 Task: Select street view around selected location Point Reyes National Seashore, California, United States and verify 4 surrounding locations
Action: Mouse moved to (327, 512)
Screenshot: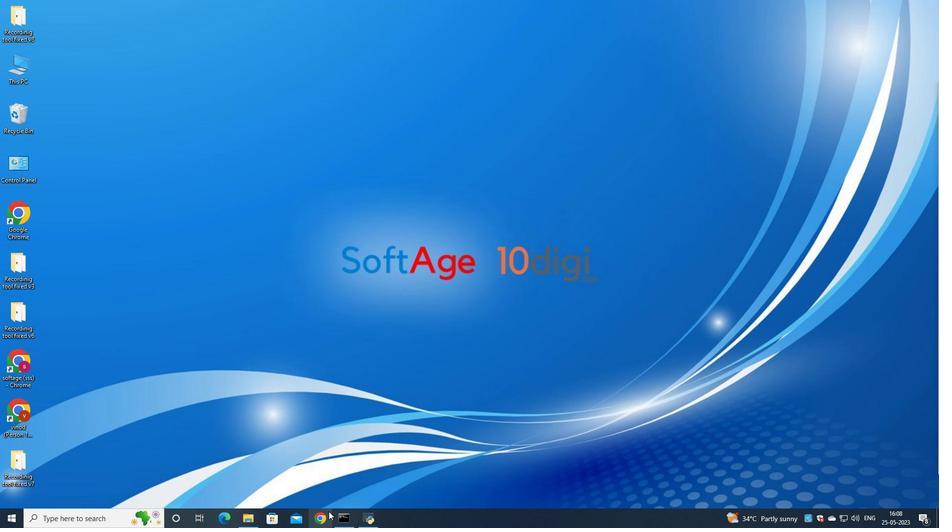 
Action: Mouse pressed left at (327, 512)
Screenshot: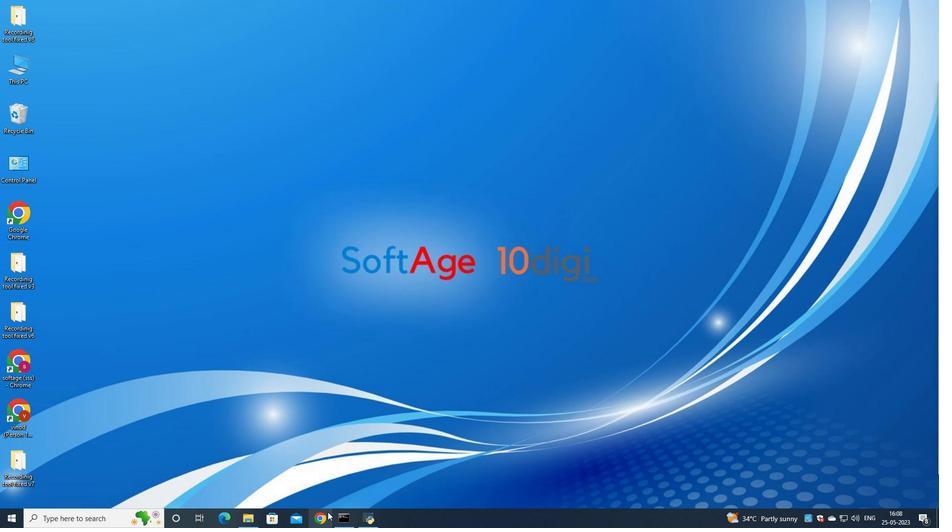 
Action: Mouse moved to (421, 301)
Screenshot: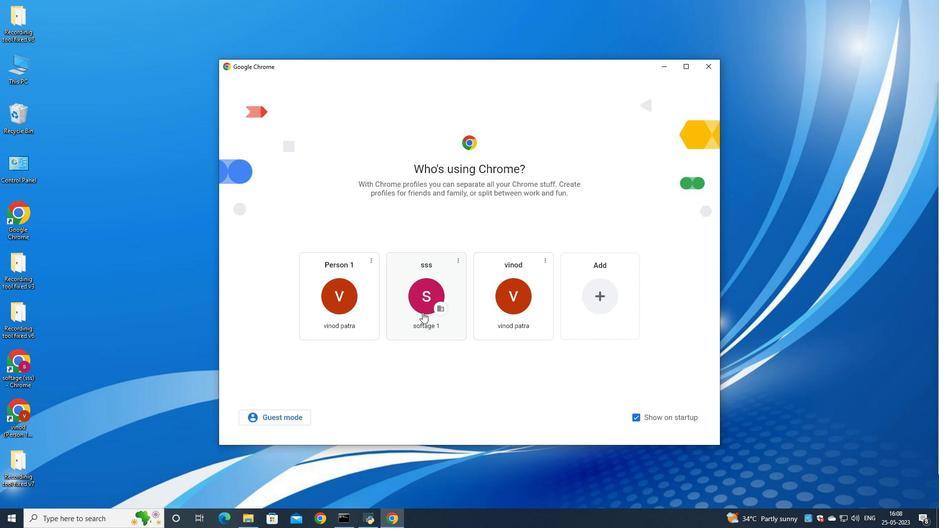 
Action: Mouse pressed left at (421, 301)
Screenshot: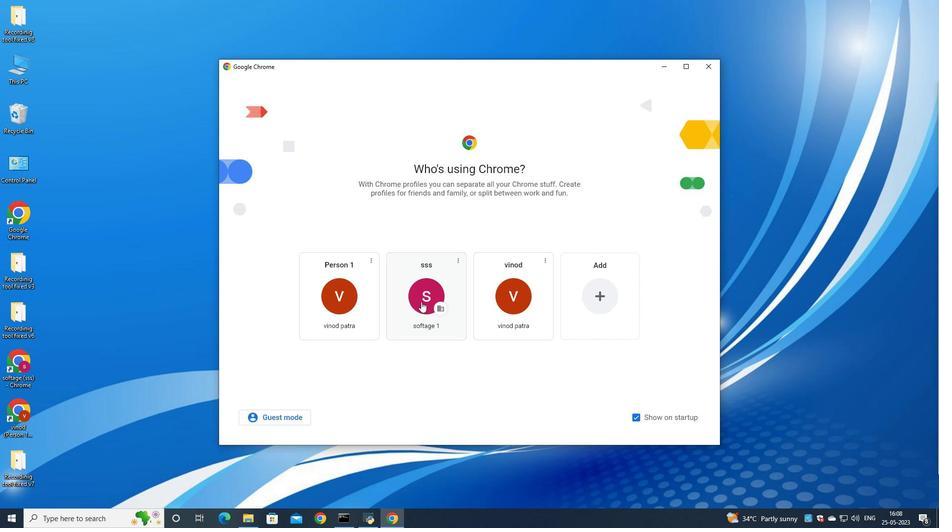
Action: Mouse moved to (901, 53)
Screenshot: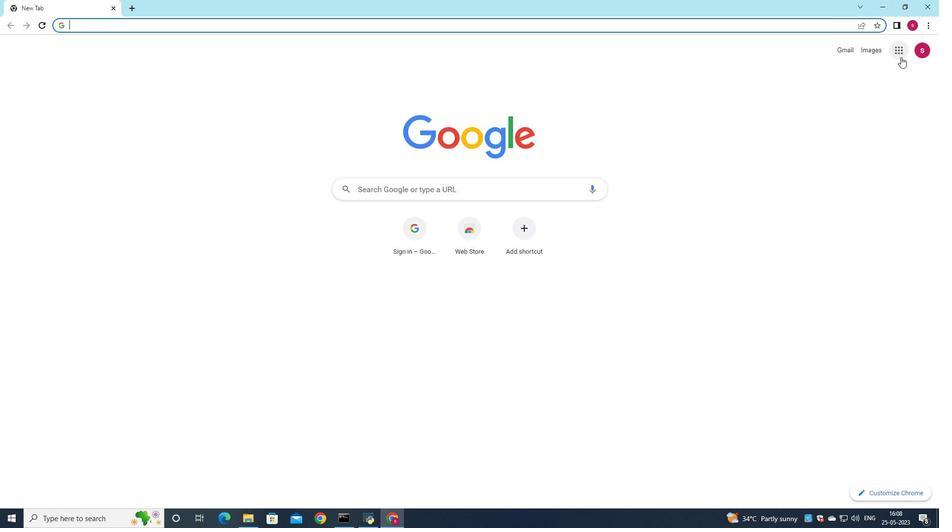 
Action: Mouse pressed left at (901, 53)
Screenshot: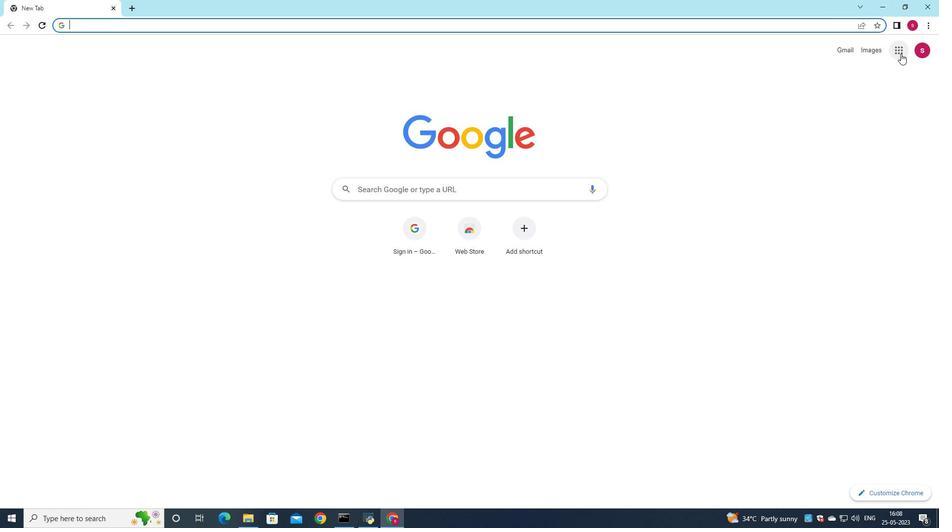 
Action: Mouse moved to (878, 229)
Screenshot: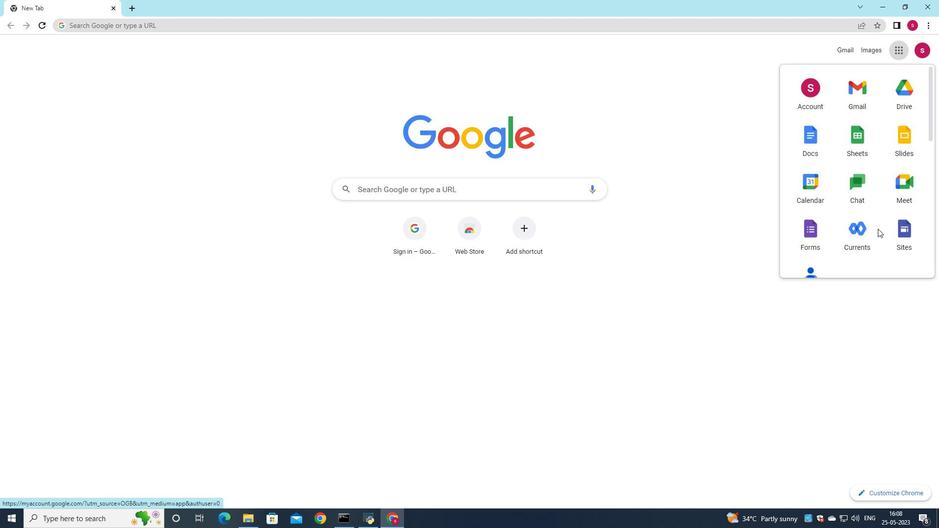 
Action: Mouse scrolled (878, 228) with delta (0, 0)
Screenshot: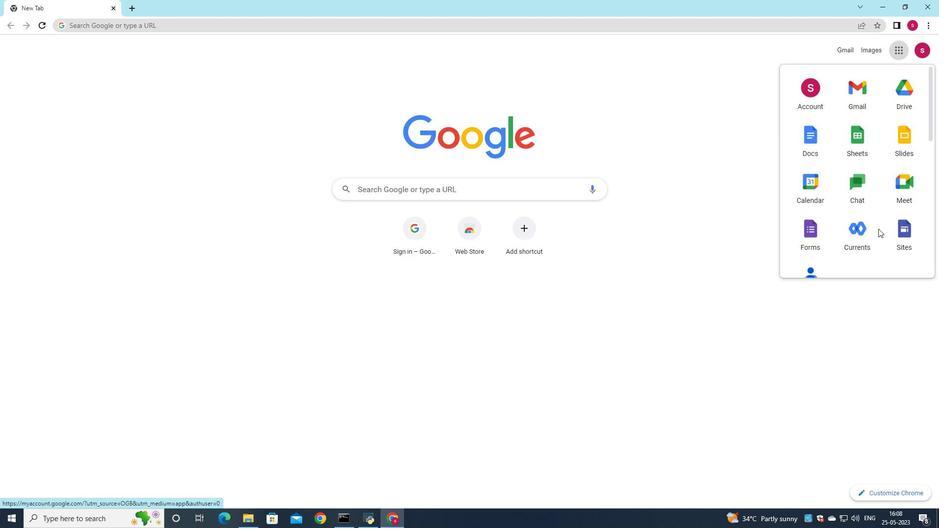 
Action: Mouse scrolled (878, 228) with delta (0, 0)
Screenshot: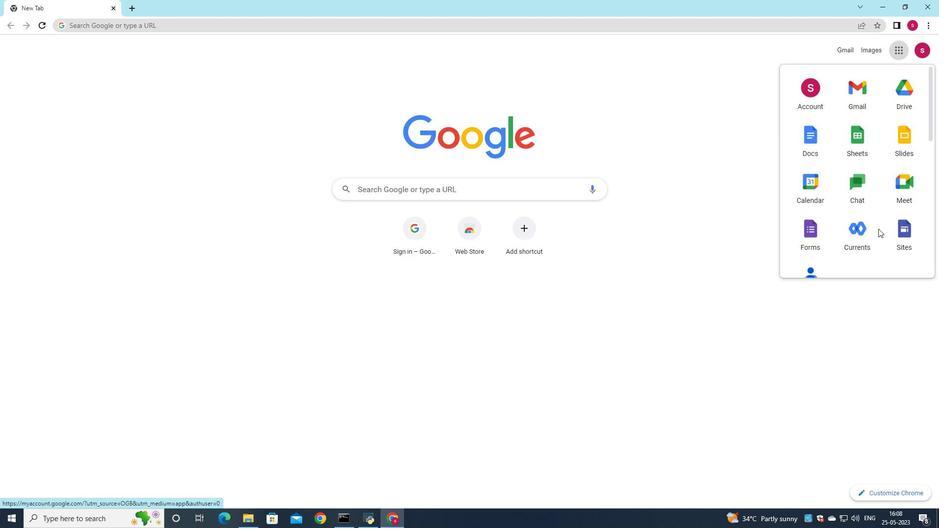 
Action: Mouse moved to (897, 230)
Screenshot: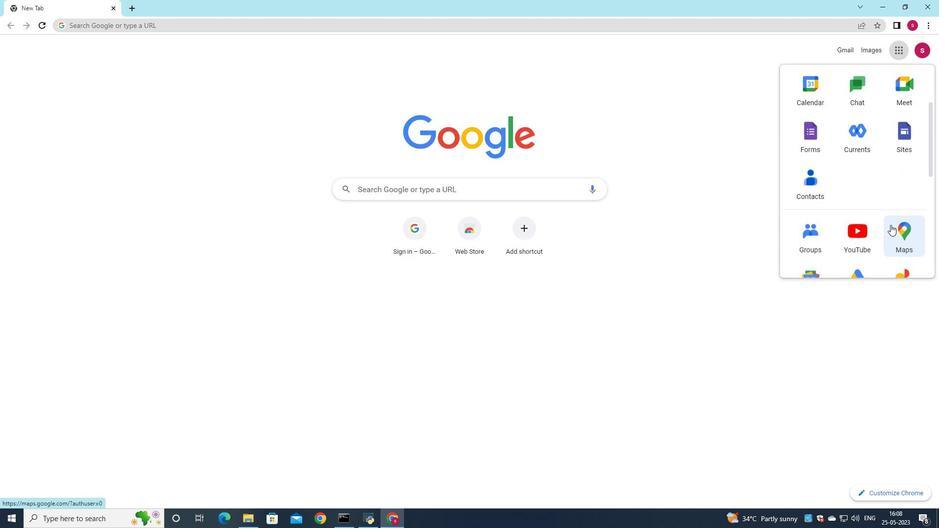 
Action: Mouse pressed left at (897, 230)
Screenshot: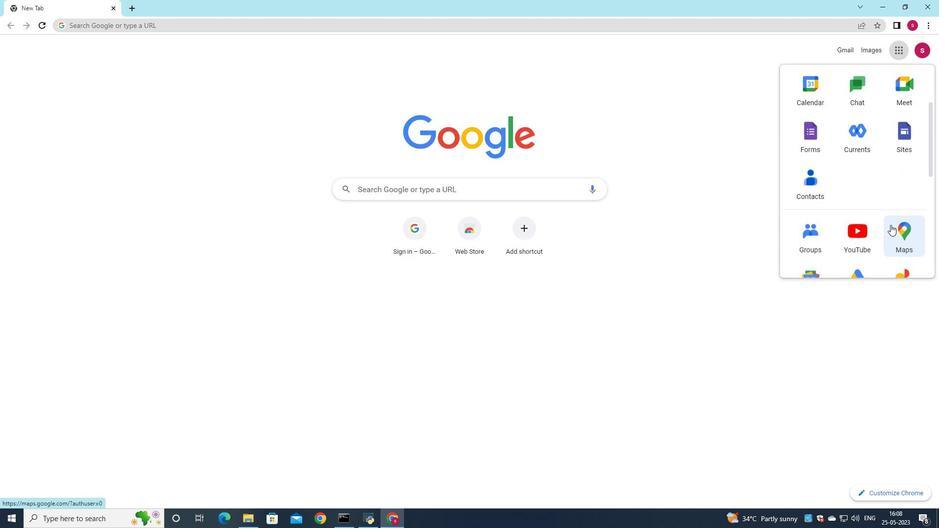 
Action: Mouse moved to (140, 52)
Screenshot: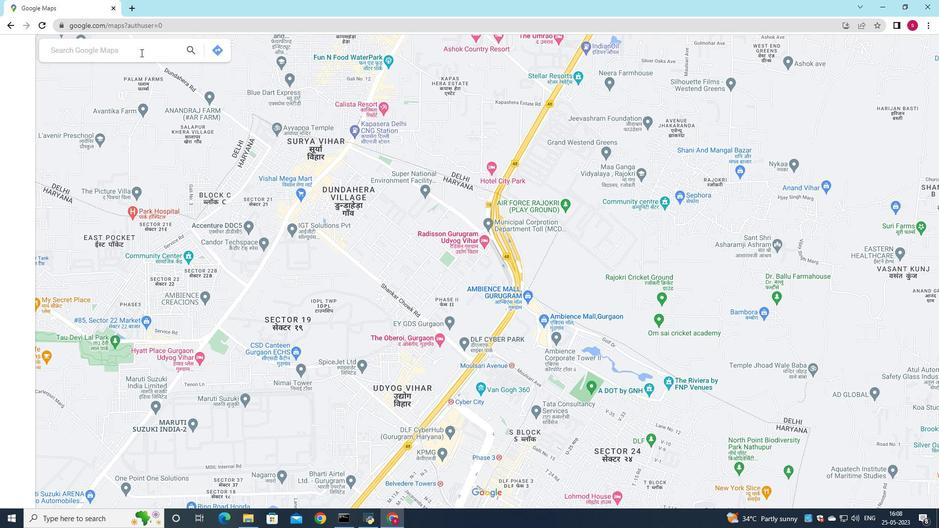 
Action: Mouse pressed left at (140, 52)
Screenshot: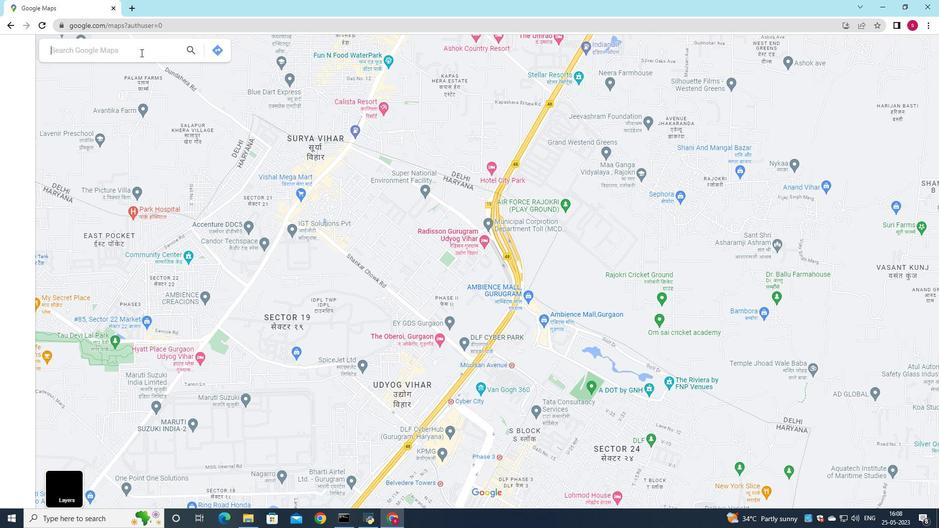 
Action: Key pressed <Key.shift>Point<Key.space><Key.shift>Reyes<Key.space><Key.shift>National<Key.space><Key.shift><Key.shift><Key.shift><Key.shift>Seashore,<Key.shift>Calo<Key.backspace>ifornia,<Key.shift_r><Key.shift_r><Key.shift_r><Key.shift_r><Key.shift_r><Key.shift_r>United<Key.space><Key.shift>States
Screenshot: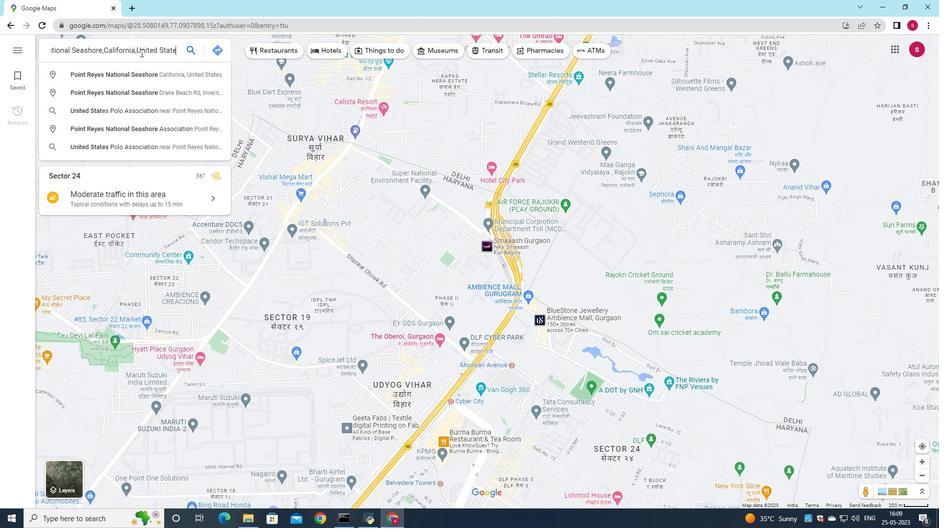 
Action: Mouse moved to (190, 50)
Screenshot: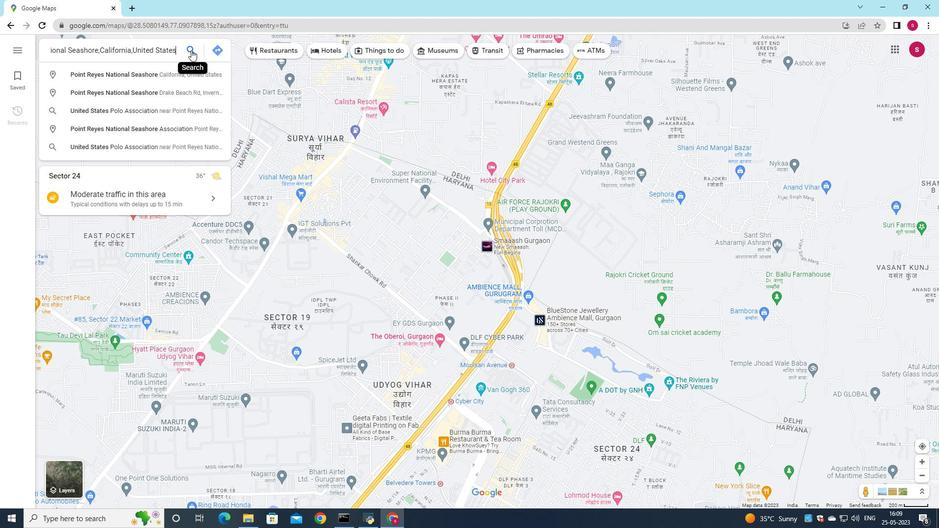 
Action: Mouse pressed left at (190, 50)
Screenshot: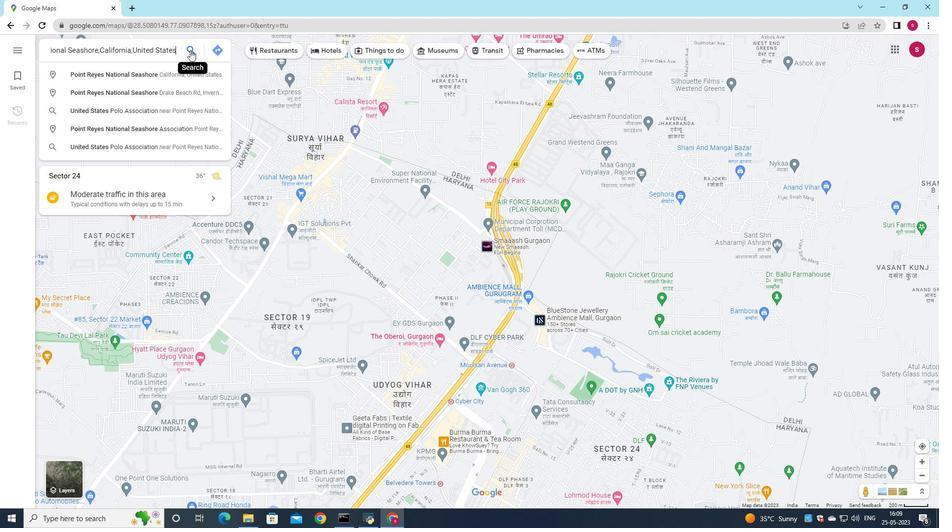 
Action: Mouse moved to (256, 486)
Screenshot: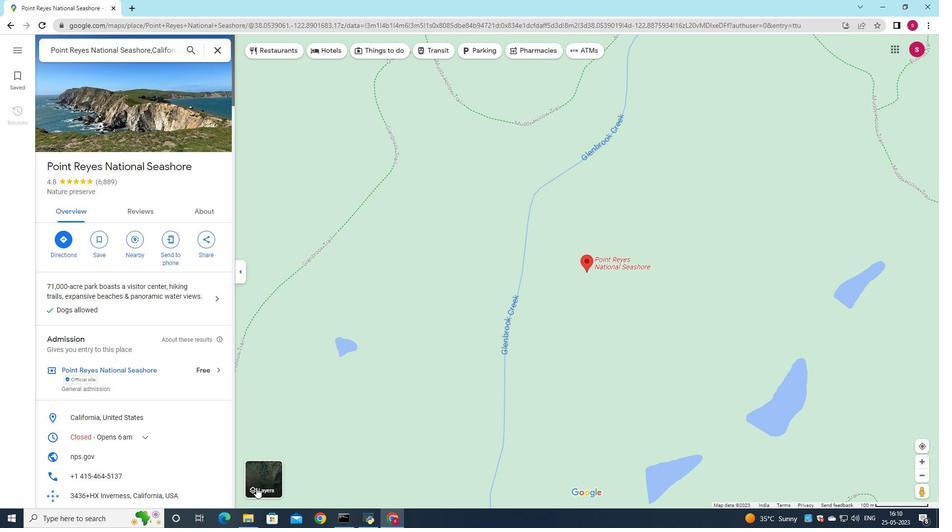
Action: Mouse pressed left at (256, 486)
Screenshot: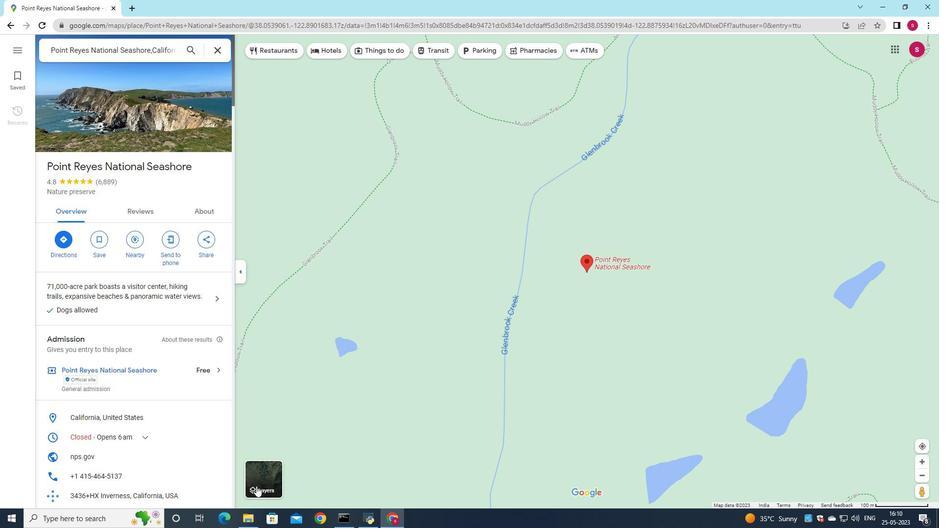 
Action: Mouse moved to (424, 486)
Screenshot: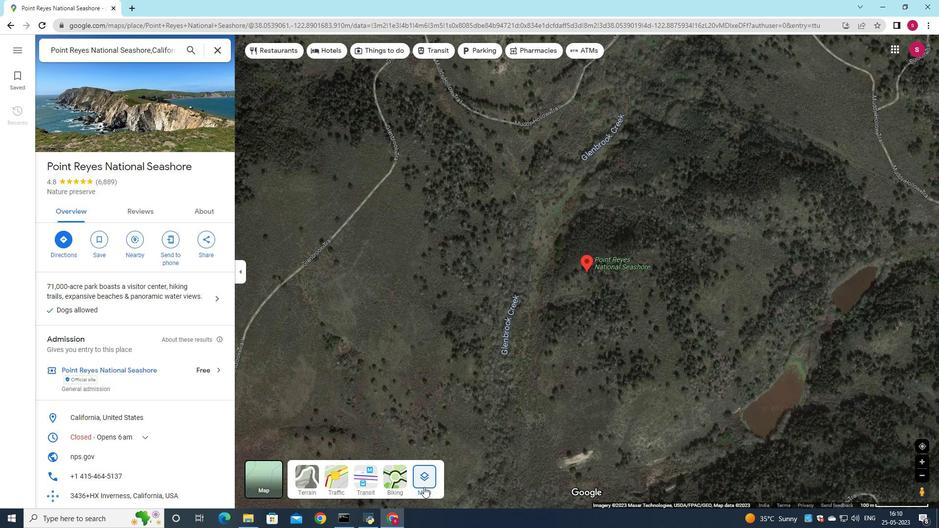
Action: Mouse pressed left at (424, 486)
Screenshot: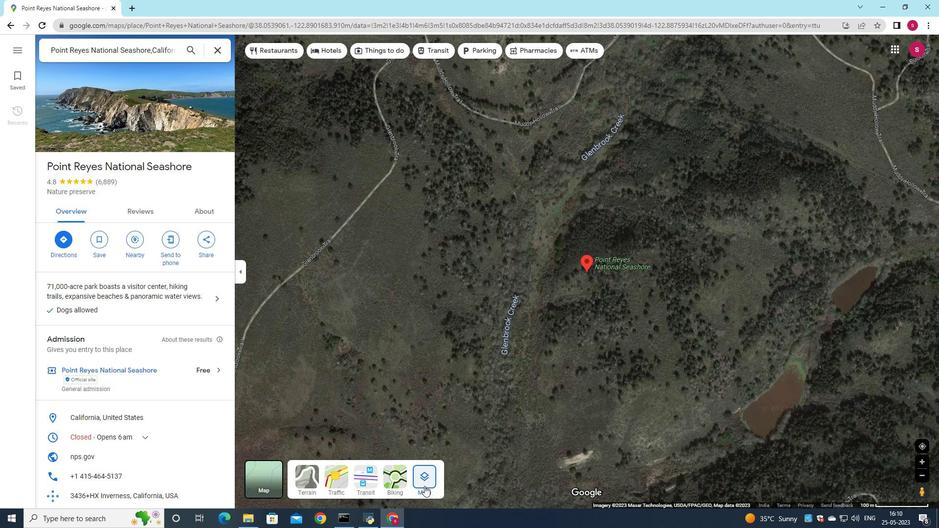 
Action: Mouse moved to (309, 292)
Screenshot: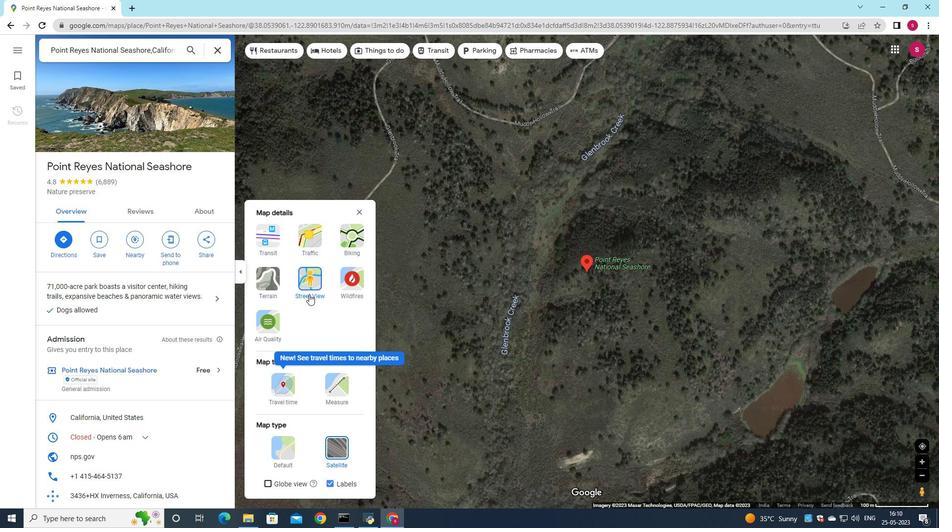 
Action: Mouse pressed left at (309, 292)
Screenshot: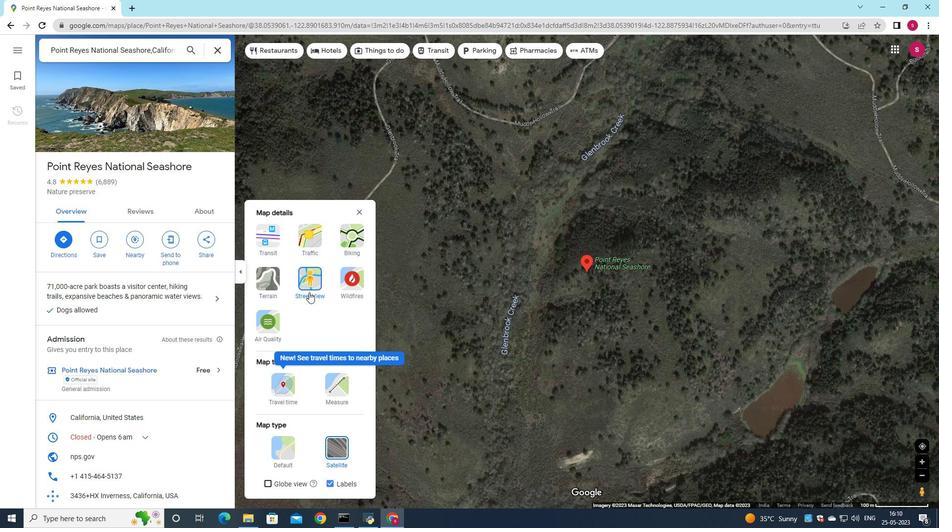 
Action: Mouse moved to (283, 455)
Screenshot: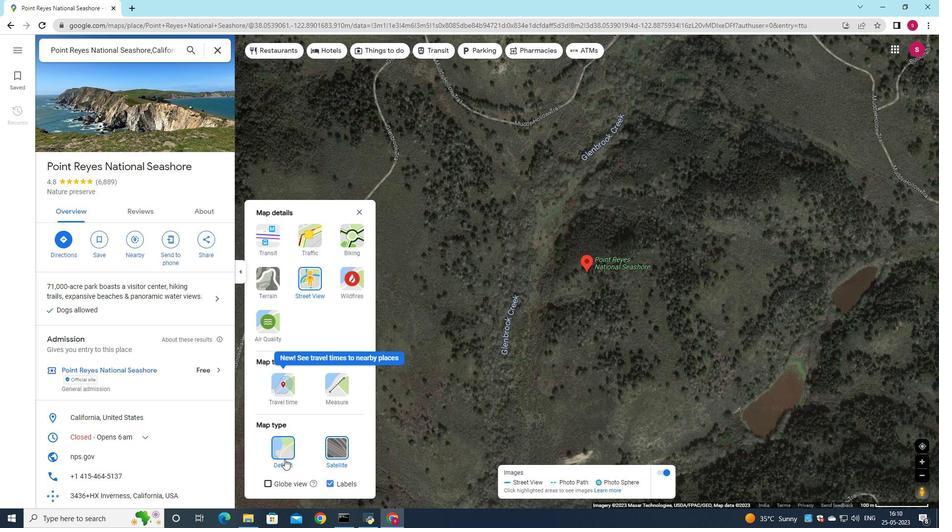 
Action: Mouse pressed left at (283, 455)
Screenshot: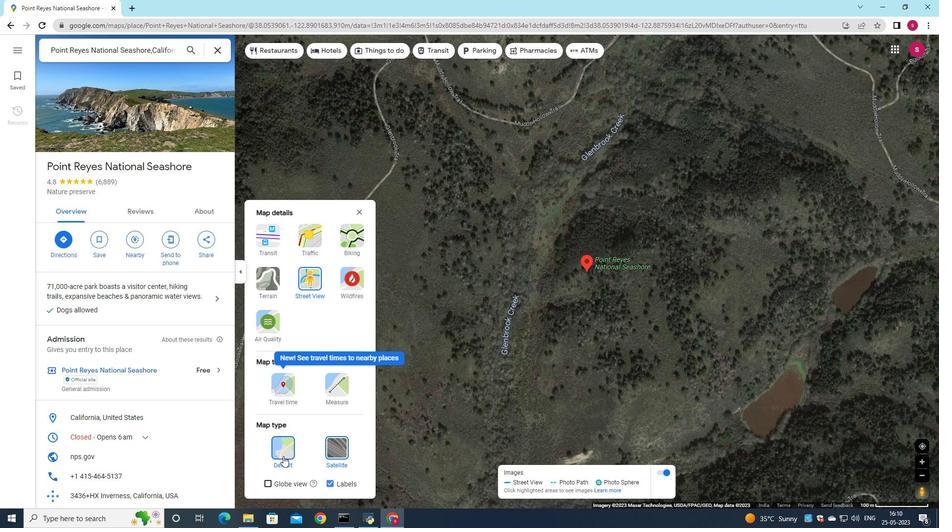 
Action: Mouse moved to (302, 286)
Screenshot: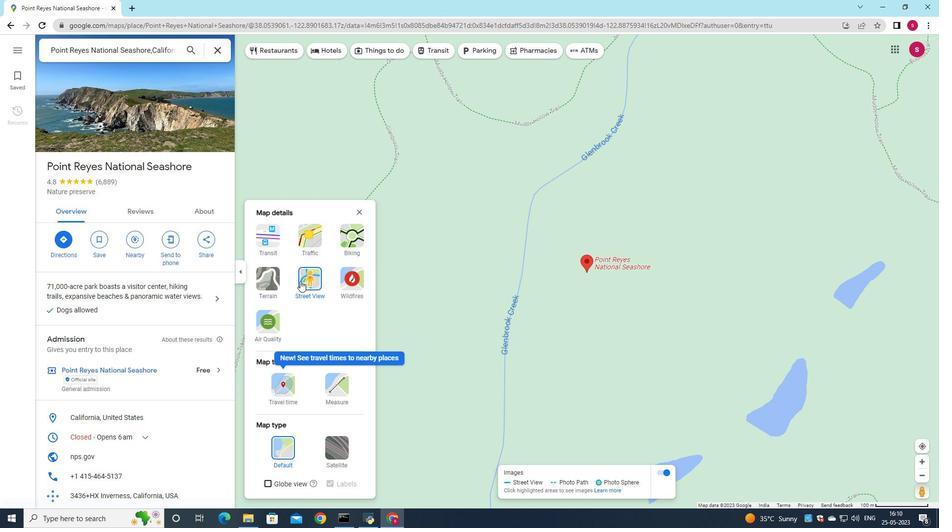 
Action: Mouse pressed left at (302, 286)
Screenshot: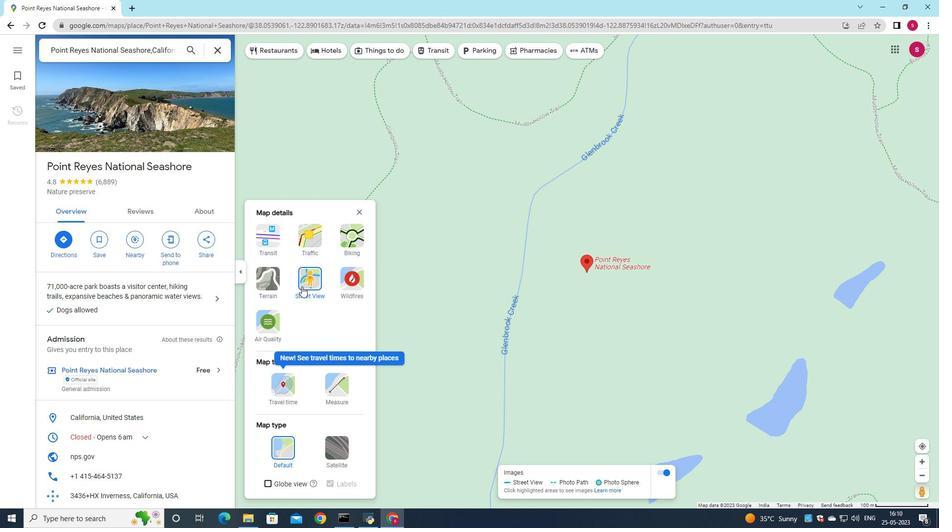 
Action: Mouse moved to (610, 348)
Screenshot: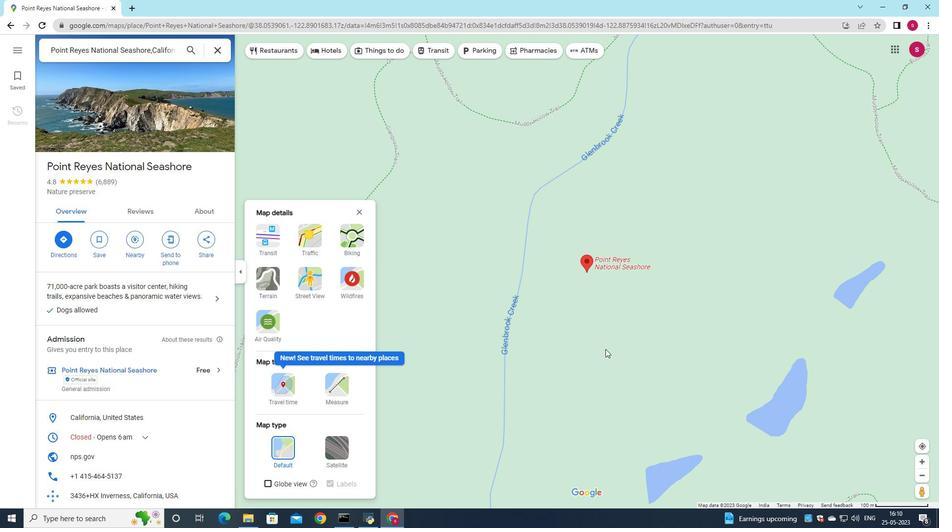 
Action: Mouse scrolled (610, 348) with delta (0, 0)
Screenshot: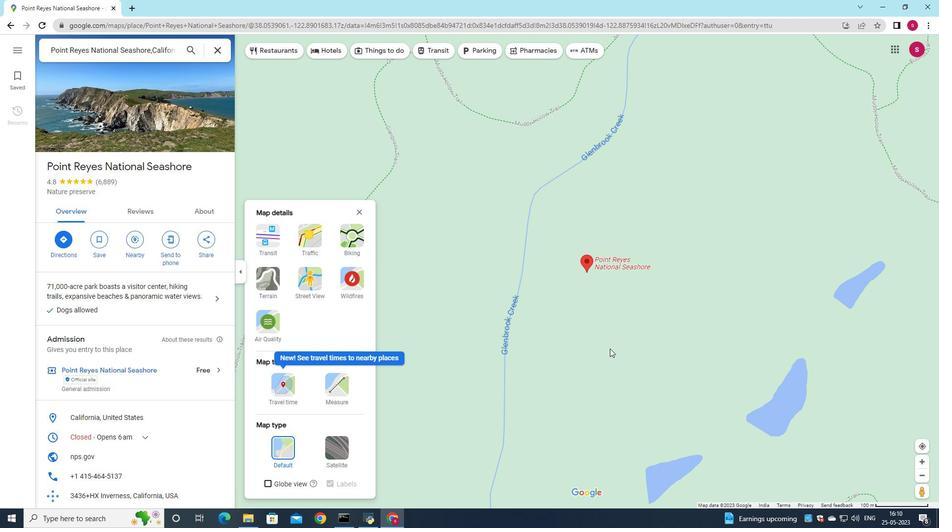 
Action: Mouse moved to (578, 355)
Screenshot: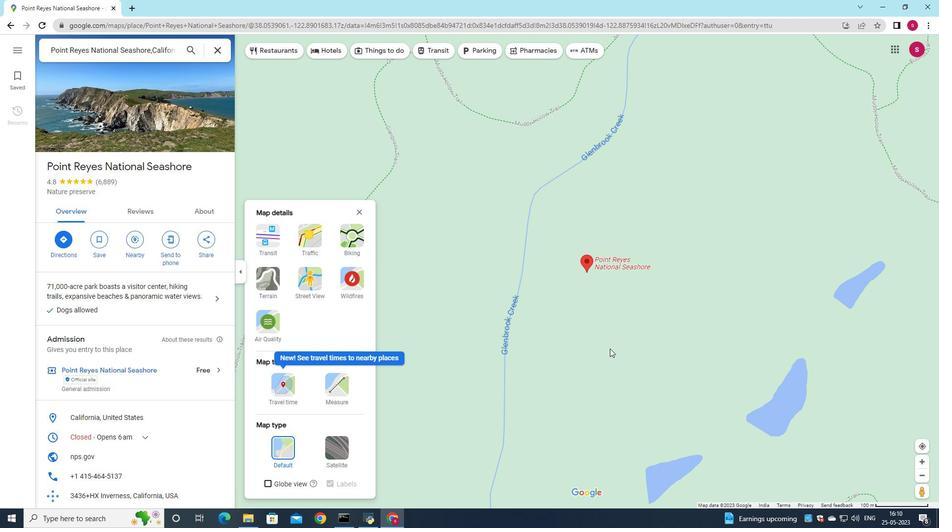 
Action: Mouse scrolled (578, 354) with delta (0, 0)
Screenshot: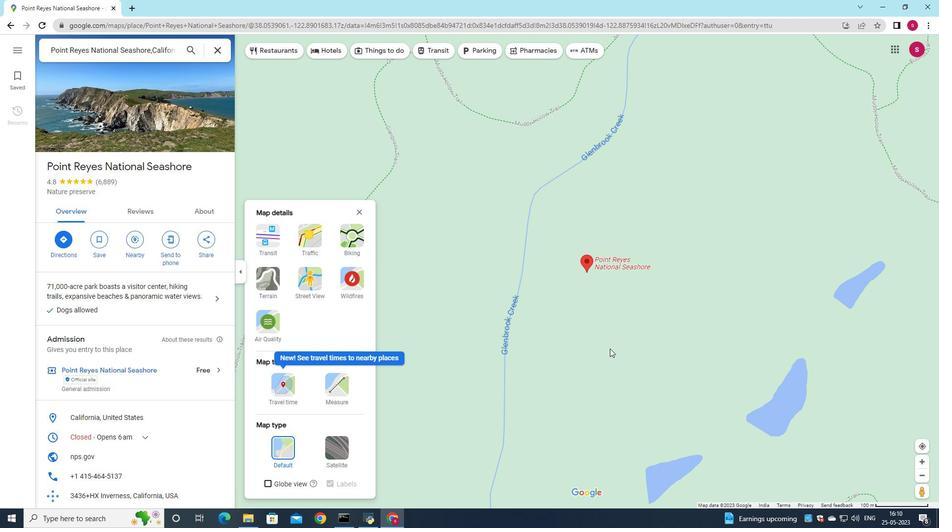 
Action: Mouse moved to (542, 363)
Screenshot: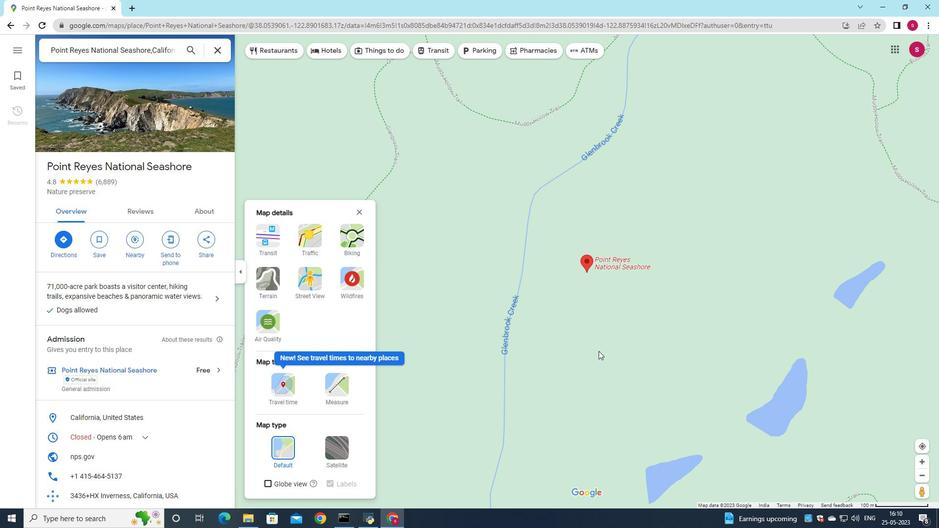 
Action: Mouse scrolled (542, 363) with delta (0, 0)
Screenshot: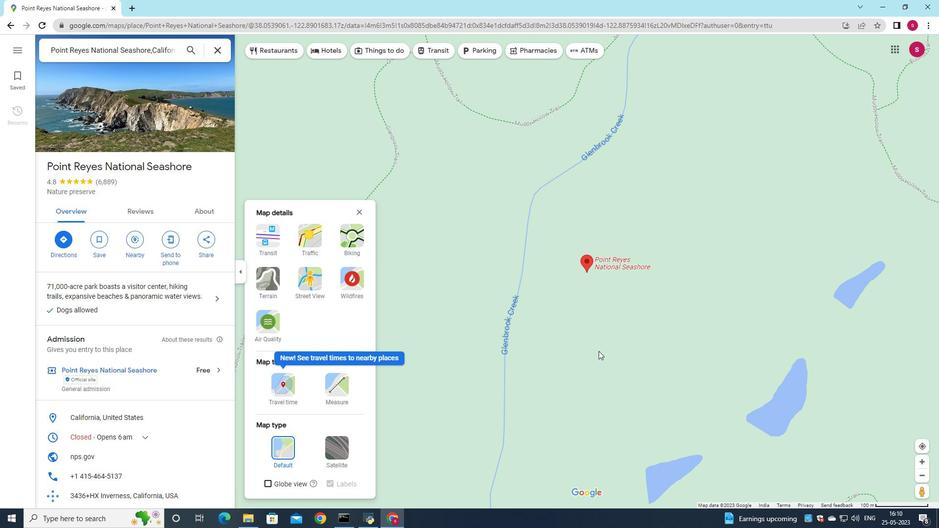 
Action: Mouse moved to (521, 367)
Screenshot: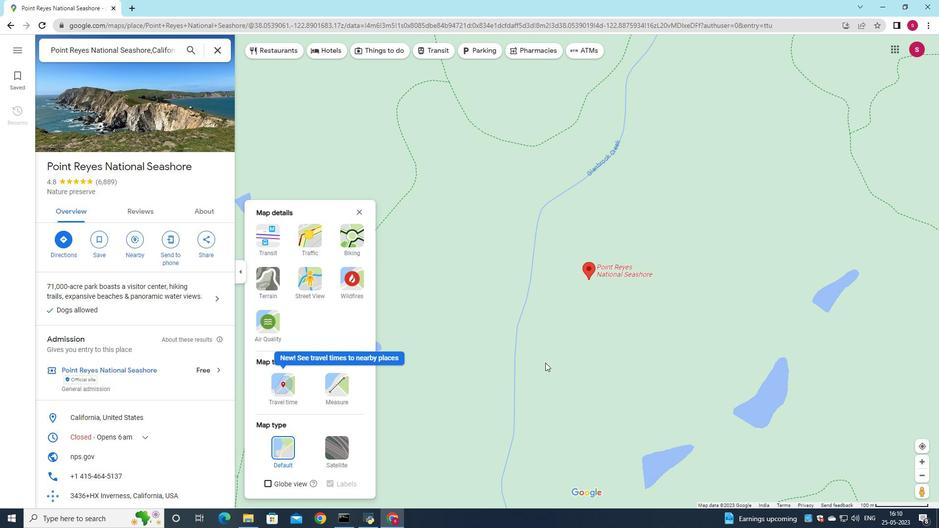 
Action: Mouse scrolled (521, 366) with delta (0, 0)
Screenshot: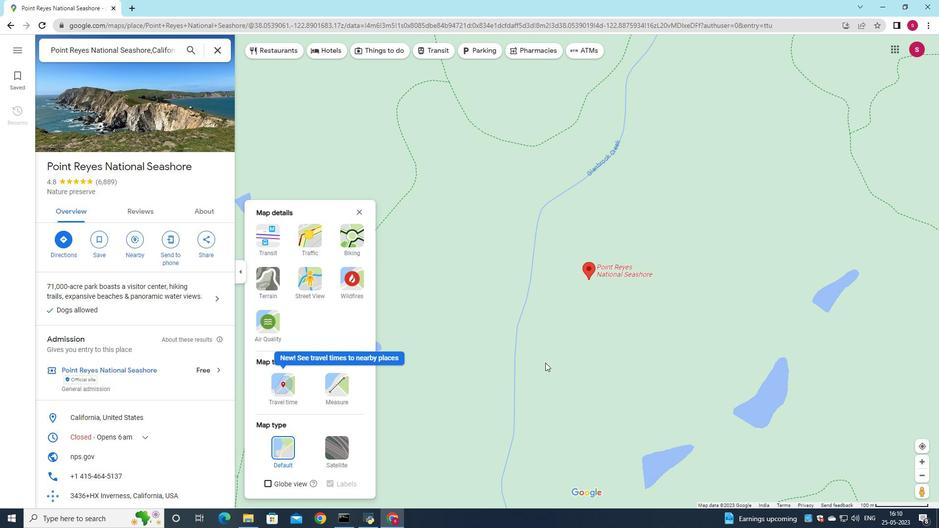 
Action: Mouse moved to (521, 362)
Screenshot: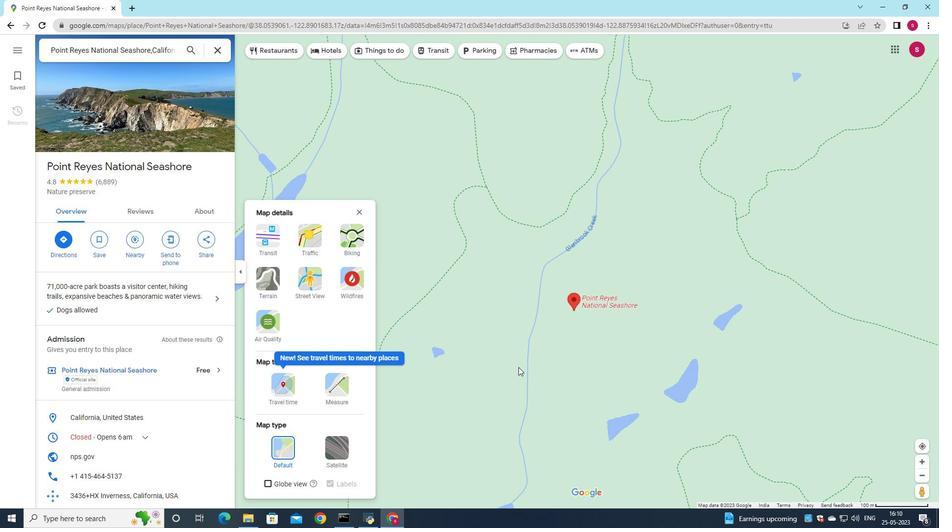 
Action: Mouse scrolled (521, 362) with delta (0, 0)
Screenshot: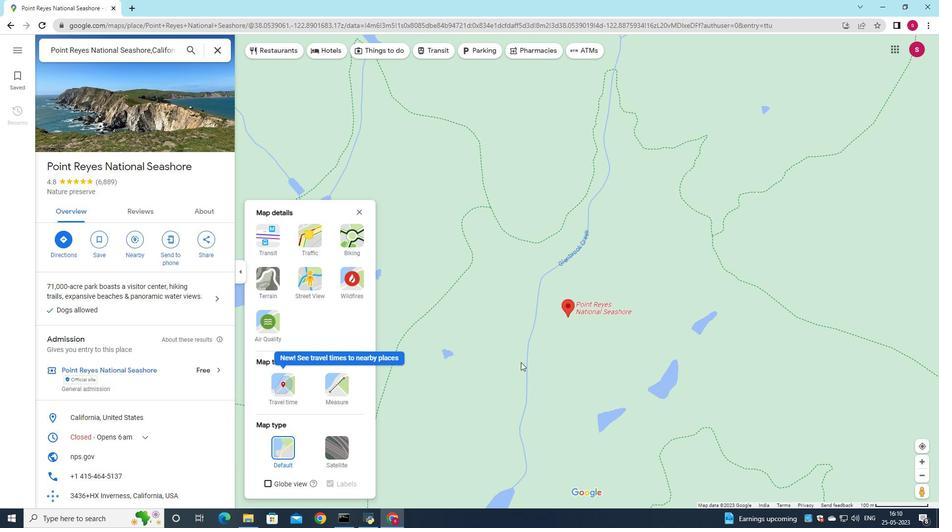 
Action: Mouse scrolled (521, 362) with delta (0, 0)
Screenshot: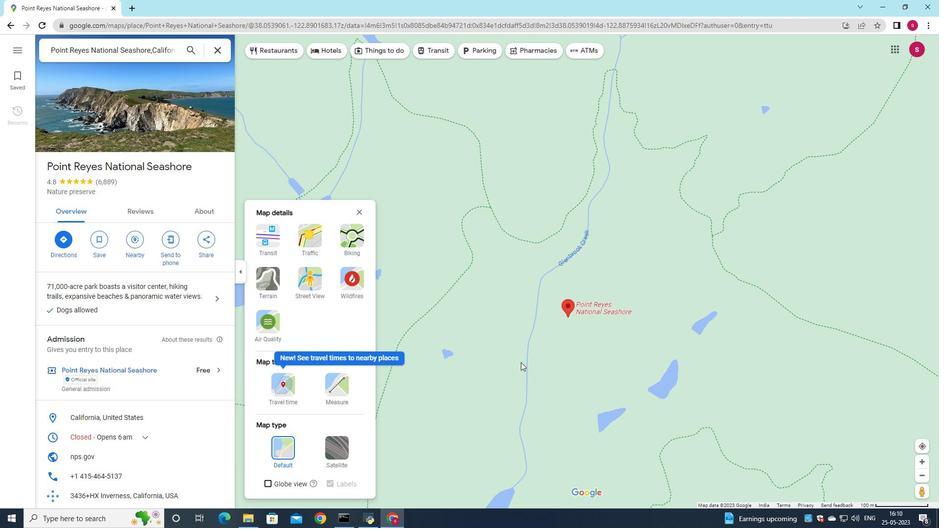 
Action: Mouse scrolled (521, 362) with delta (0, 0)
Screenshot: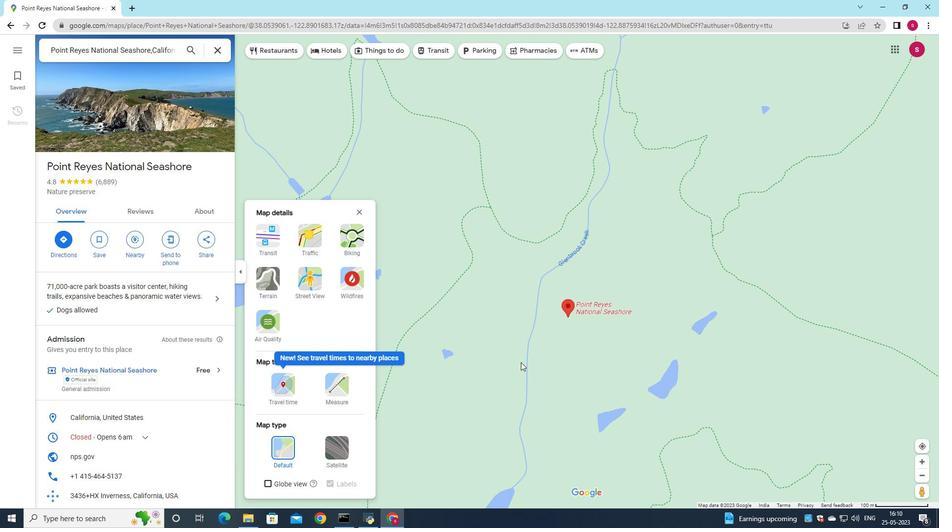 
Action: Mouse scrolled (521, 362) with delta (0, 0)
Screenshot: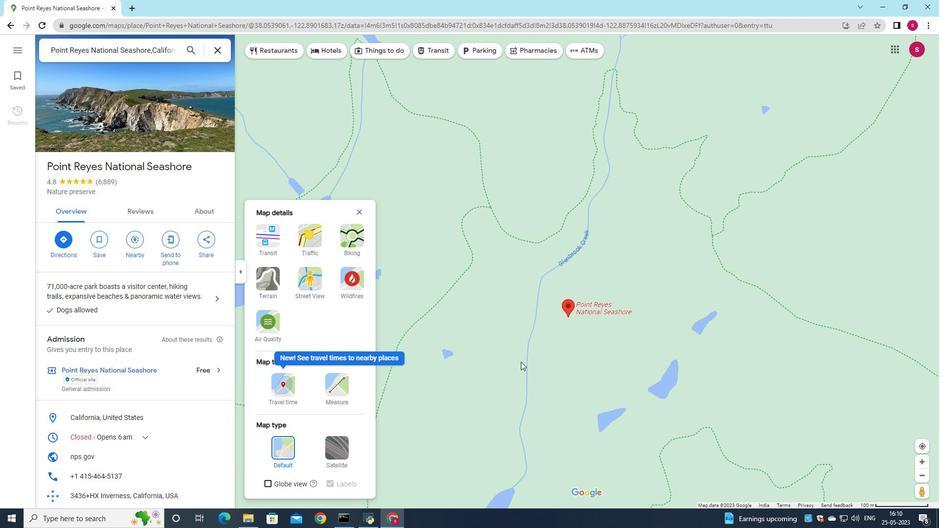 
Action: Mouse scrolled (521, 362) with delta (0, 0)
Screenshot: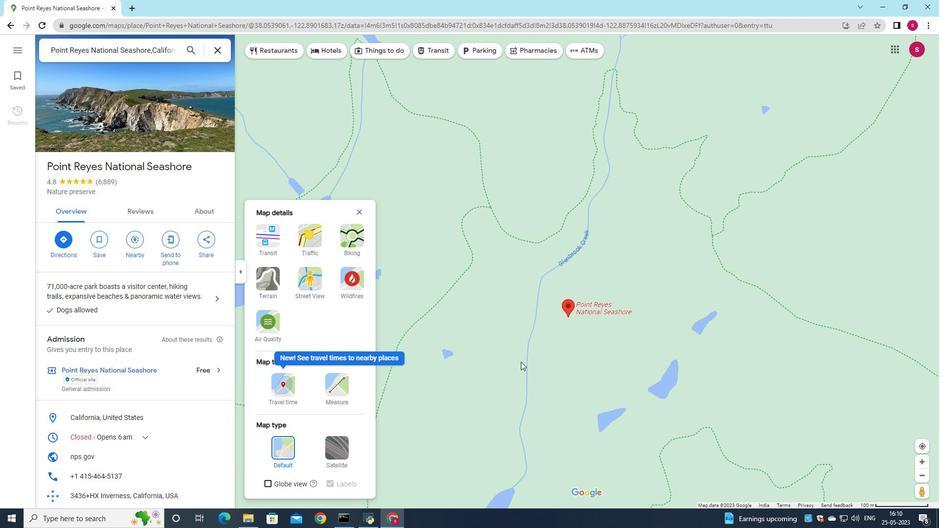 
Action: Mouse scrolled (521, 362) with delta (0, 0)
Screenshot: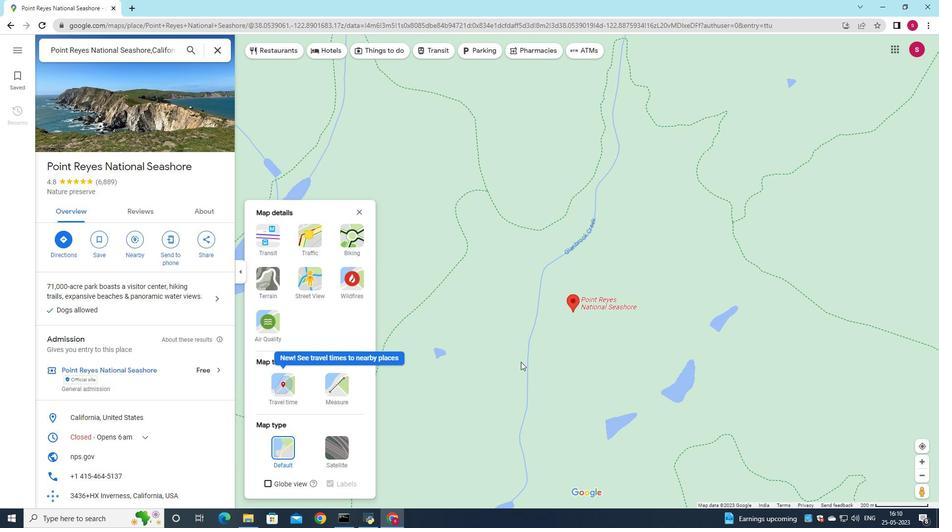 
Action: Mouse scrolled (521, 362) with delta (0, 0)
Screenshot: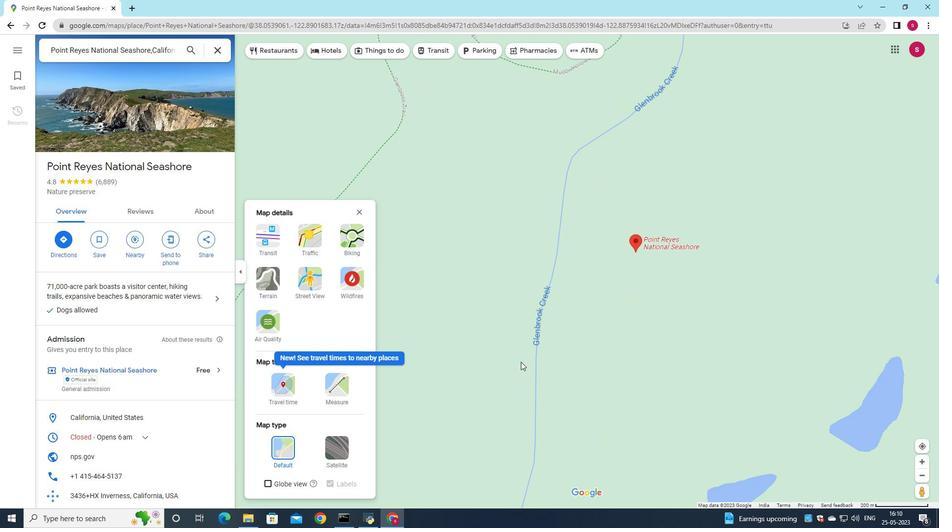 
Action: Mouse scrolled (521, 362) with delta (0, 0)
Screenshot: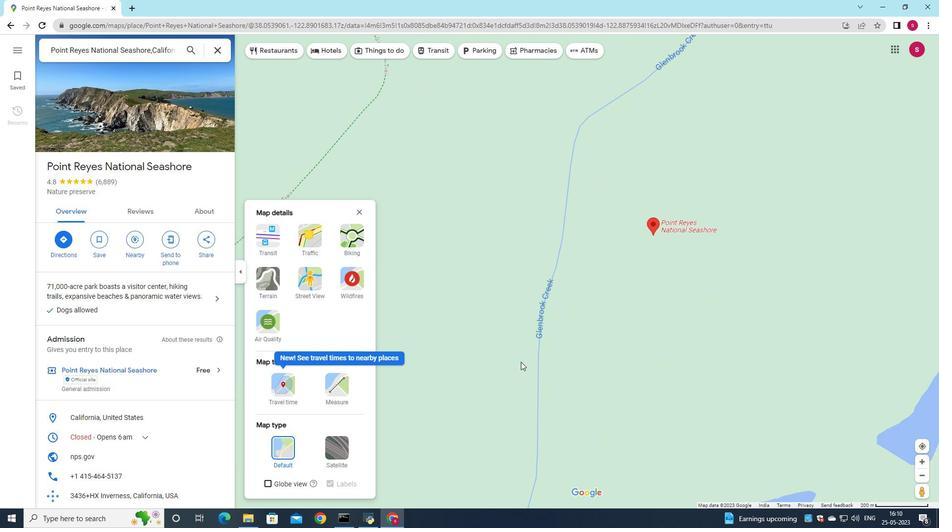 
Action: Mouse scrolled (521, 362) with delta (0, 0)
Screenshot: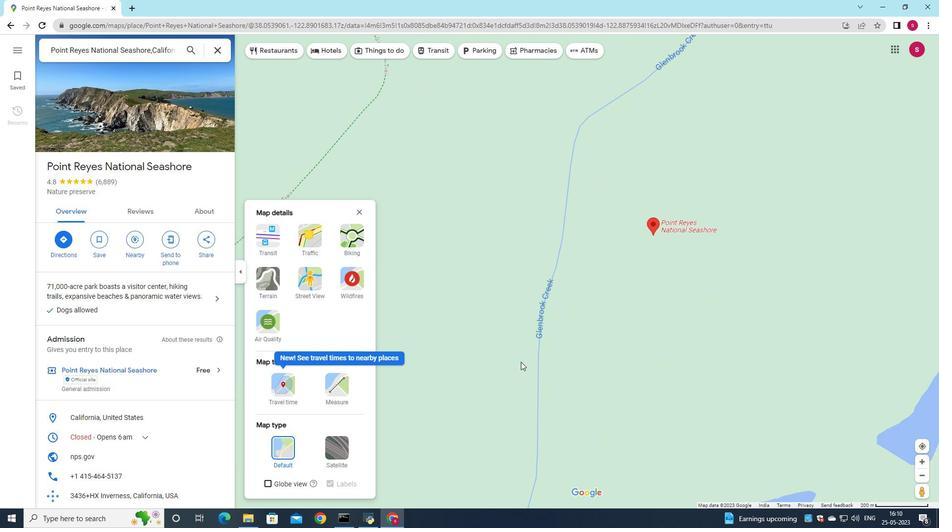 
Action: Mouse scrolled (521, 362) with delta (0, 0)
Screenshot: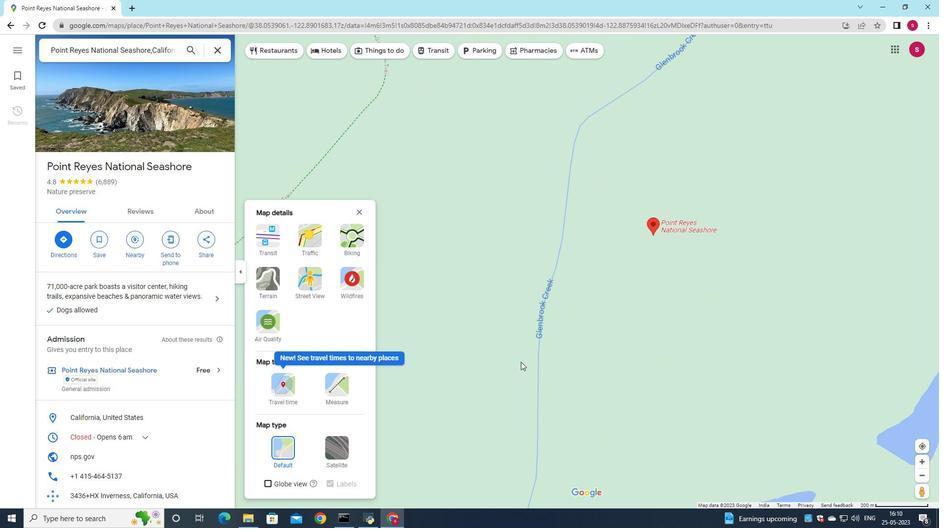 
Action: Mouse moved to (719, 198)
Screenshot: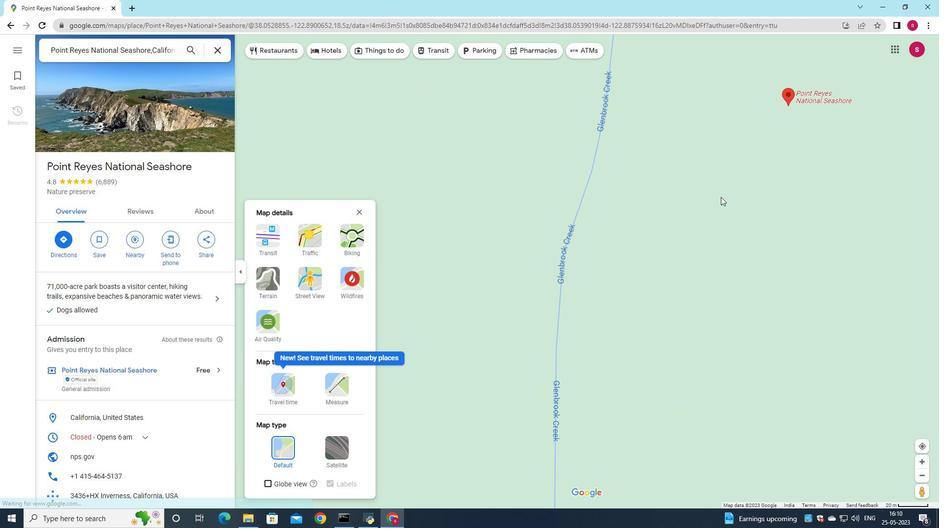 
Action: Mouse scrolled (719, 197) with delta (0, 0)
Screenshot: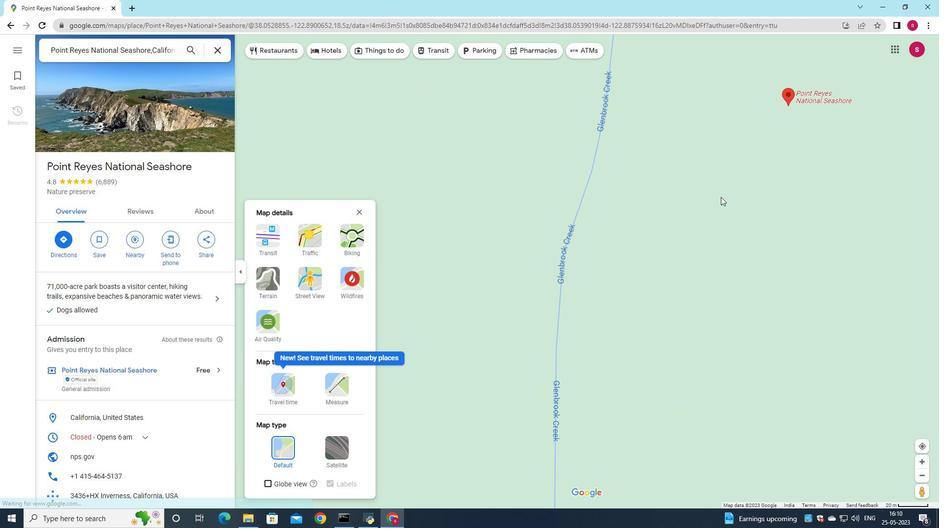 
Action: Mouse moved to (714, 203)
Screenshot: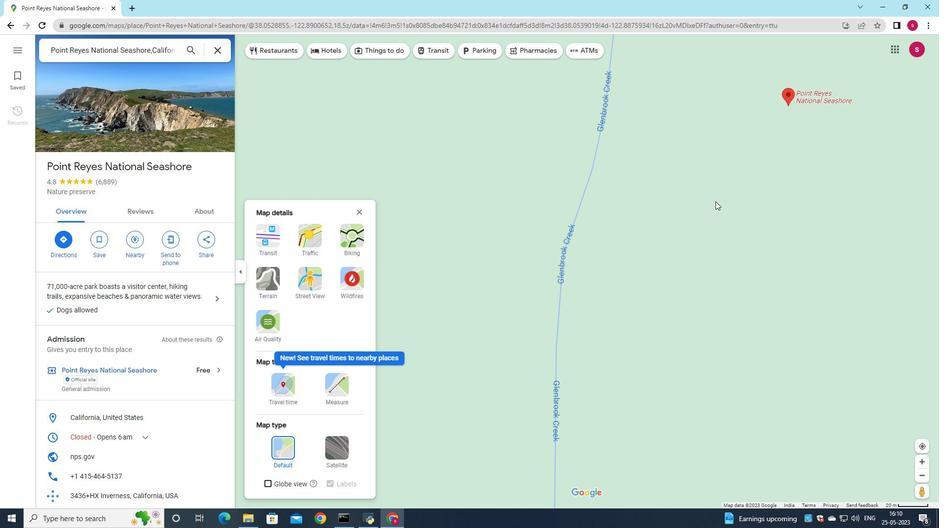 
Action: Mouse scrolled (714, 202) with delta (0, 0)
Screenshot: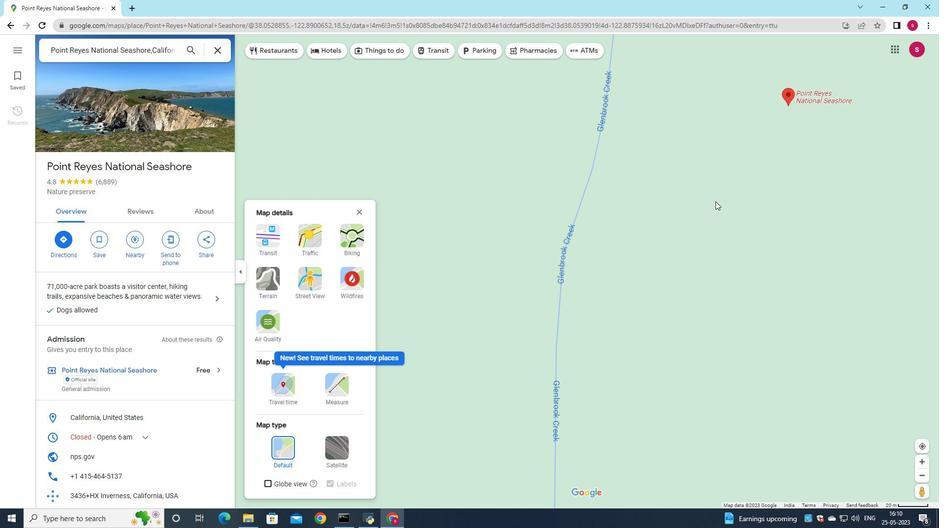 
Action: Mouse moved to (700, 211)
Screenshot: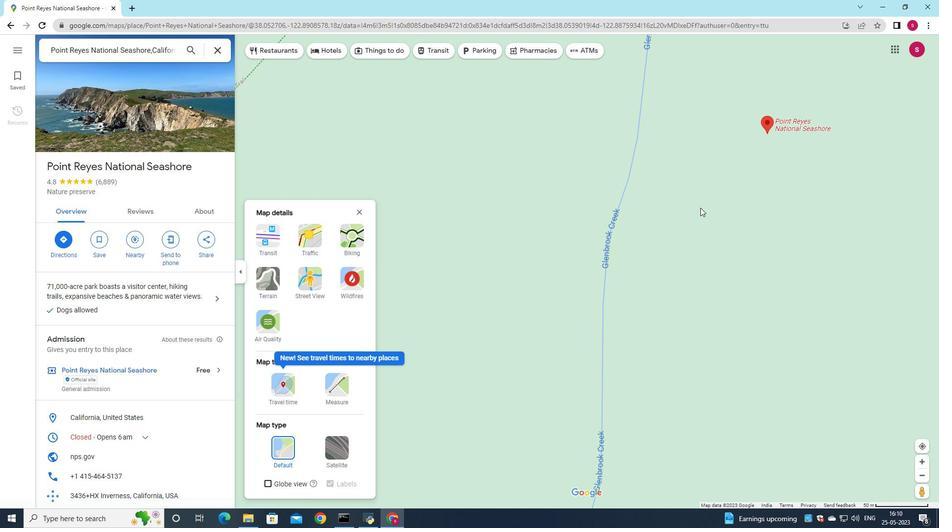 
Action: Mouse scrolled (700, 211) with delta (0, 0)
Screenshot: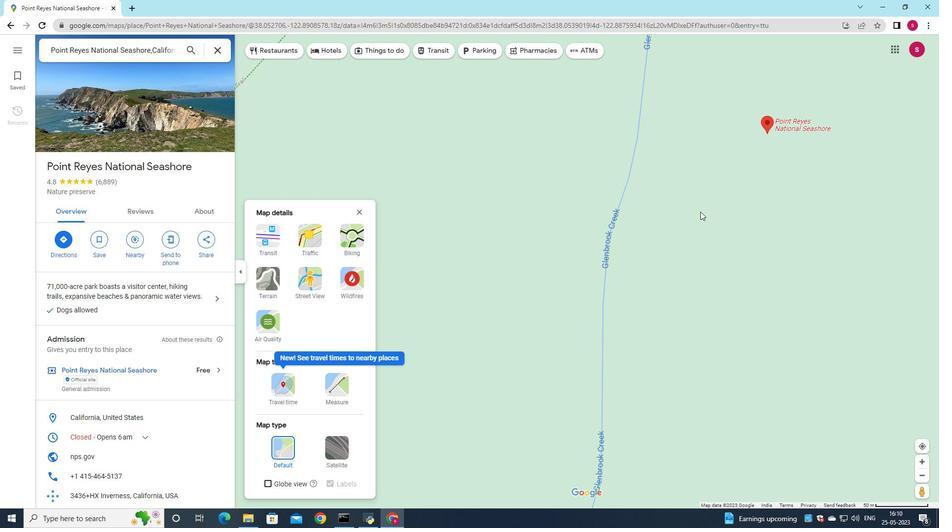 
Action: Mouse moved to (666, 230)
Screenshot: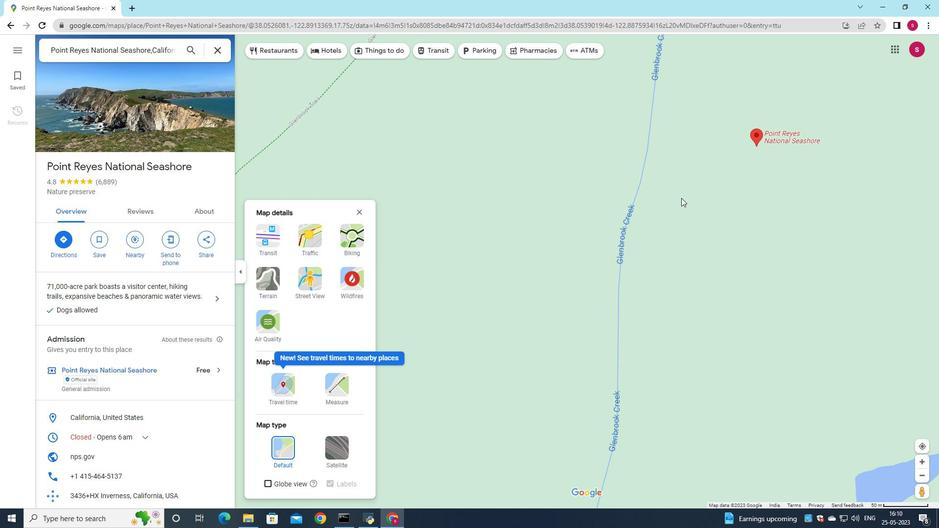
Action: Mouse scrolled (666, 229) with delta (0, 0)
Screenshot: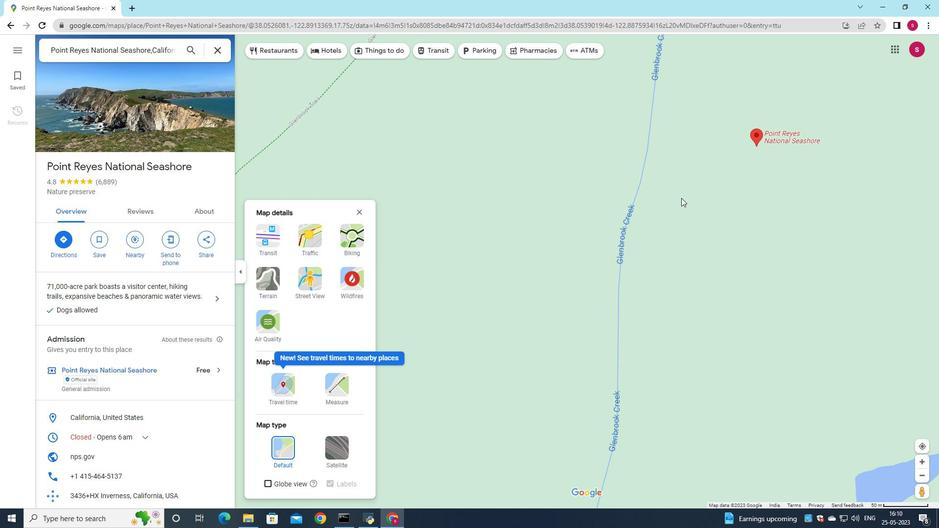 
Action: Mouse moved to (644, 248)
Screenshot: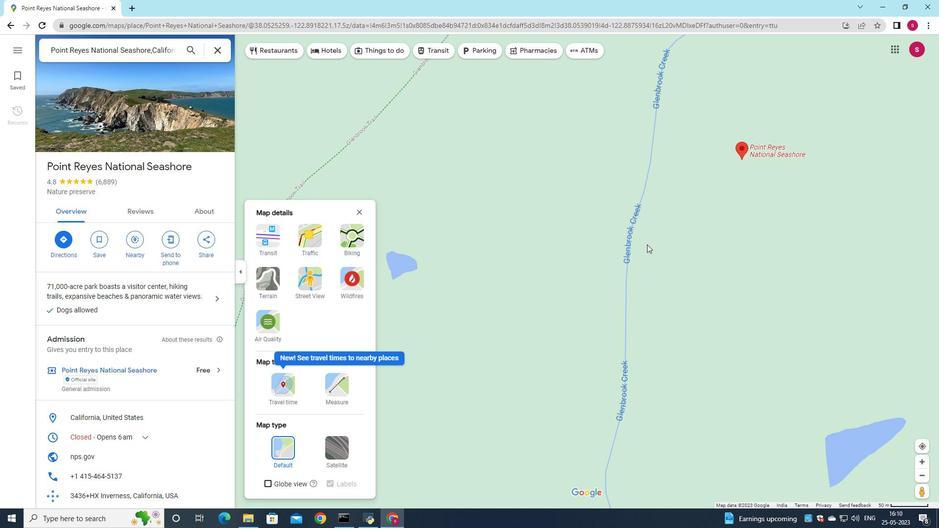 
Action: Mouse scrolled (644, 247) with delta (0, 0)
Screenshot: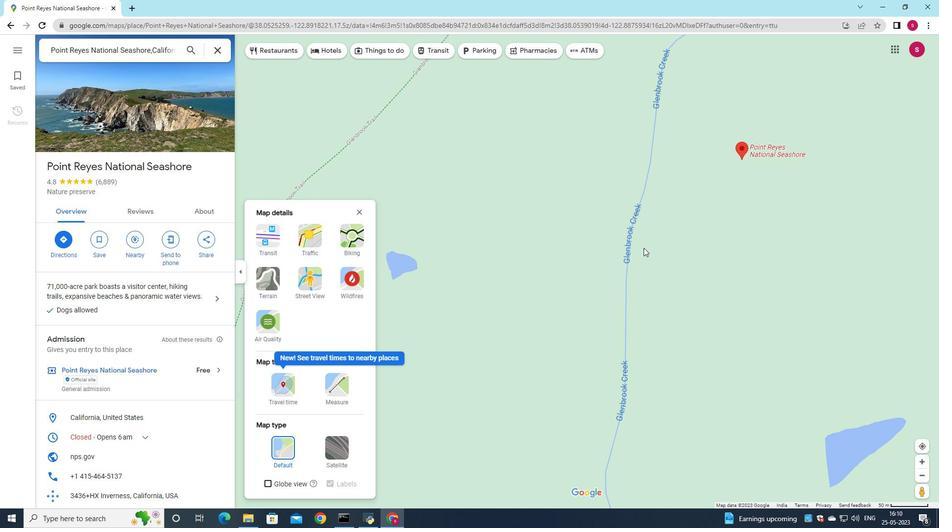 
Action: Mouse scrolled (644, 247) with delta (0, 0)
Screenshot: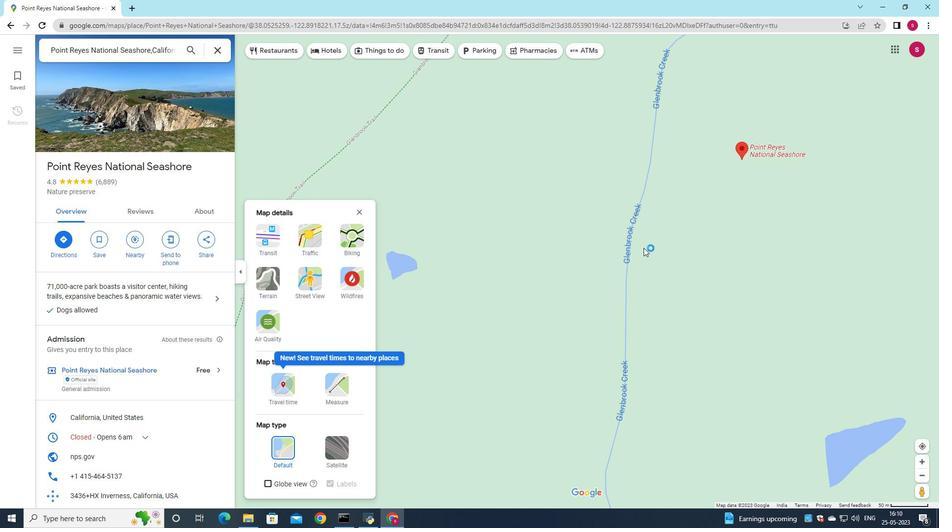 
Action: Mouse scrolled (644, 247) with delta (0, 0)
Screenshot: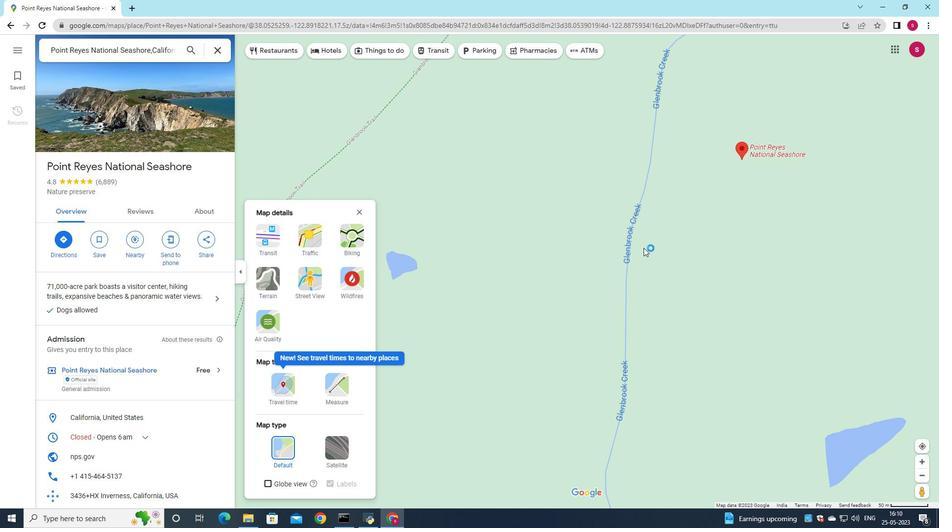 
Action: Mouse moved to (643, 250)
Screenshot: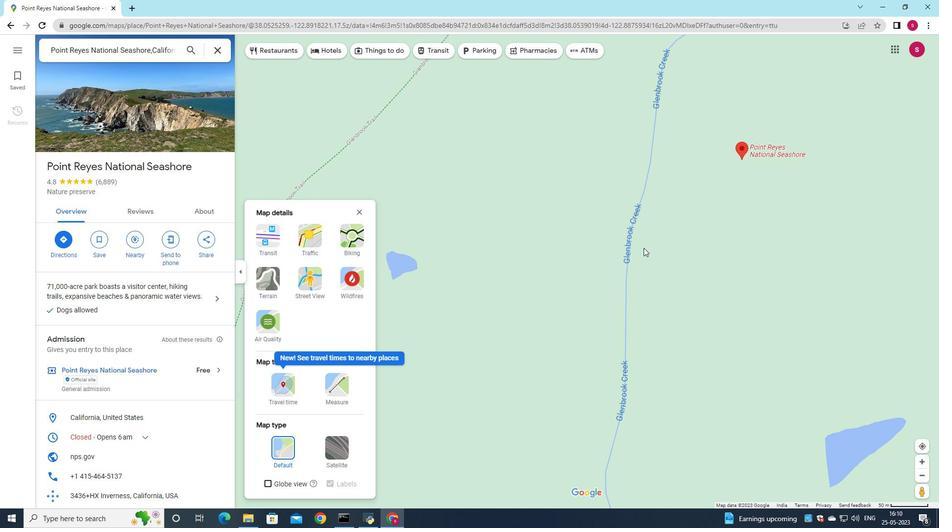
Action: Mouse scrolled (643, 250) with delta (0, 0)
Screenshot: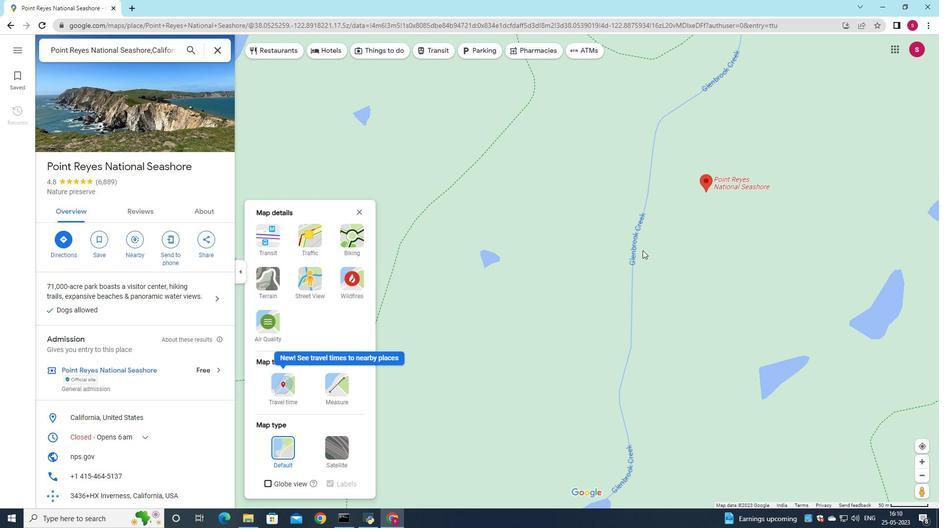 
Action: Mouse scrolled (643, 250) with delta (0, 0)
Screenshot: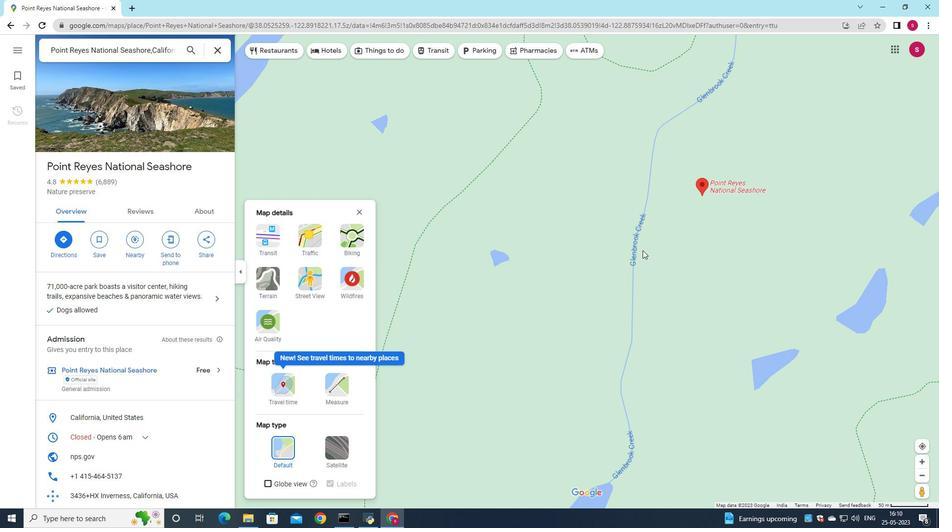 
Action: Mouse scrolled (643, 250) with delta (0, 0)
Screenshot: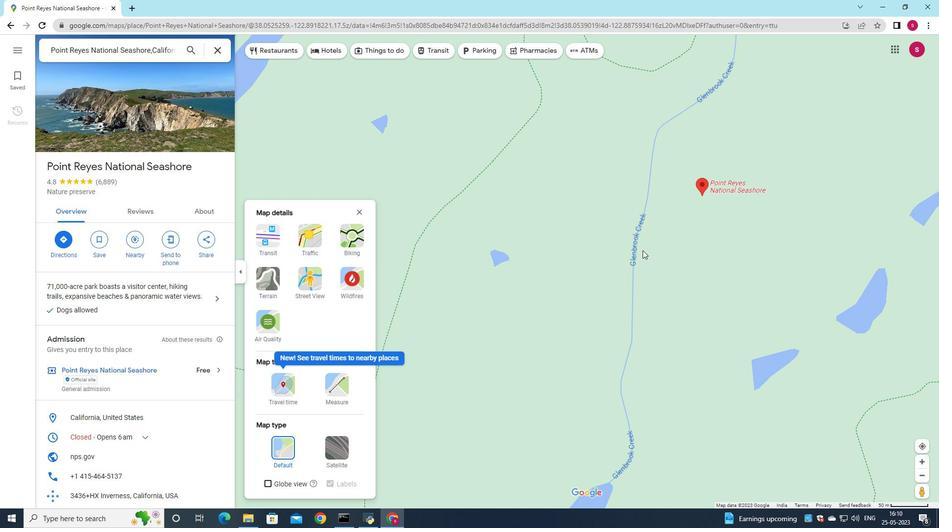 
Action: Mouse scrolled (643, 250) with delta (0, 0)
Screenshot: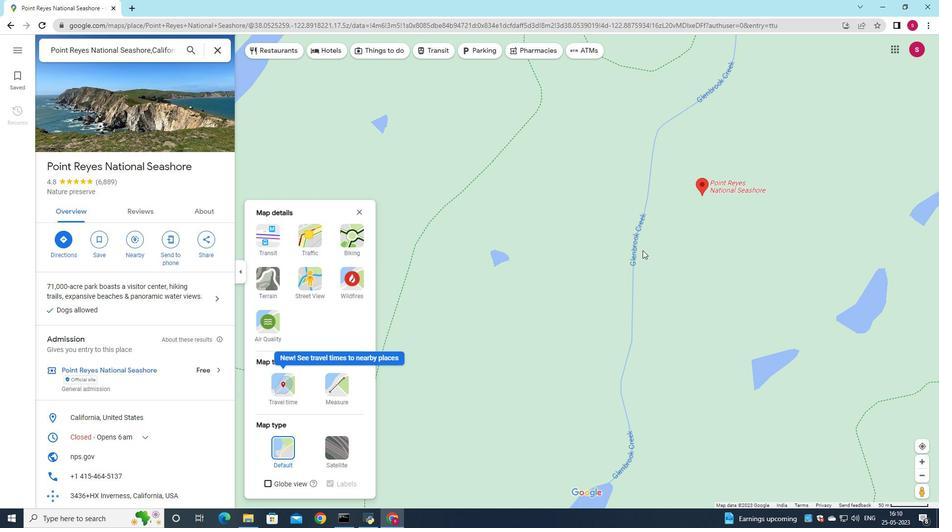 
Action: Mouse scrolled (643, 250) with delta (0, 0)
Screenshot: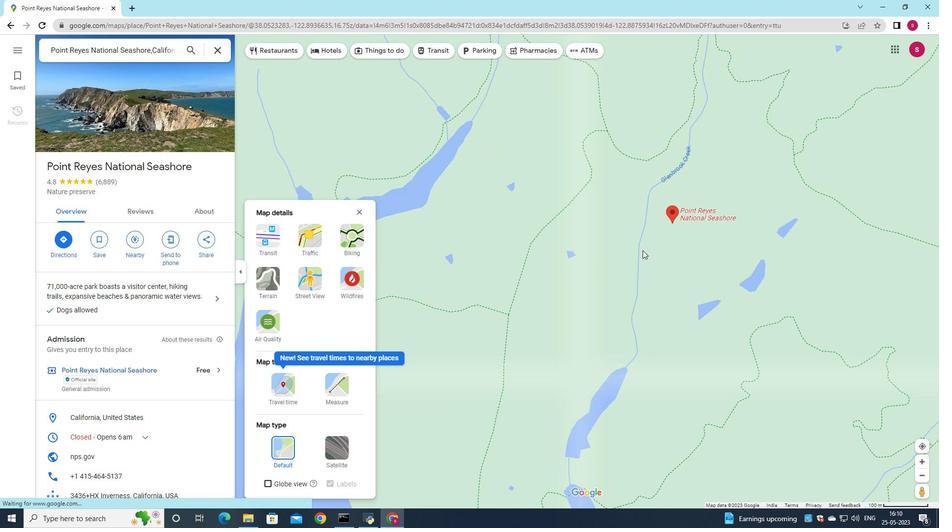 
Action: Mouse moved to (643, 250)
Screenshot: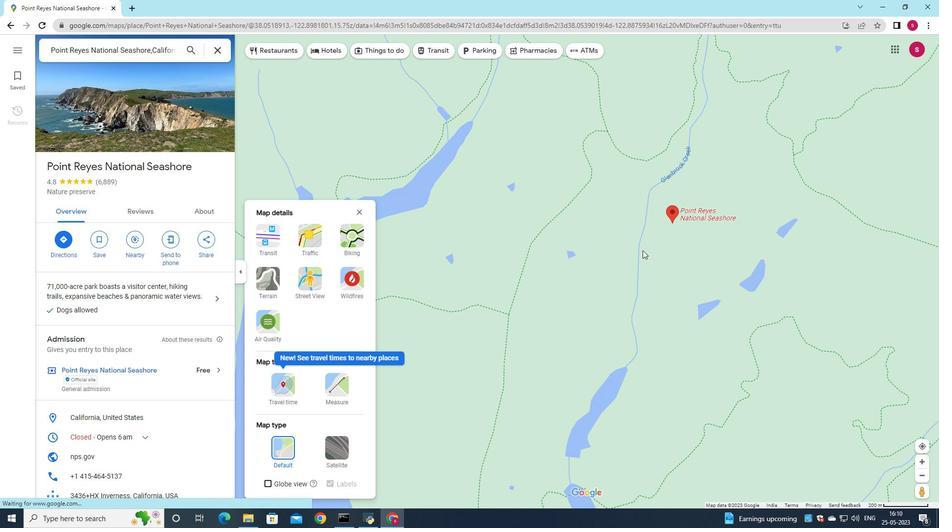 
Action: Mouse scrolled (643, 250) with delta (0, 0)
Screenshot: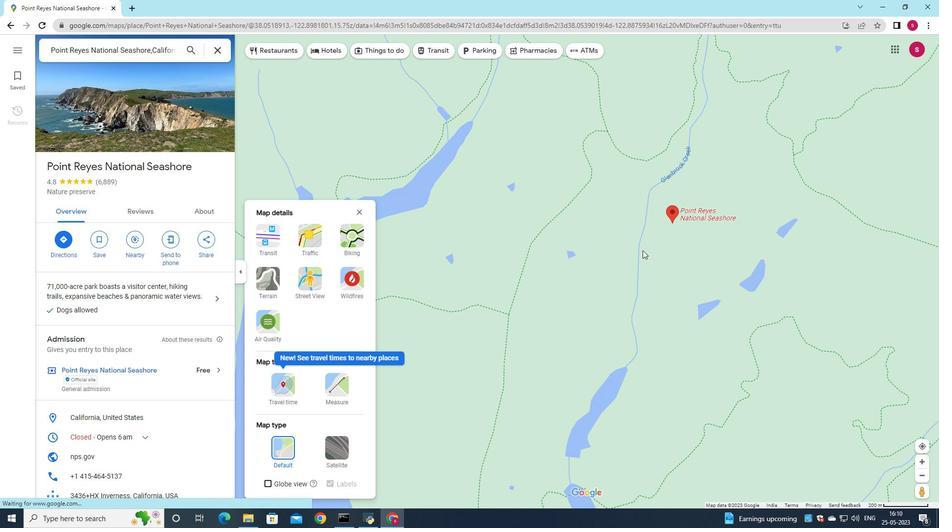
Action: Mouse moved to (641, 251)
Screenshot: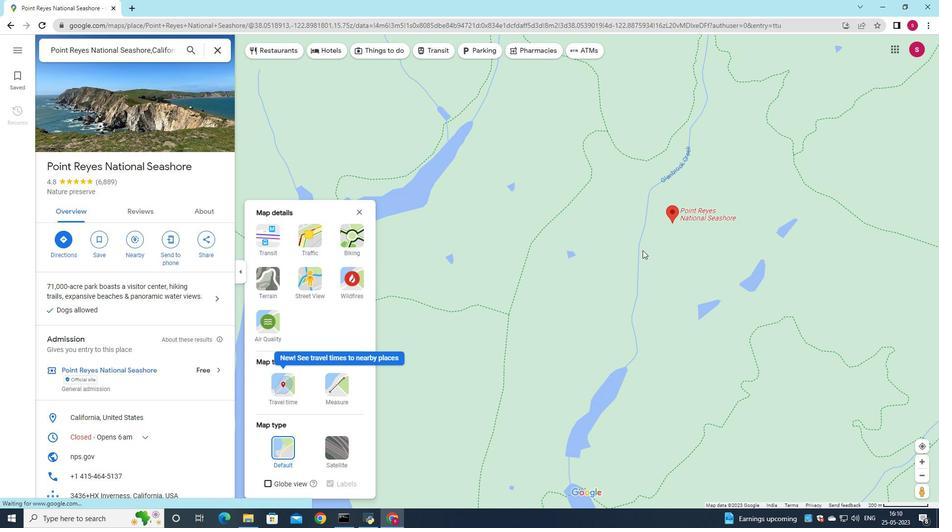
Action: Mouse scrolled (643, 250) with delta (0, 0)
Screenshot: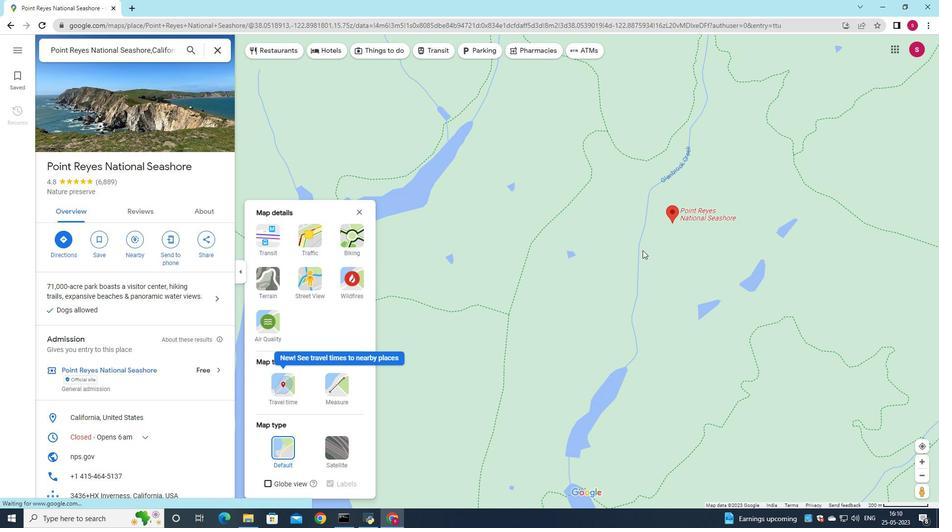 
Action: Mouse scrolled (641, 251) with delta (0, 0)
Screenshot: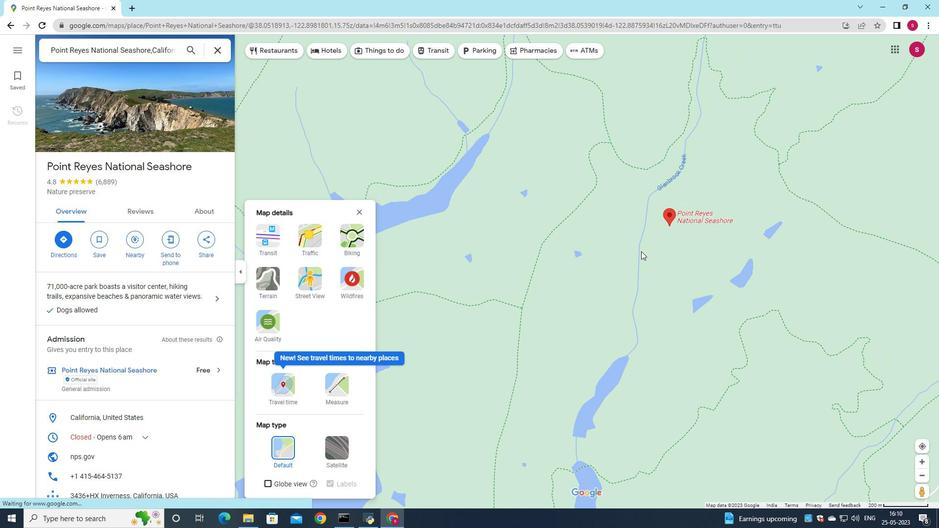 
Action: Mouse scrolled (641, 251) with delta (0, 0)
Screenshot: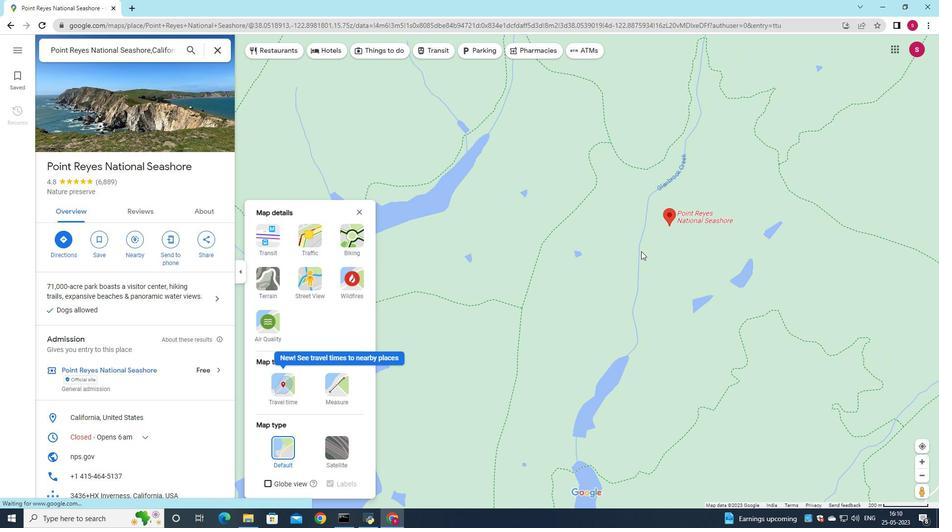 
Action: Mouse scrolled (641, 251) with delta (0, 0)
Screenshot: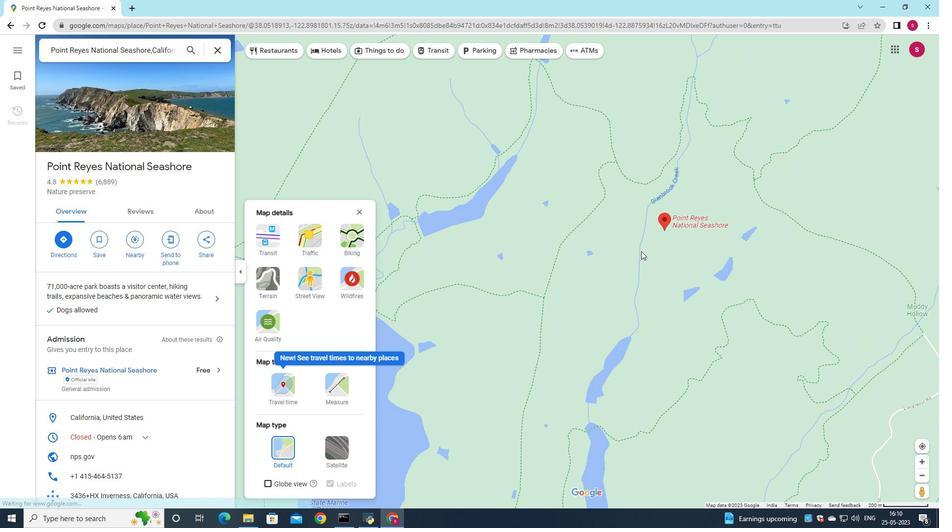 
Action: Mouse moved to (300, 280)
Screenshot: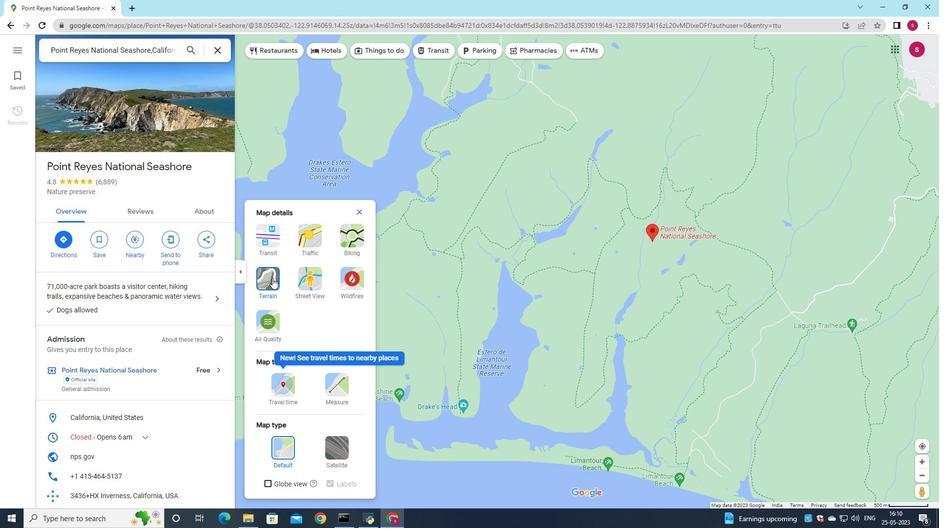 
Action: Mouse pressed left at (300, 280)
Screenshot: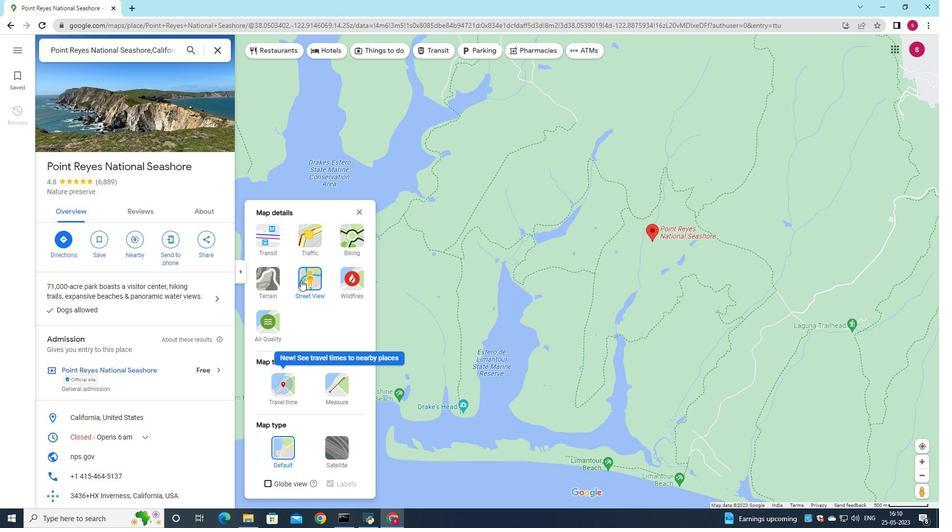 
Action: Mouse moved to (922, 494)
Screenshot: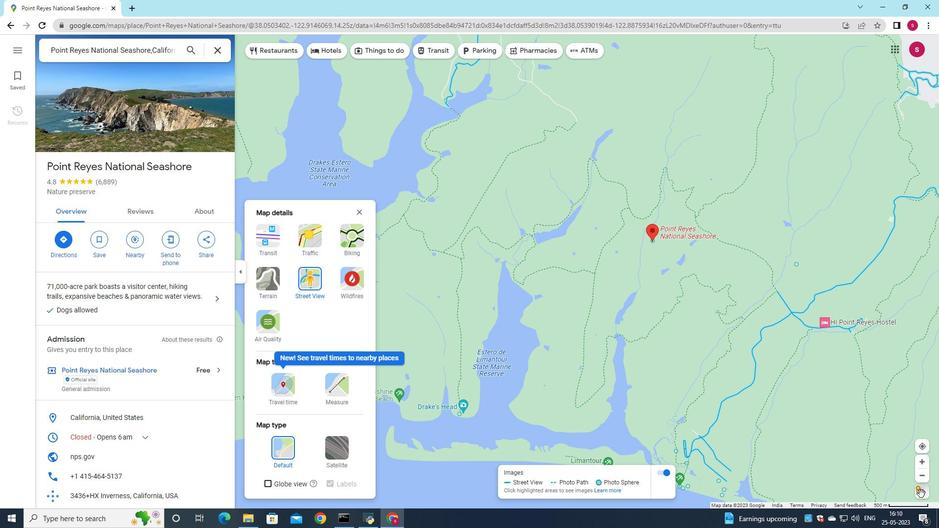 
Action: Mouse pressed left at (922, 494)
Screenshot: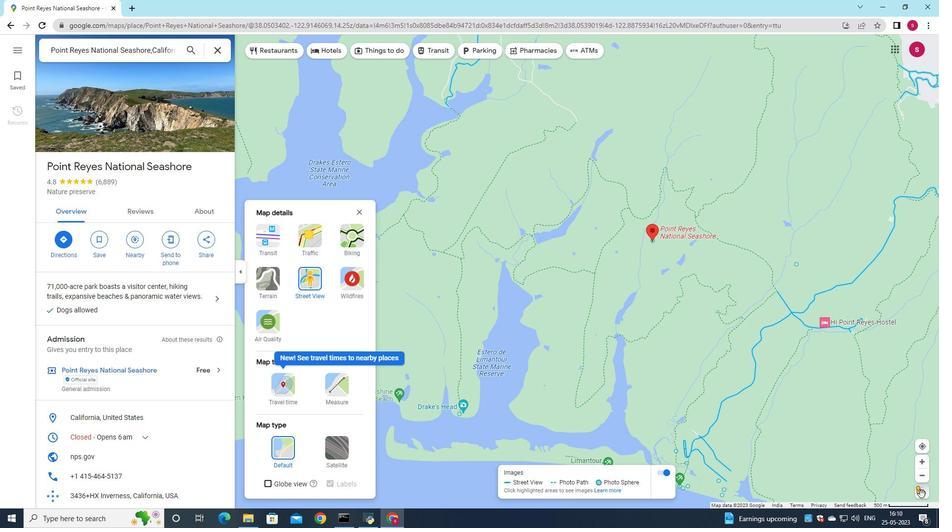 
Action: Mouse moved to (310, 285)
Screenshot: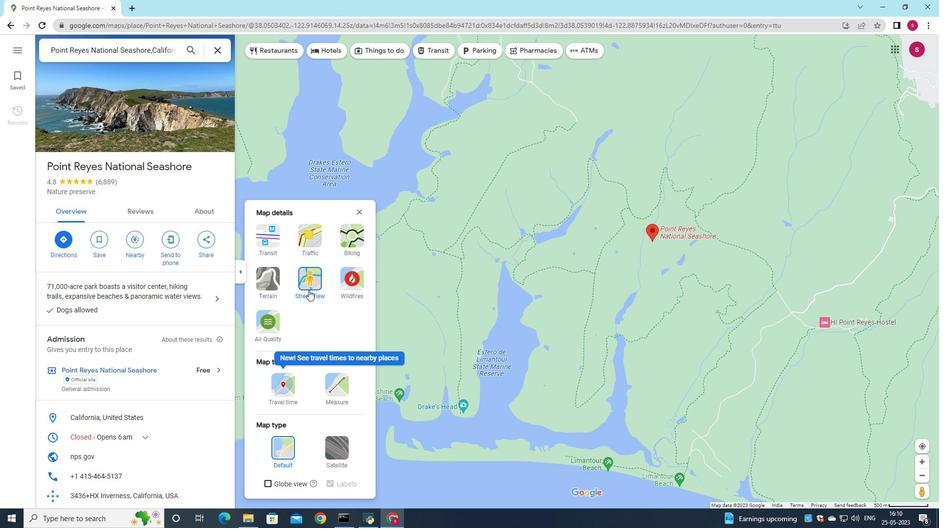 
Action: Mouse pressed left at (310, 285)
Screenshot: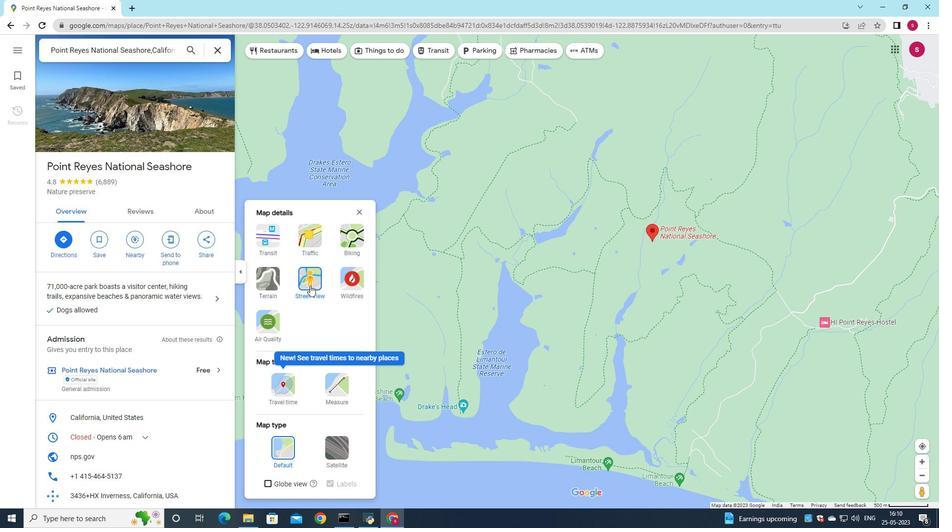 
Action: Mouse moved to (717, 379)
Screenshot: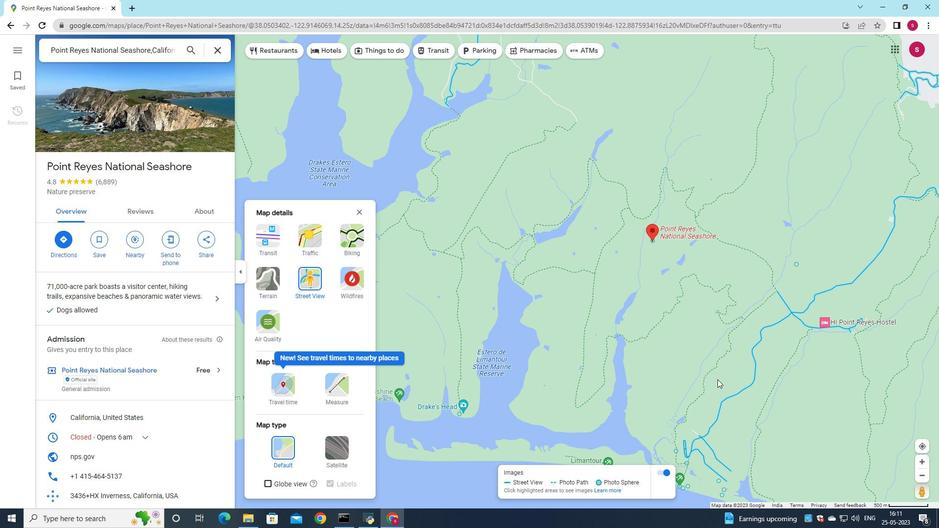 
Action: Mouse scrolled (717, 379) with delta (0, 0)
Screenshot: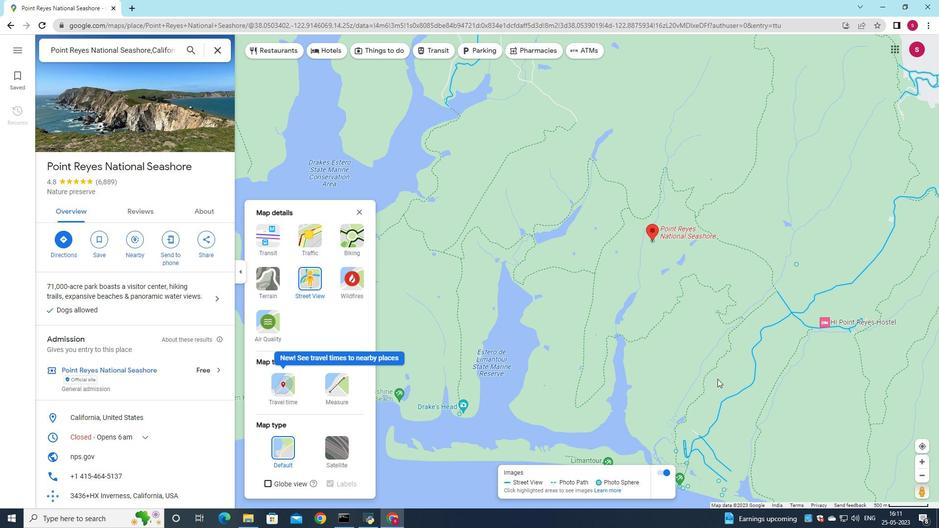 
Action: Mouse scrolled (717, 379) with delta (0, 0)
Screenshot: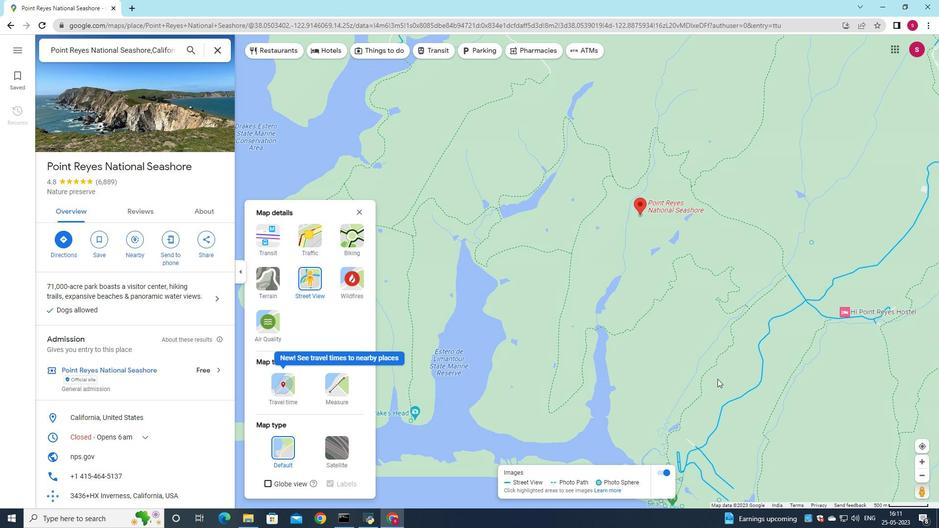 
Action: Mouse scrolled (717, 379) with delta (0, 0)
Screenshot: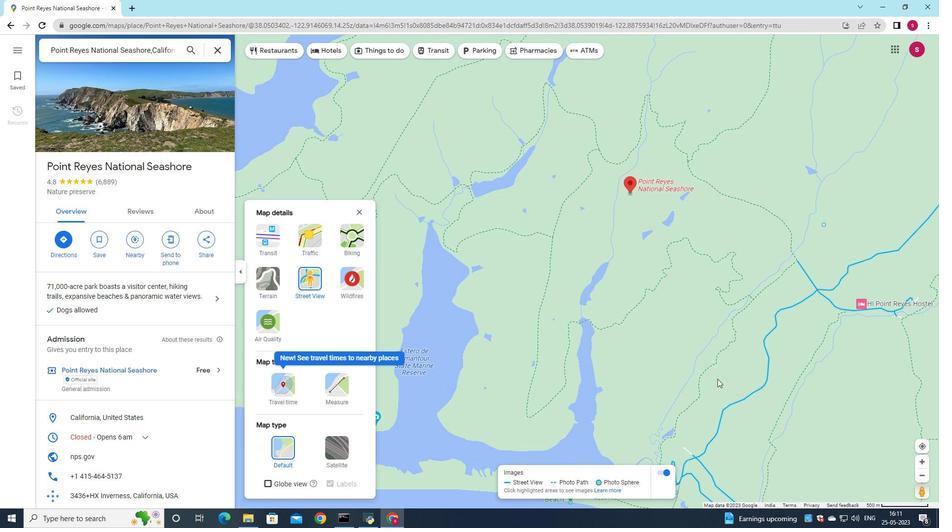 
Action: Mouse scrolled (717, 378) with delta (0, 0)
Screenshot: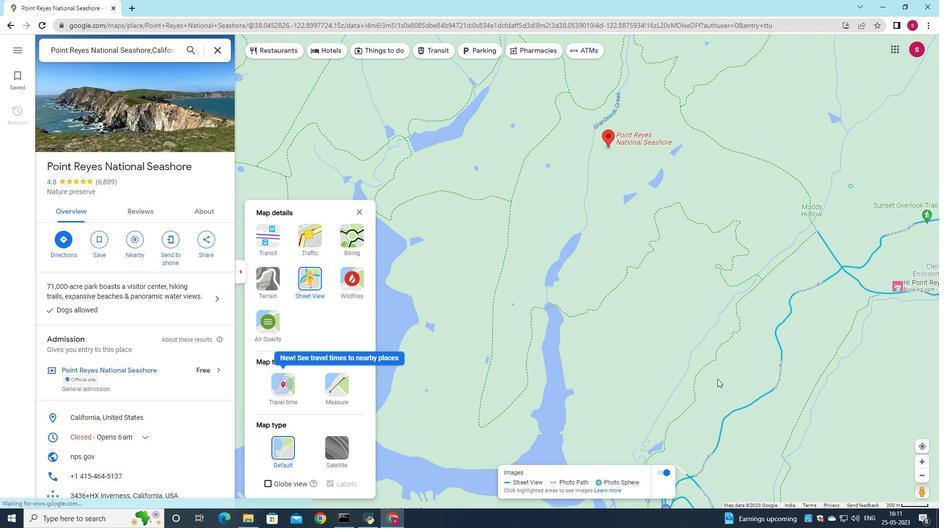 
Action: Mouse scrolled (717, 378) with delta (0, 0)
Screenshot: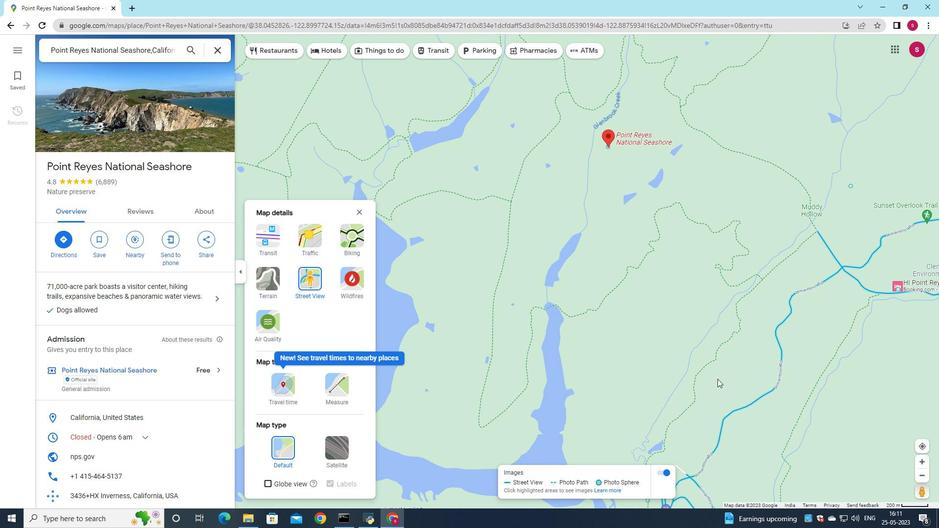 
Action: Mouse scrolled (717, 378) with delta (0, 0)
Screenshot: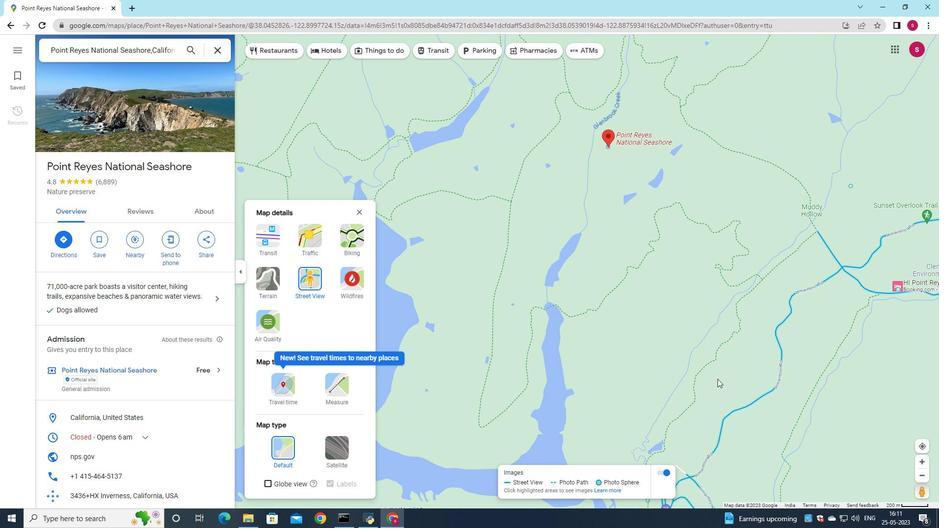 
Action: Mouse scrolled (717, 378) with delta (0, 0)
Screenshot: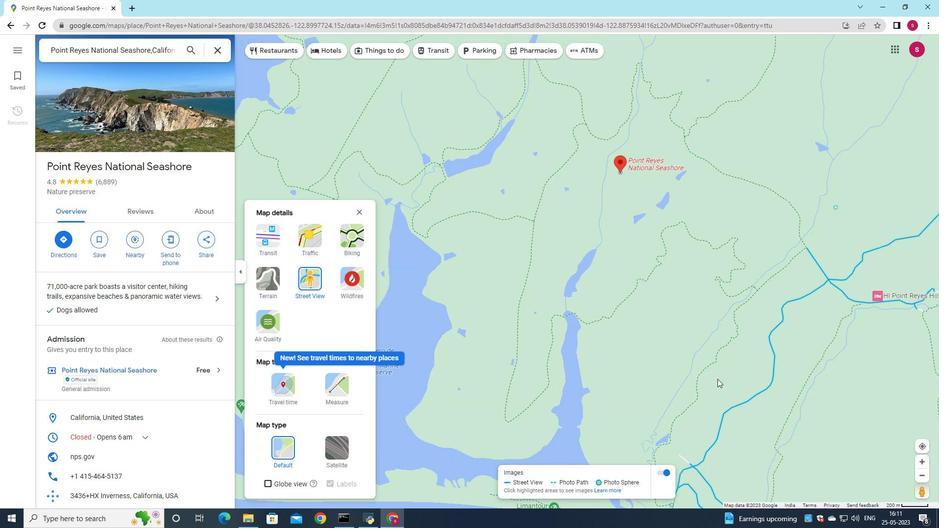 
Action: Mouse scrolled (717, 378) with delta (0, 0)
Screenshot: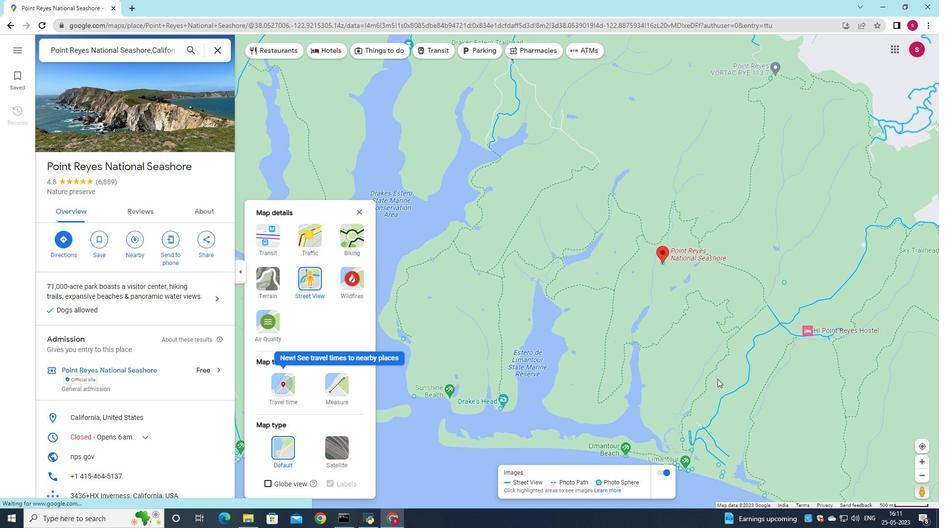 
Action: Mouse scrolled (717, 378) with delta (0, 0)
Screenshot: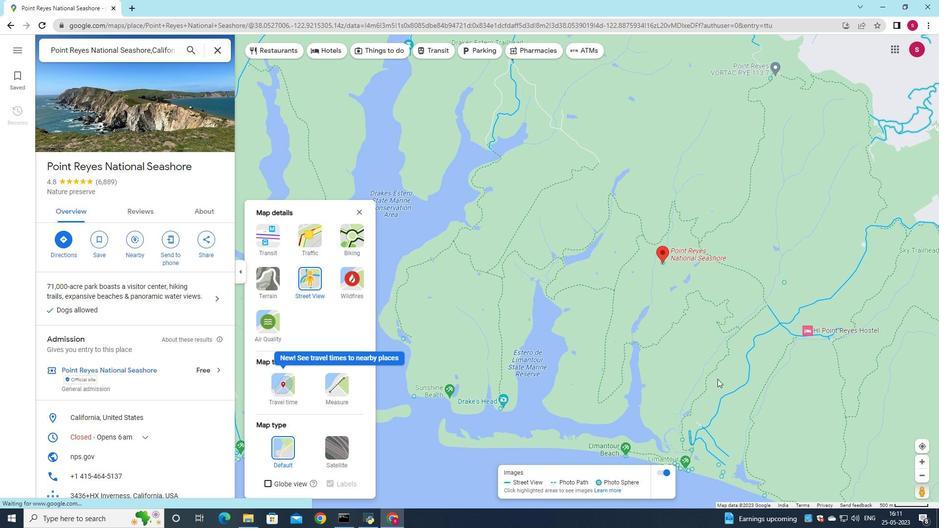 
Action: Mouse scrolled (717, 378) with delta (0, 0)
Screenshot: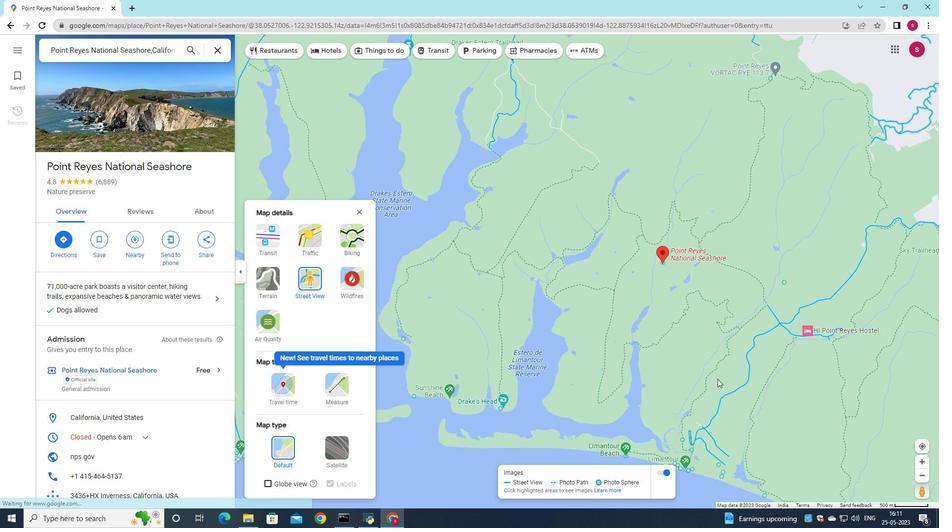 
Action: Mouse scrolled (717, 378) with delta (0, 0)
Screenshot: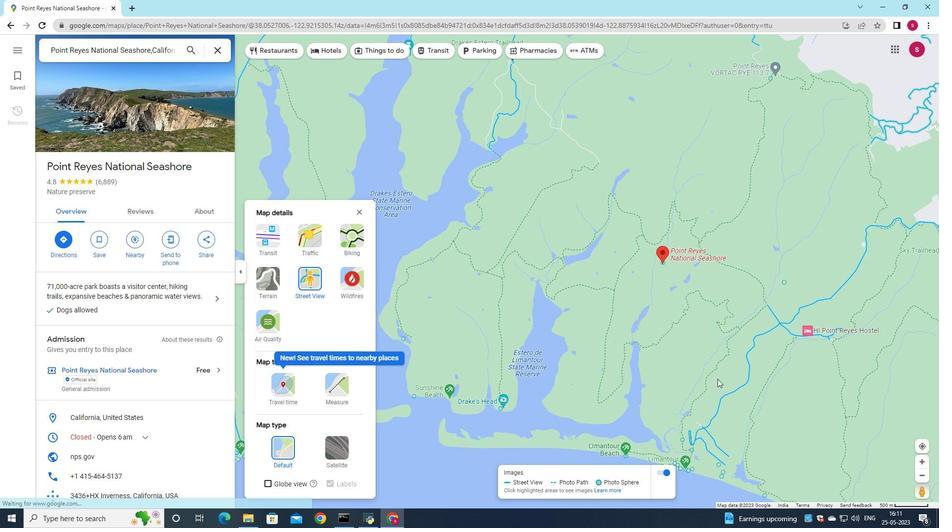 
Action: Mouse scrolled (717, 378) with delta (0, 0)
Screenshot: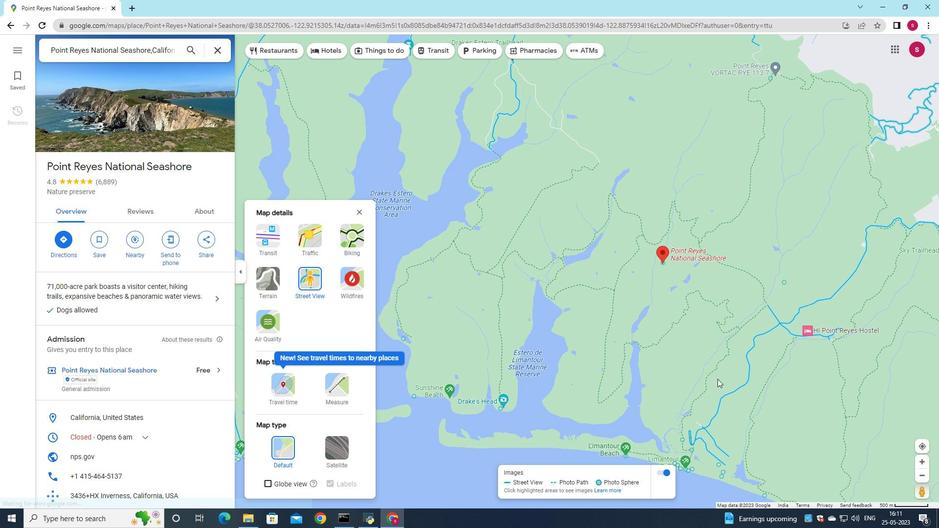 
Action: Mouse moved to (762, 359)
Screenshot: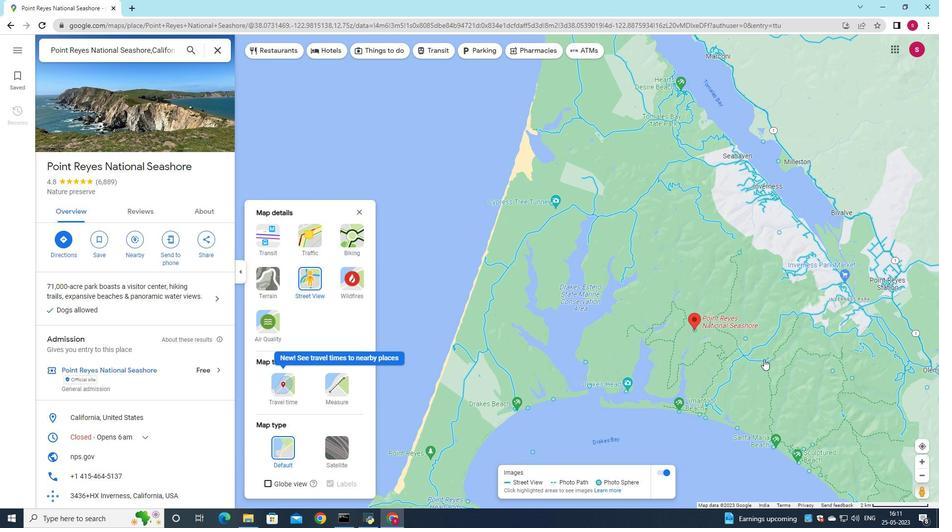 
Action: Mouse scrolled (762, 358) with delta (0, 0)
Screenshot: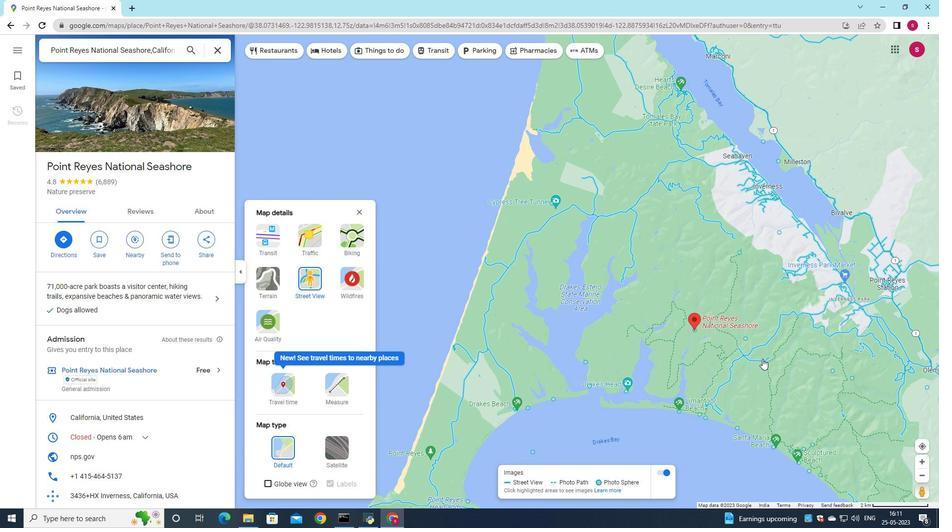 
Action: Mouse moved to (775, 252)
Screenshot: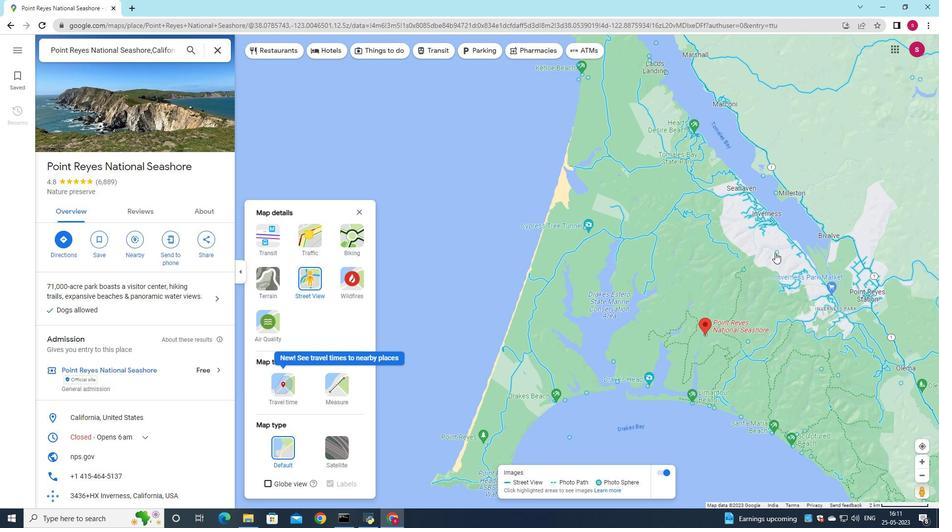 
Action: Mouse pressed left at (775, 252)
Screenshot: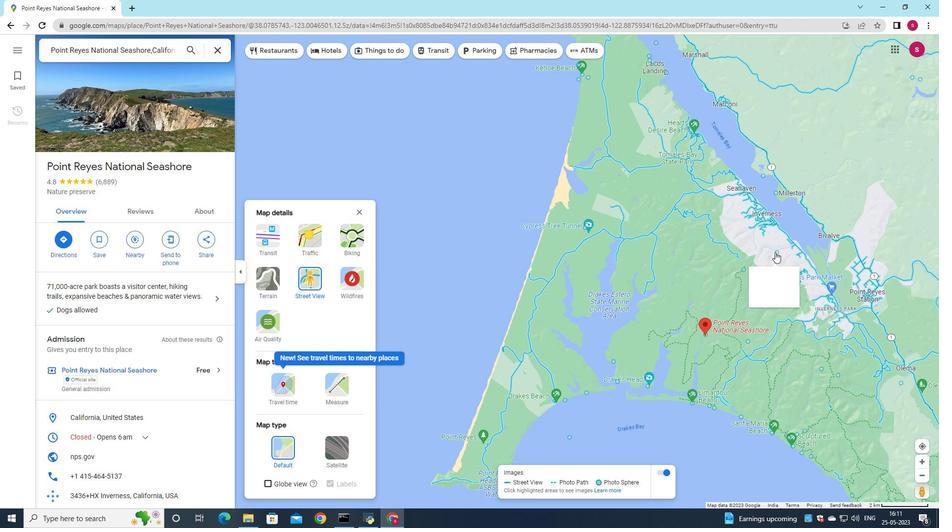 
Action: Mouse moved to (572, 237)
Screenshot: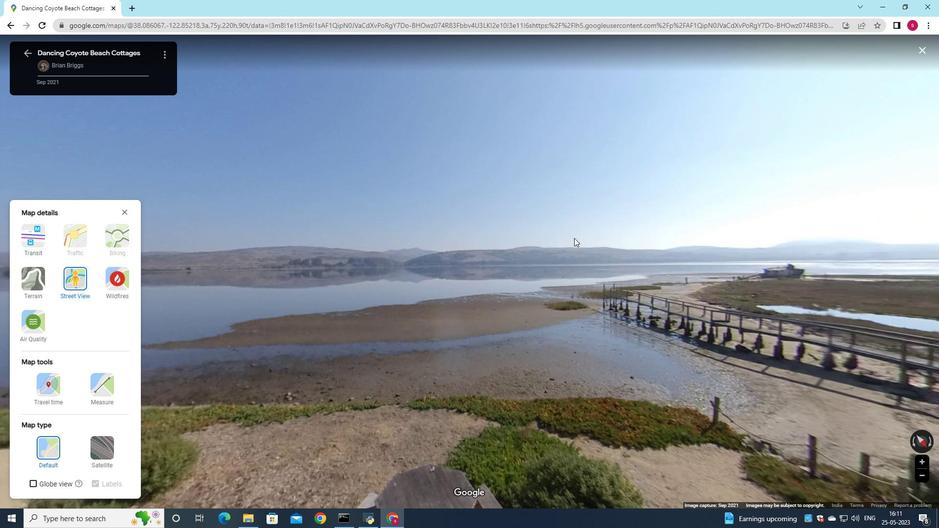 
Action: Mouse scrolled (572, 237) with delta (0, 0)
Screenshot: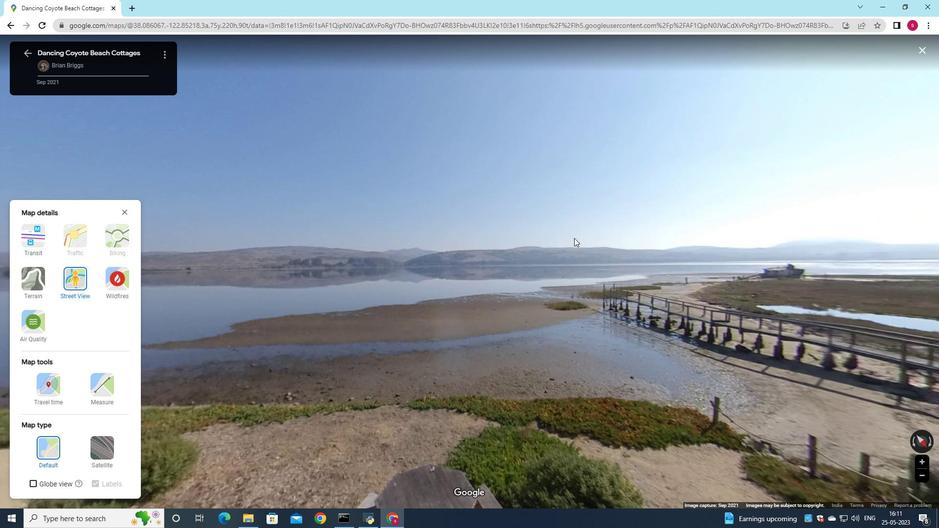 
Action: Mouse moved to (572, 237)
Screenshot: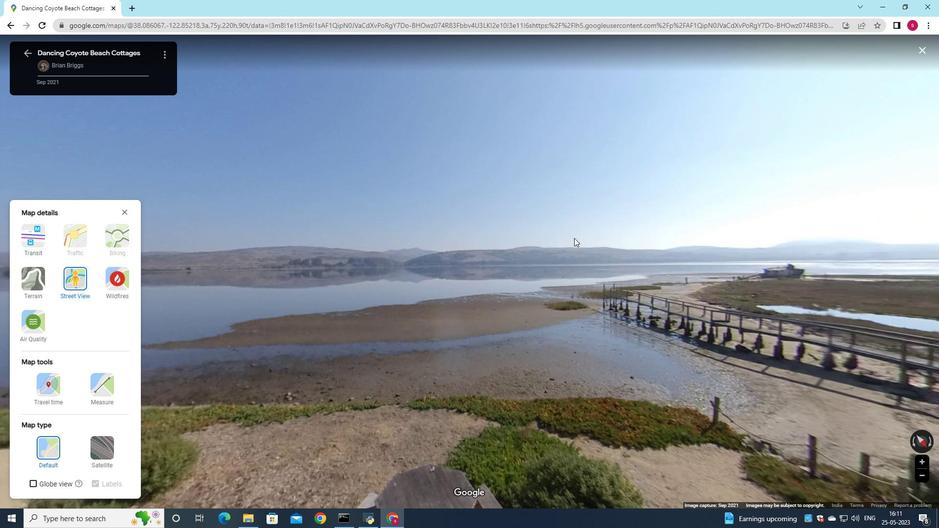 
Action: Mouse scrolled (572, 237) with delta (0, 0)
Screenshot: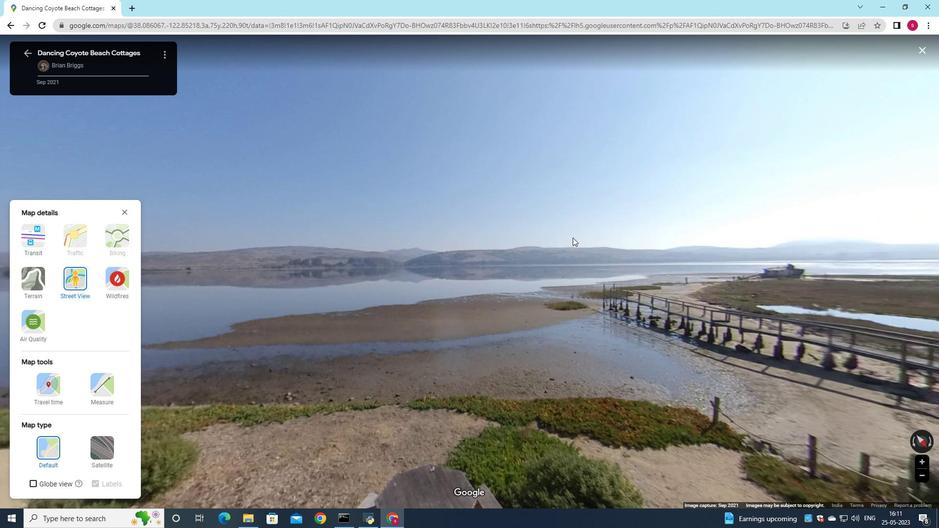 
Action: Mouse moved to (572, 237)
Screenshot: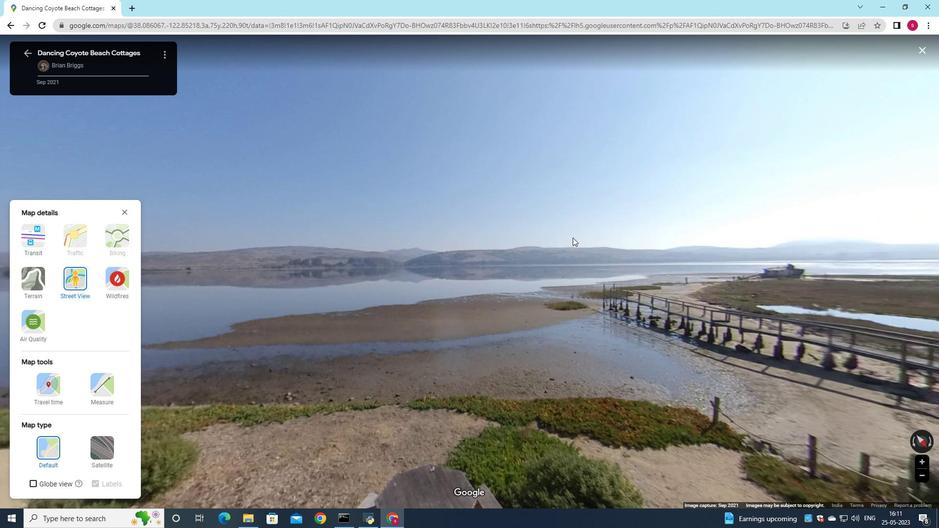 
Action: Mouse scrolled (572, 237) with delta (0, 0)
Screenshot: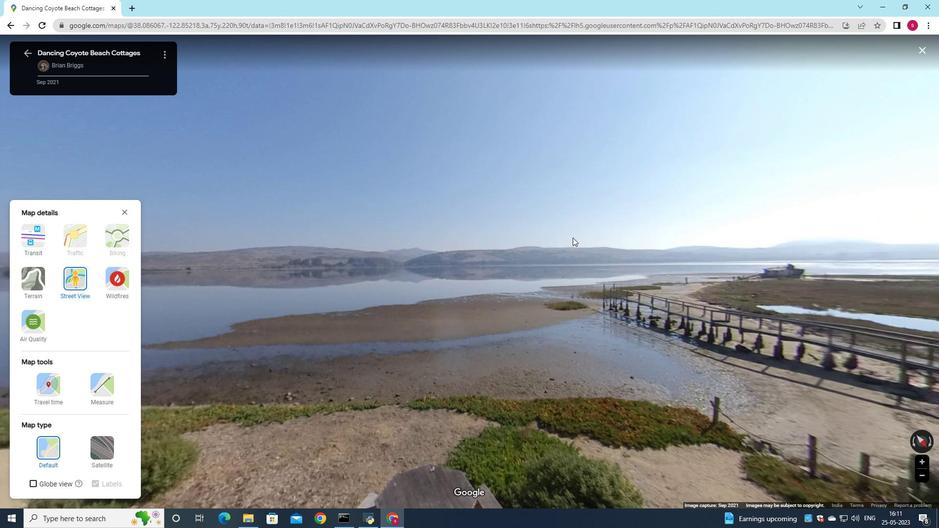 
Action: Mouse scrolled (572, 237) with delta (0, 0)
Screenshot: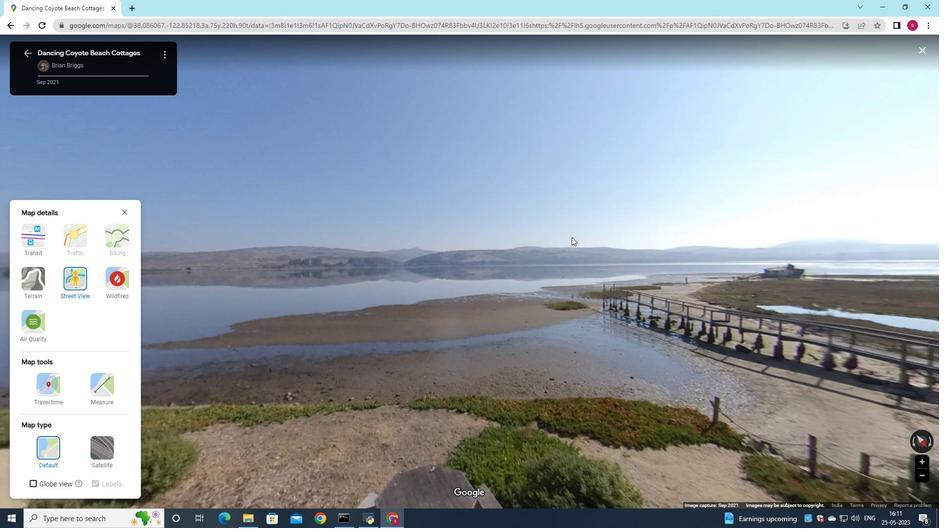 
Action: Mouse scrolled (572, 236) with delta (0, 0)
Screenshot: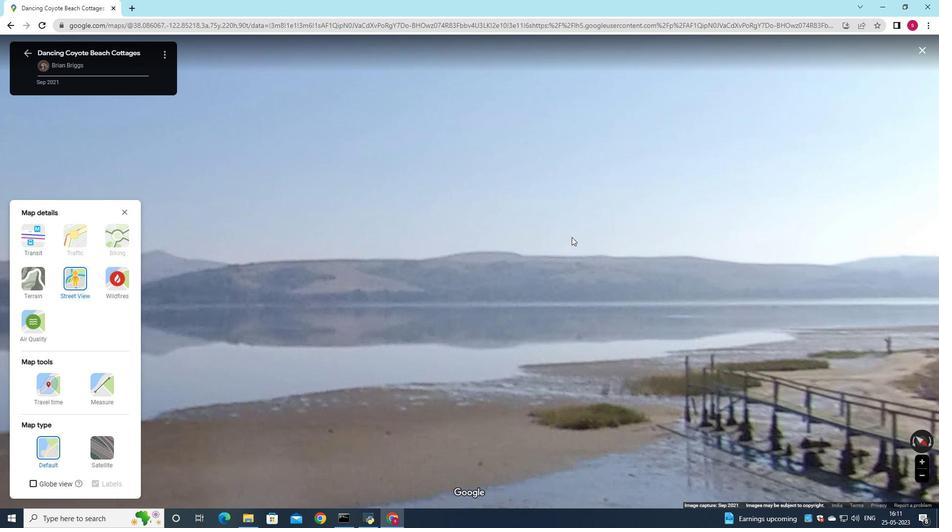 
Action: Mouse scrolled (572, 236) with delta (0, 0)
Screenshot: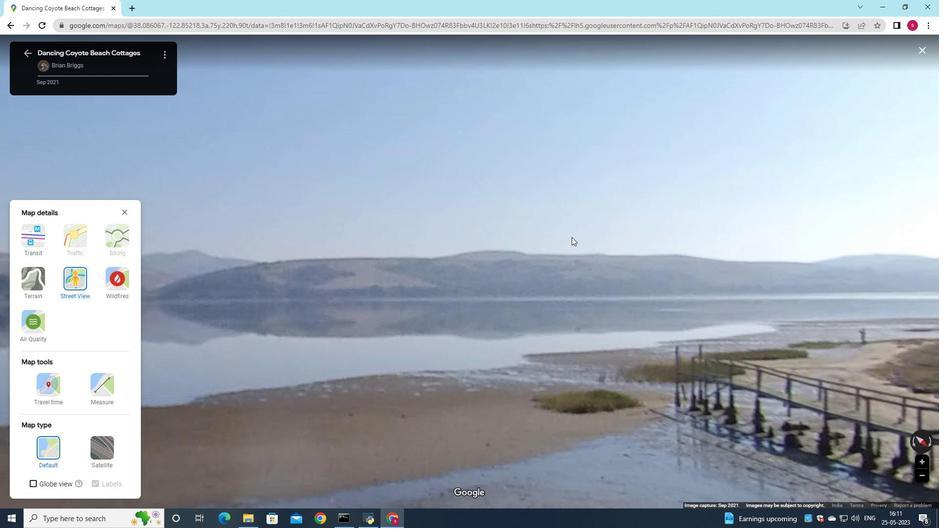 
Action: Mouse scrolled (572, 236) with delta (0, 0)
Screenshot: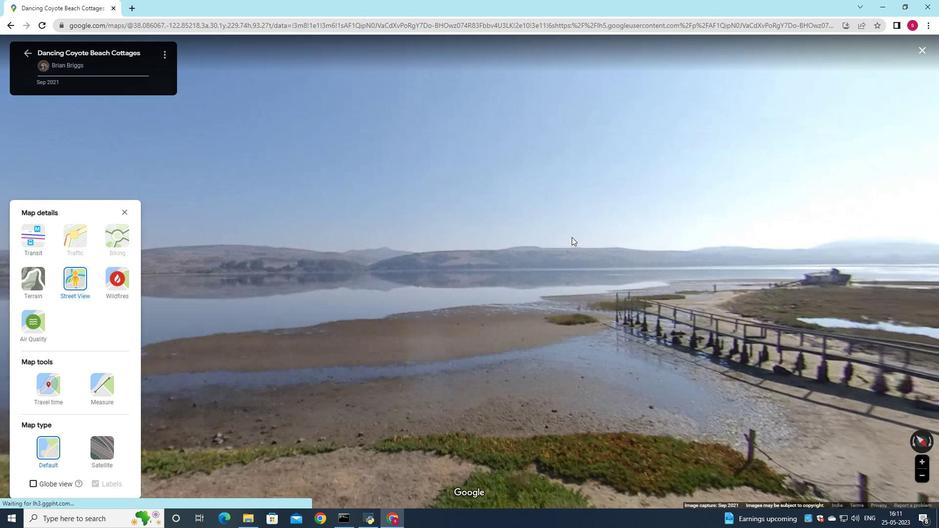 
Action: Mouse scrolled (572, 236) with delta (0, 0)
Screenshot: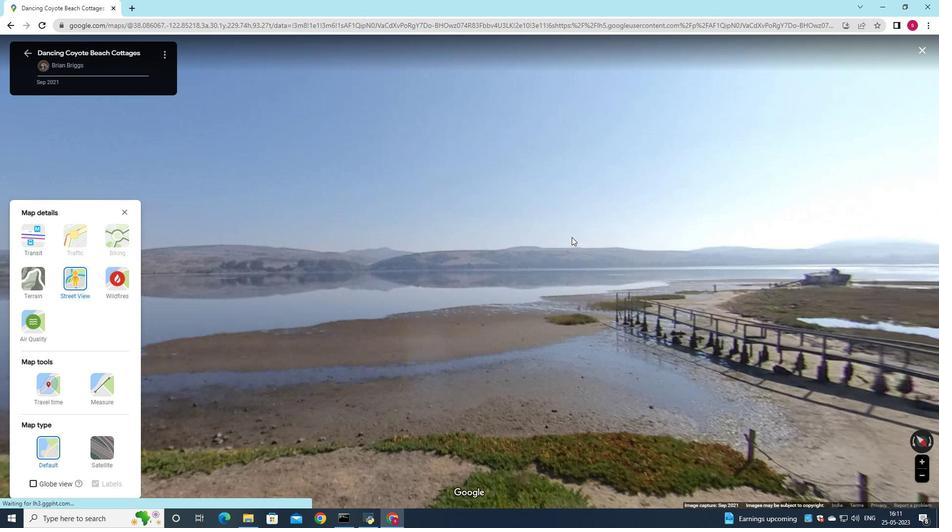 
Action: Mouse scrolled (572, 236) with delta (0, 0)
Screenshot: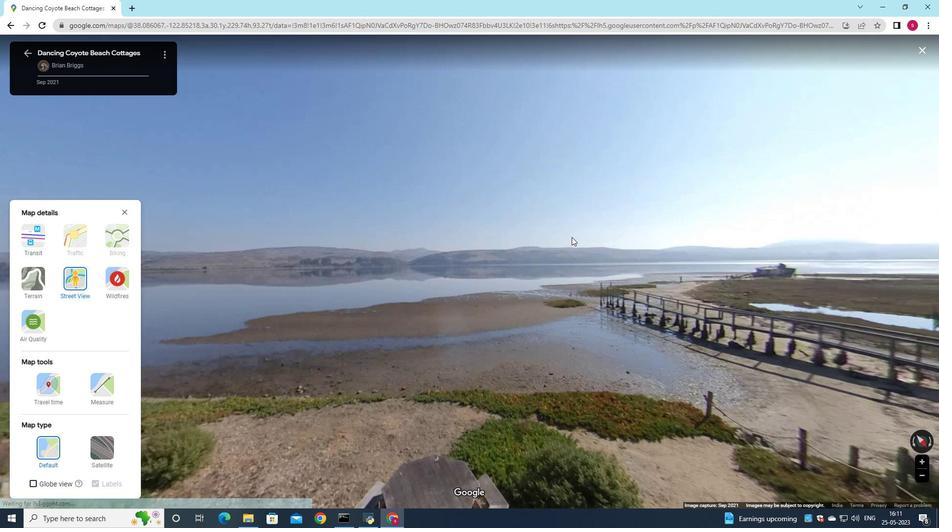
Action: Mouse scrolled (572, 236) with delta (0, 0)
Screenshot: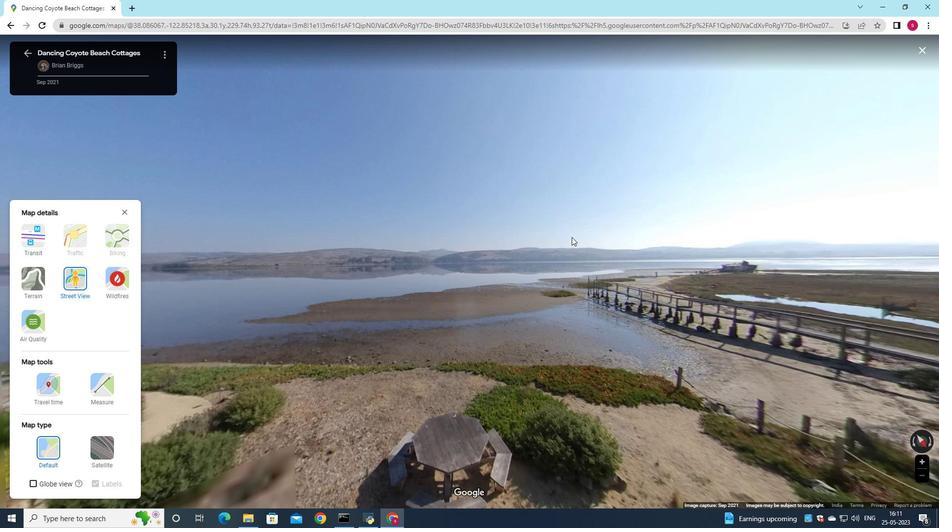 
Action: Mouse scrolled (572, 236) with delta (0, 0)
Screenshot: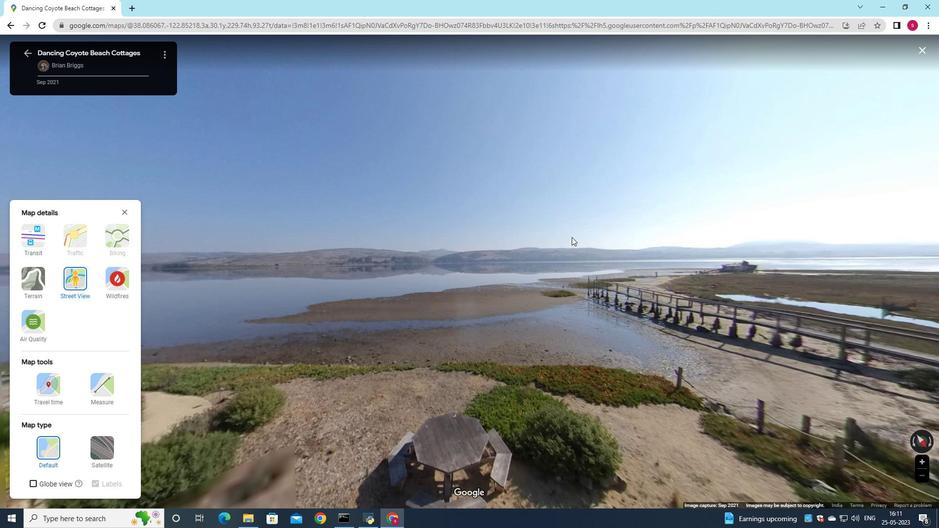 
Action: Mouse moved to (24, 54)
Screenshot: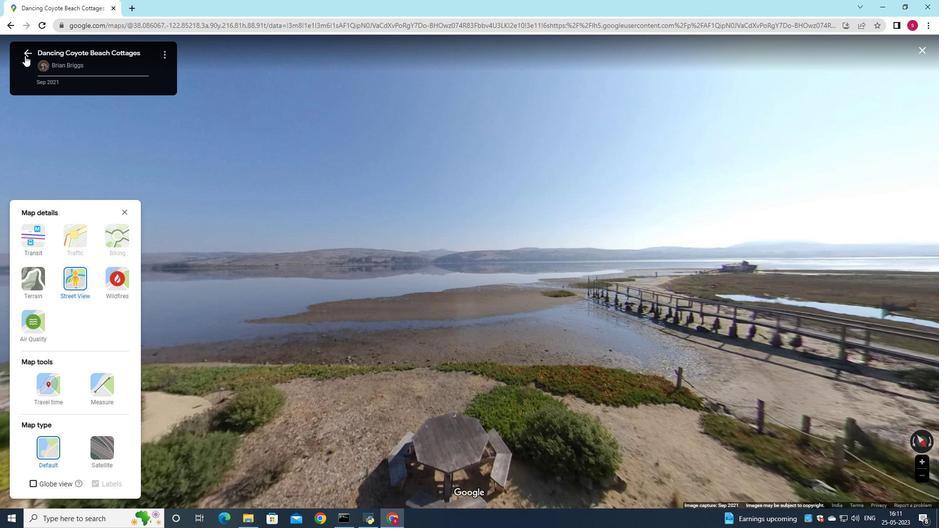 
Action: Mouse pressed left at (24, 54)
Screenshot: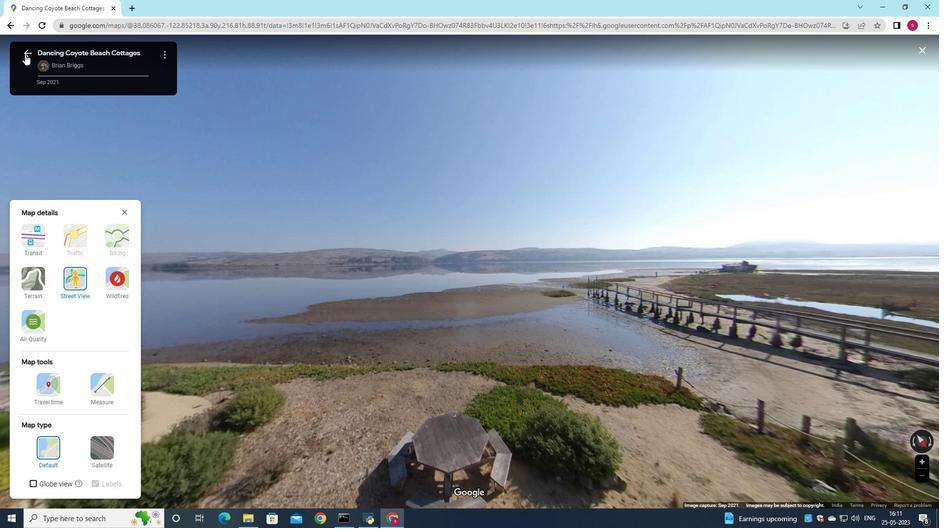 
Action: Mouse moved to (449, 333)
Screenshot: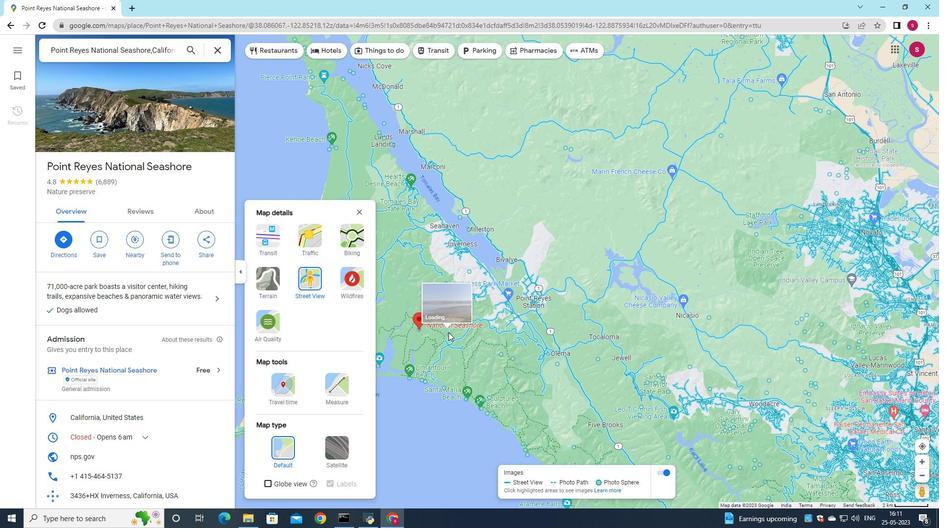 
Action: Mouse pressed left at (449, 333)
Screenshot: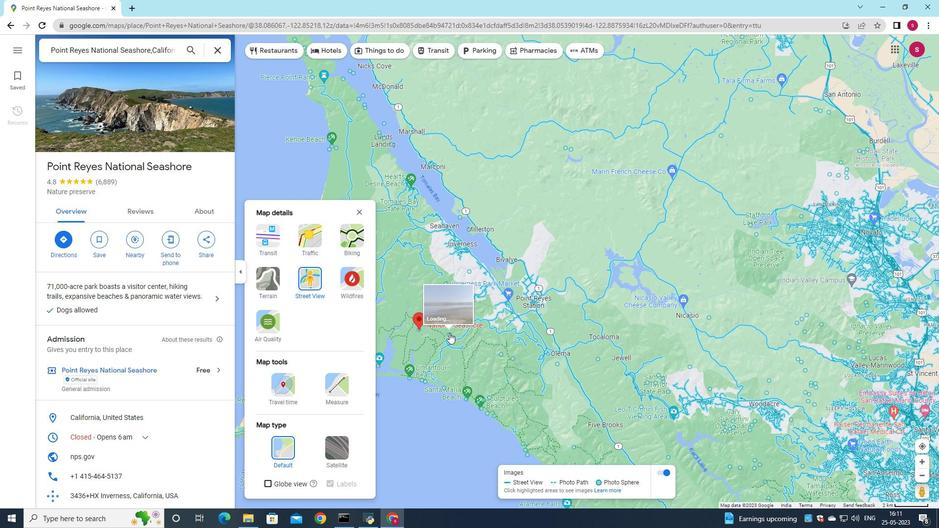 
Action: Mouse moved to (22, 50)
Screenshot: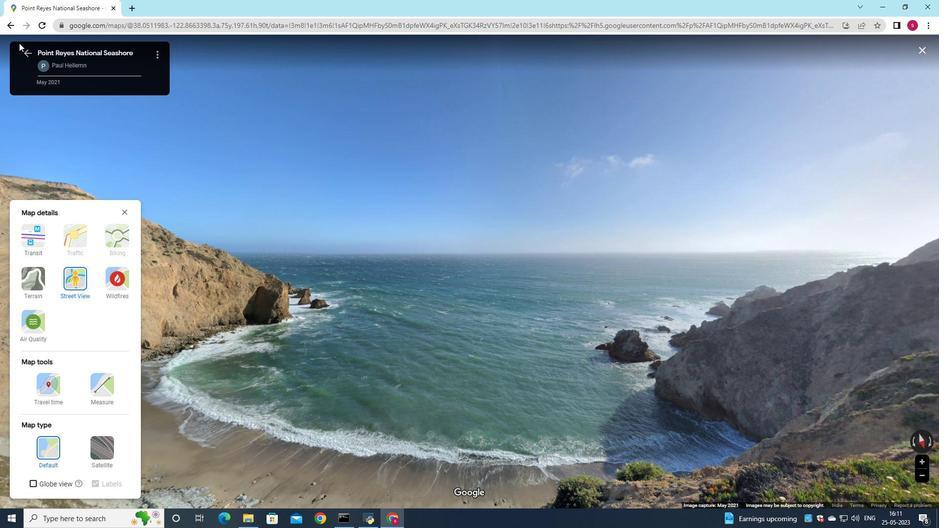 
Action: Mouse pressed left at (22, 50)
Screenshot: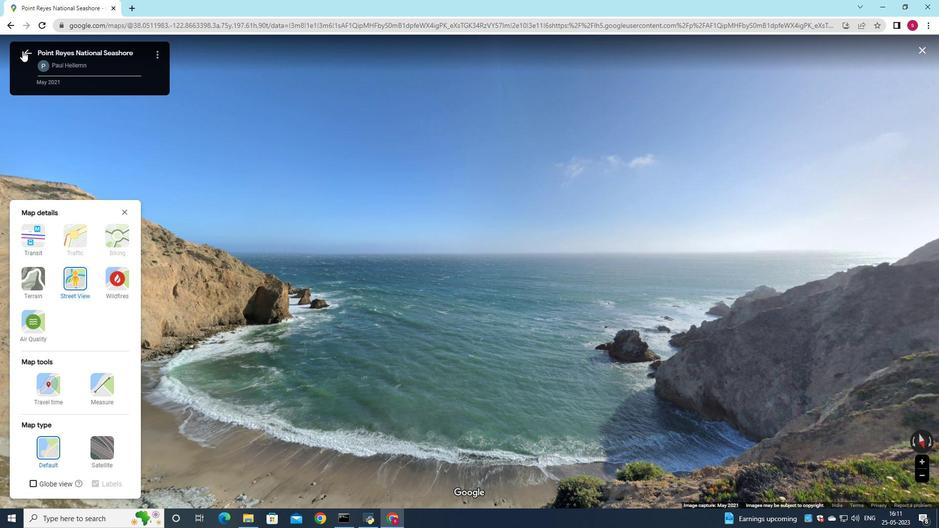 
Action: Mouse moved to (521, 293)
Screenshot: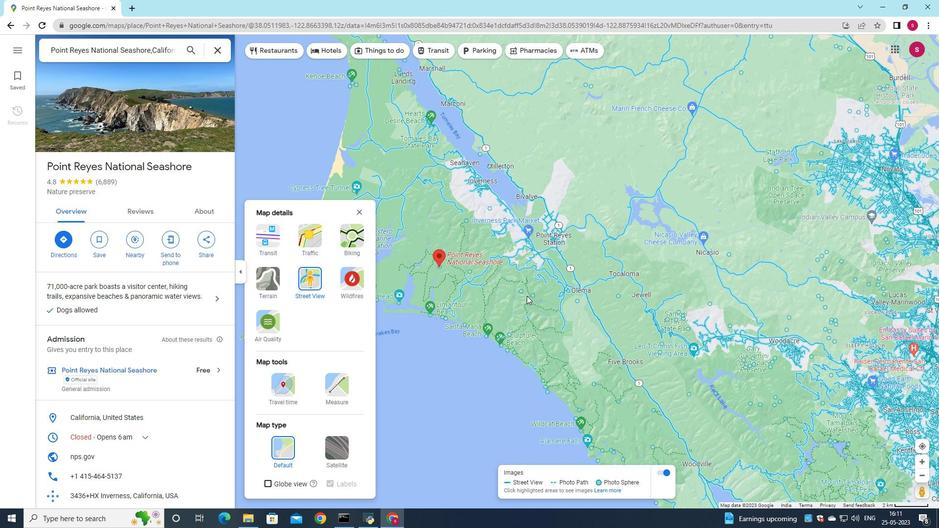 
Action: Mouse pressed left at (521, 293)
Screenshot: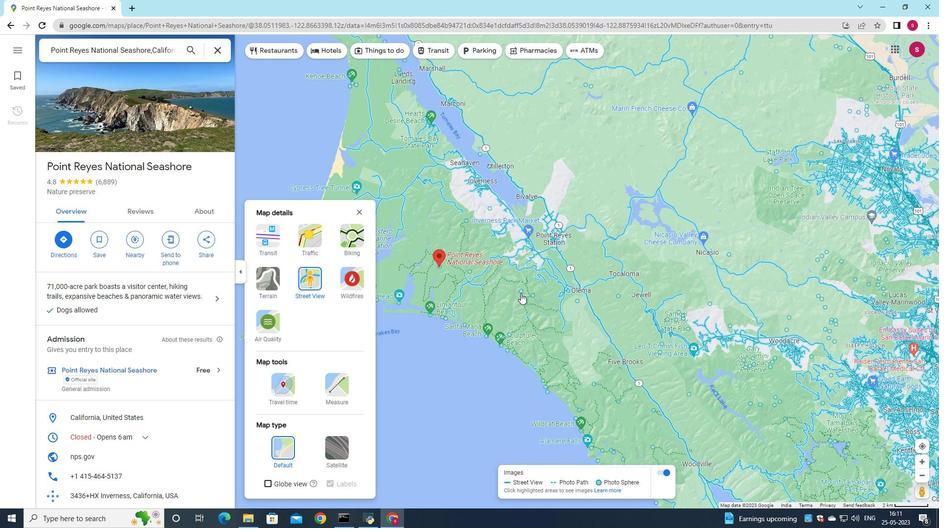 
Action: Mouse moved to (523, 292)
Screenshot: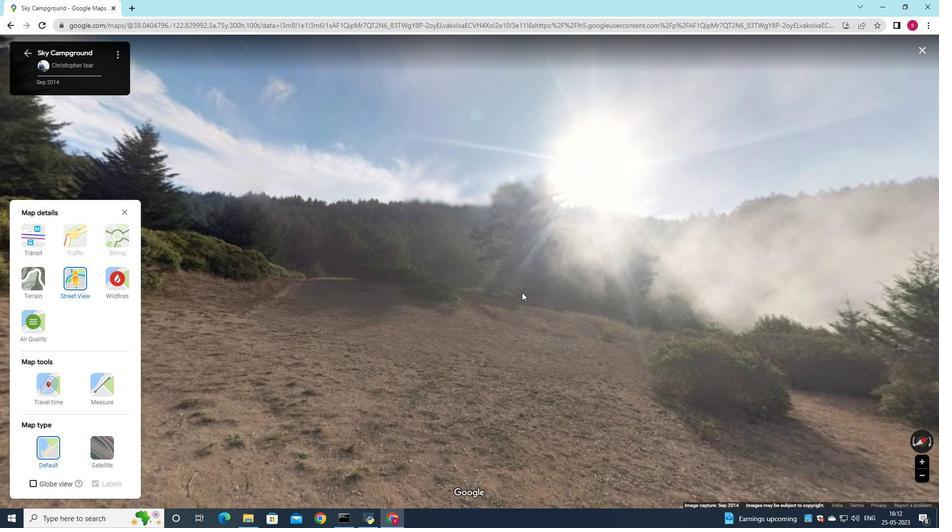 
Action: Mouse scrolled (523, 291) with delta (0, 0)
Screenshot: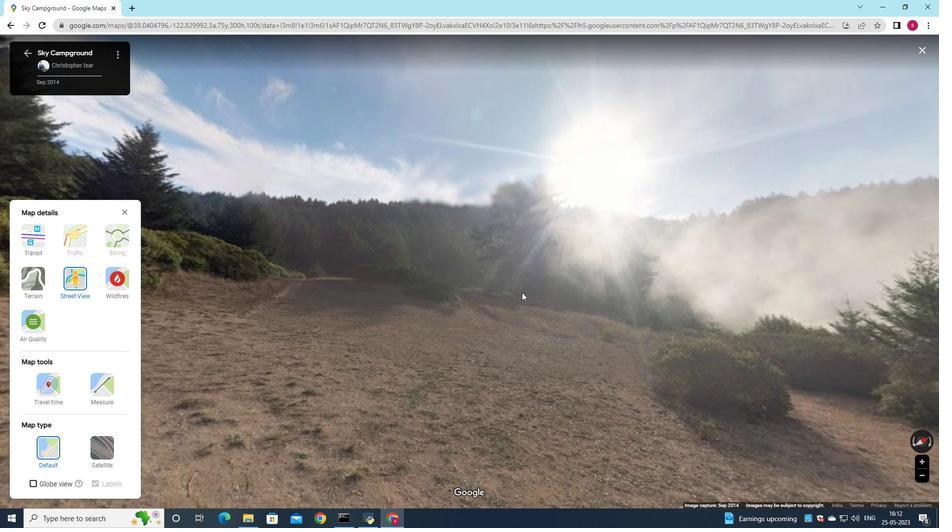 
Action: Mouse scrolled (523, 291) with delta (0, 0)
Screenshot: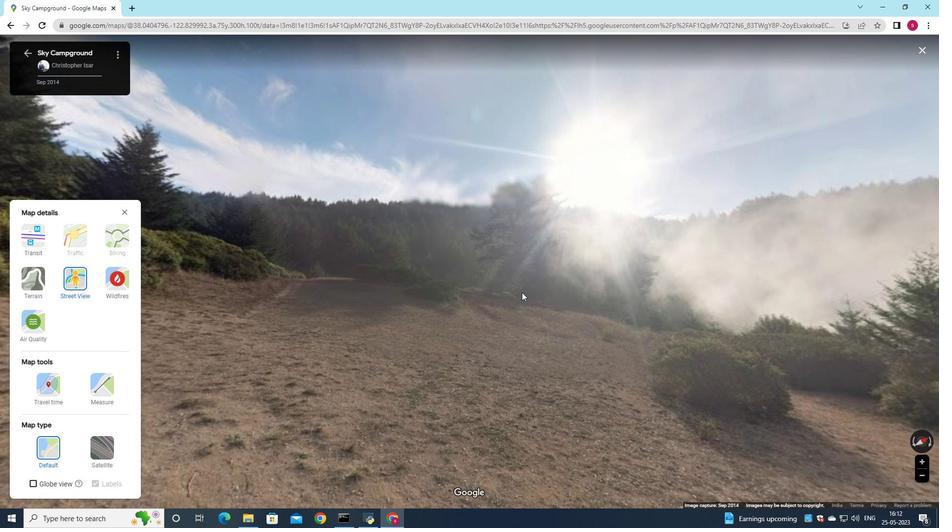 
Action: Mouse scrolled (523, 291) with delta (0, 0)
Screenshot: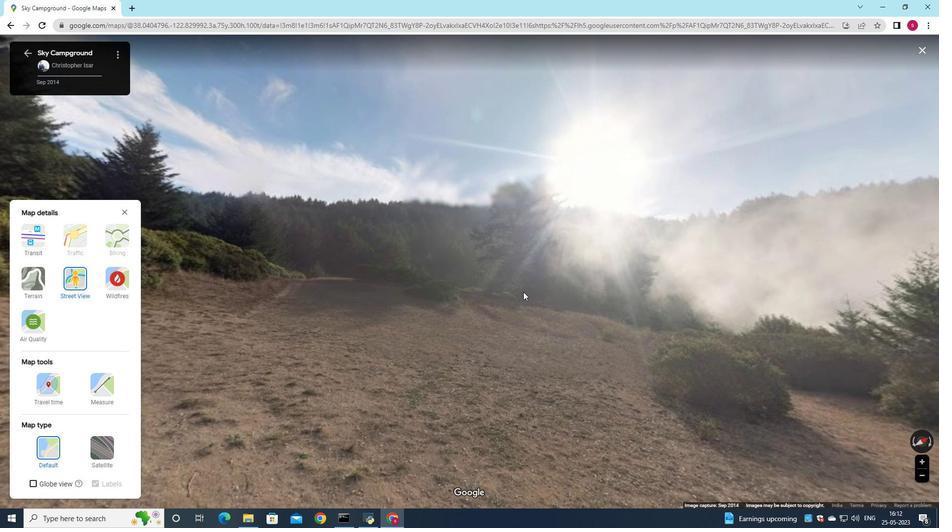 
Action: Mouse scrolled (523, 291) with delta (0, 0)
Screenshot: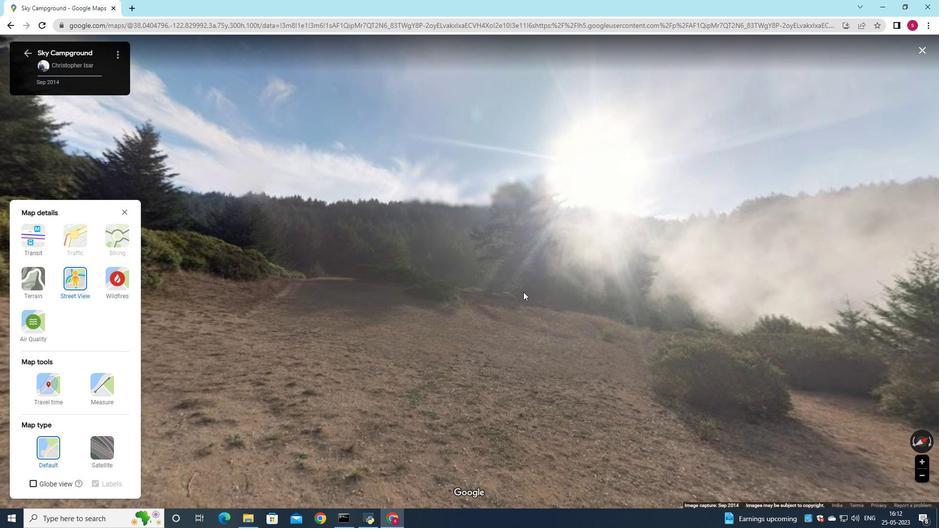 
Action: Mouse scrolled (523, 291) with delta (0, 0)
Screenshot: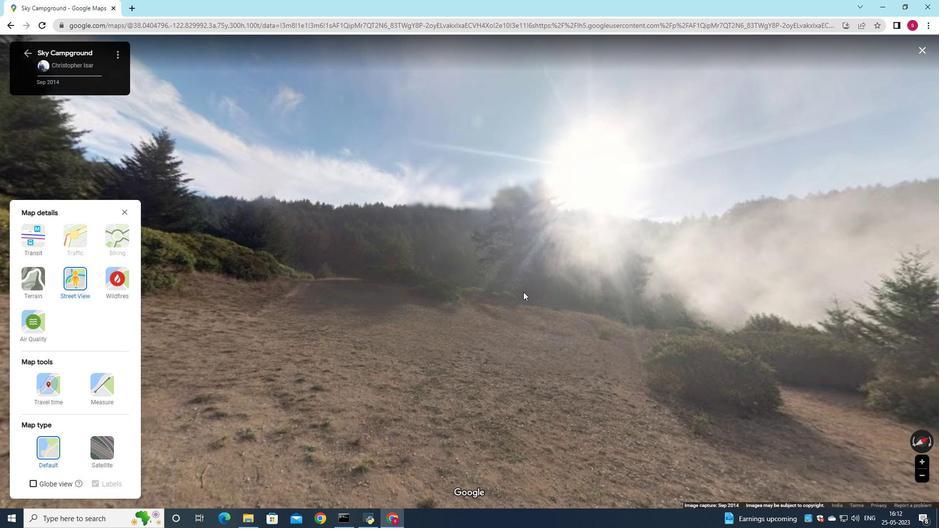 
Action: Mouse scrolled (523, 292) with delta (0, 0)
Screenshot: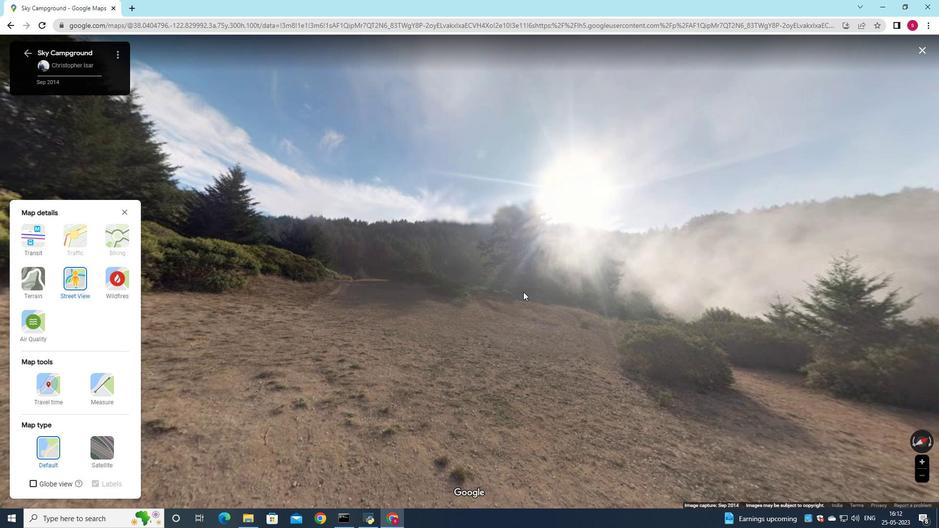 
Action: Mouse scrolled (523, 292) with delta (0, 0)
Screenshot: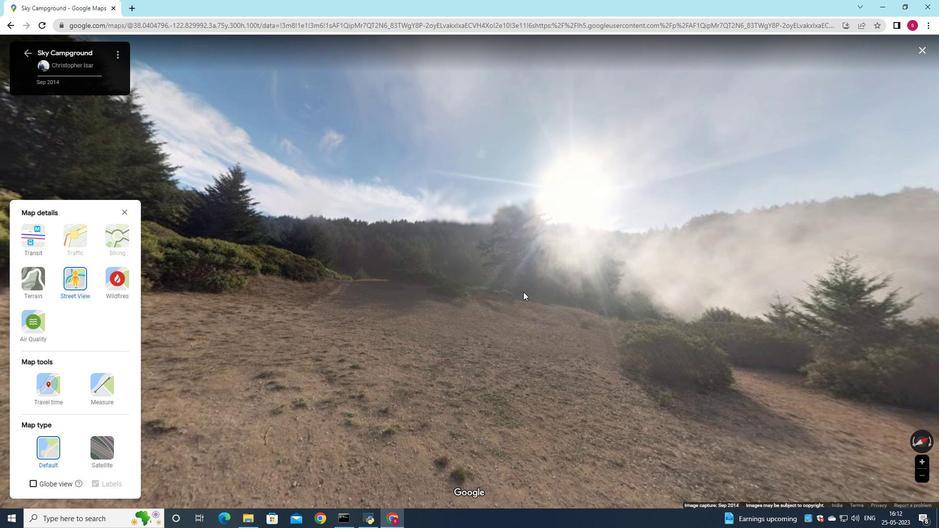 
Action: Mouse scrolled (523, 292) with delta (0, 0)
Screenshot: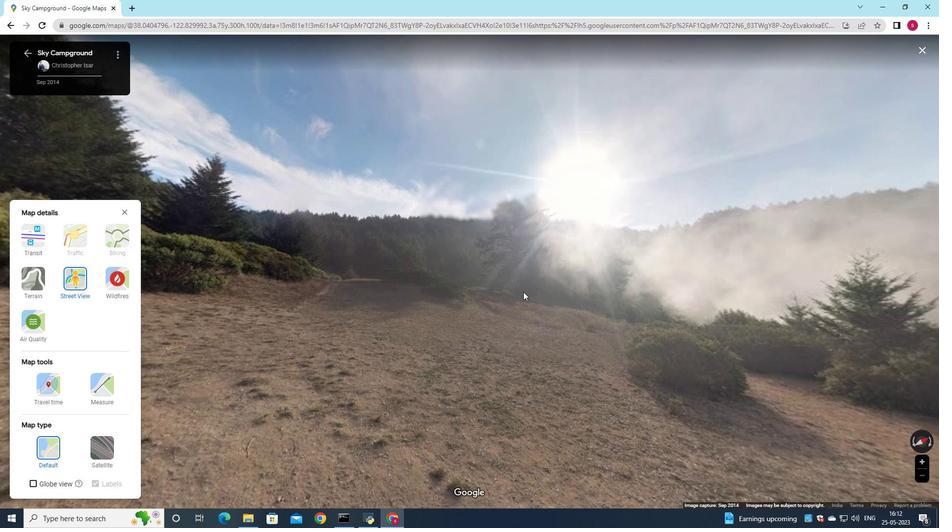 
Action: Mouse scrolled (523, 292) with delta (0, 0)
Screenshot: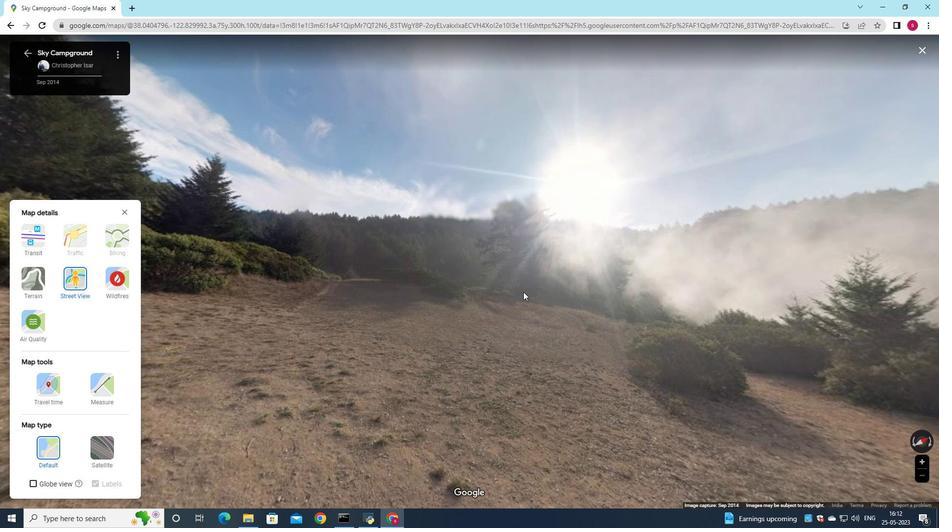 
Action: Mouse scrolled (523, 292) with delta (0, 0)
Screenshot: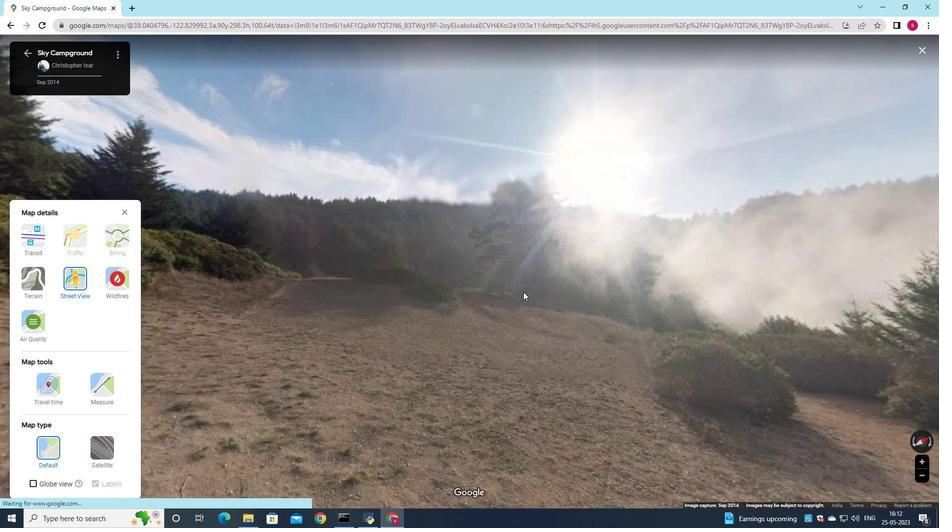 
Action: Mouse scrolled (523, 292) with delta (0, 0)
Screenshot: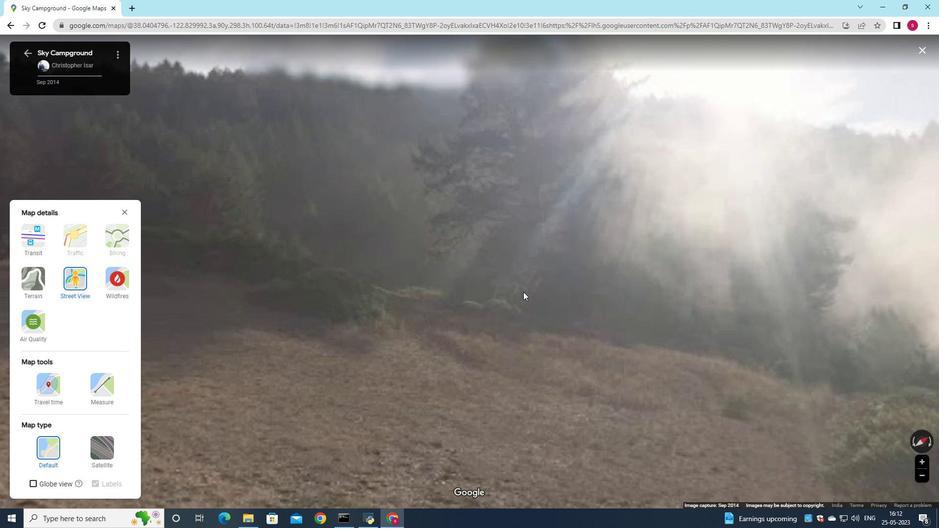 
Action: Mouse scrolled (523, 291) with delta (0, 0)
Screenshot: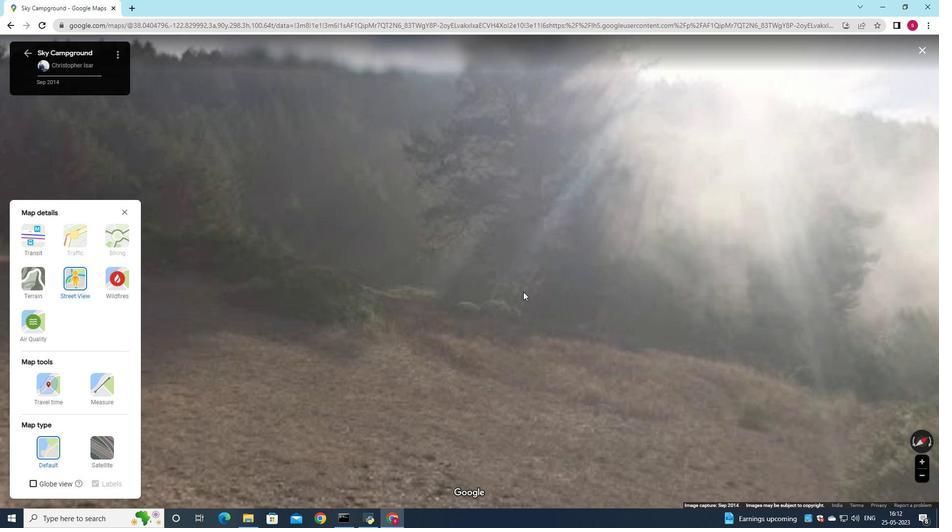 
Action: Mouse scrolled (523, 291) with delta (0, 0)
Screenshot: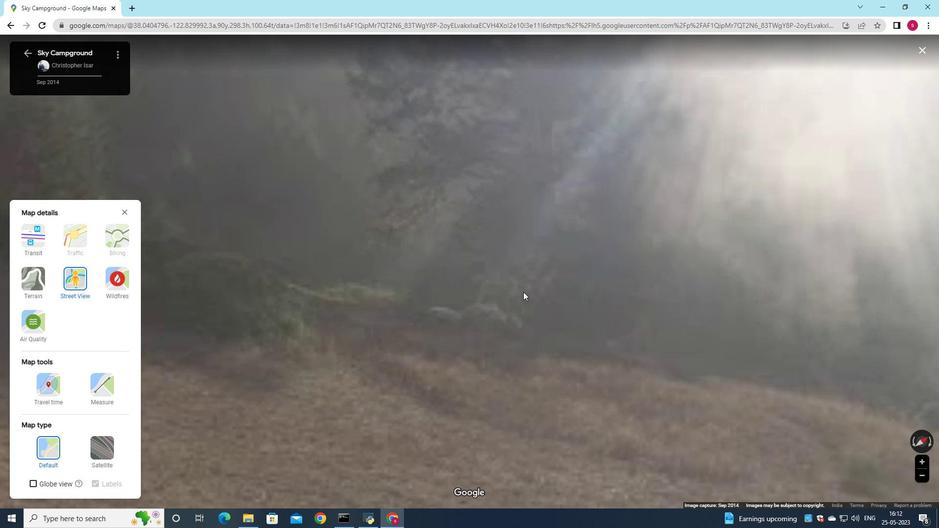 
Action: Mouse scrolled (523, 291) with delta (0, 0)
Screenshot: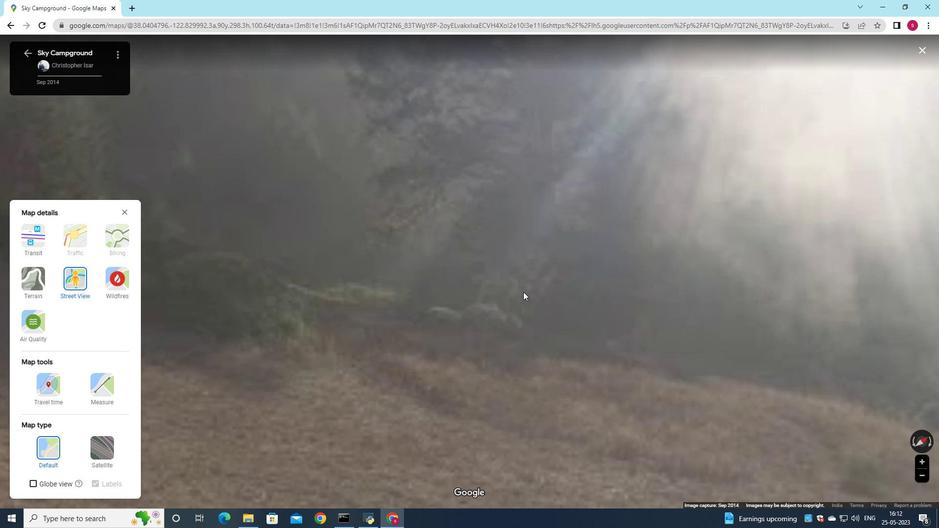 
Action: Mouse scrolled (523, 291) with delta (0, 0)
Screenshot: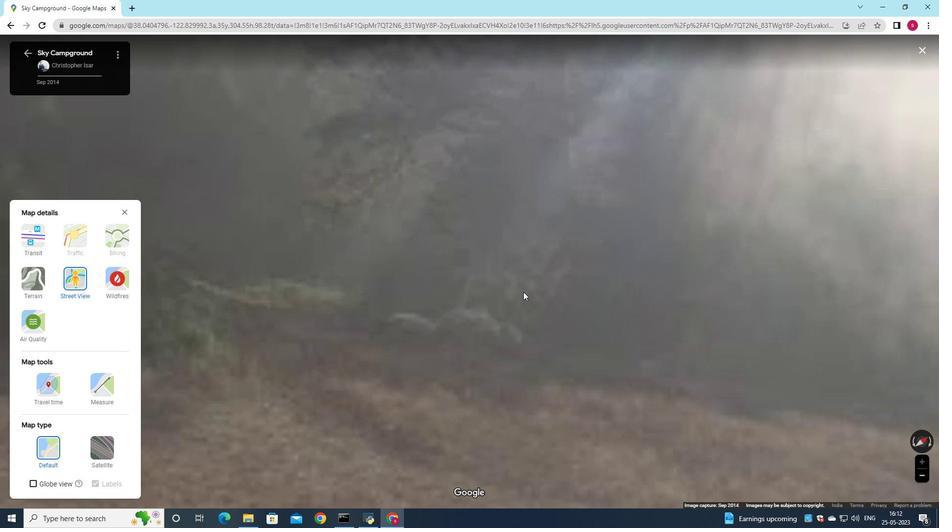 
Action: Mouse scrolled (523, 291) with delta (0, 0)
Screenshot: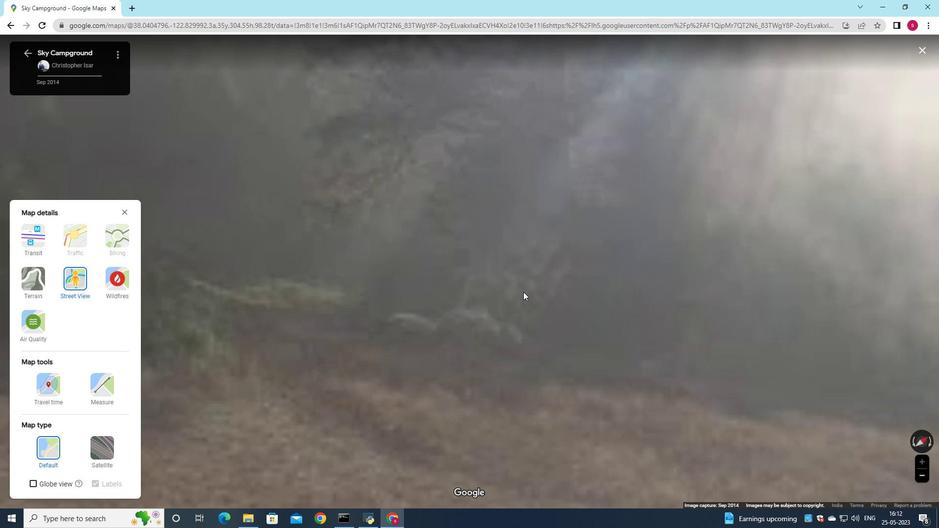 
Action: Mouse scrolled (523, 291) with delta (0, 0)
Screenshot: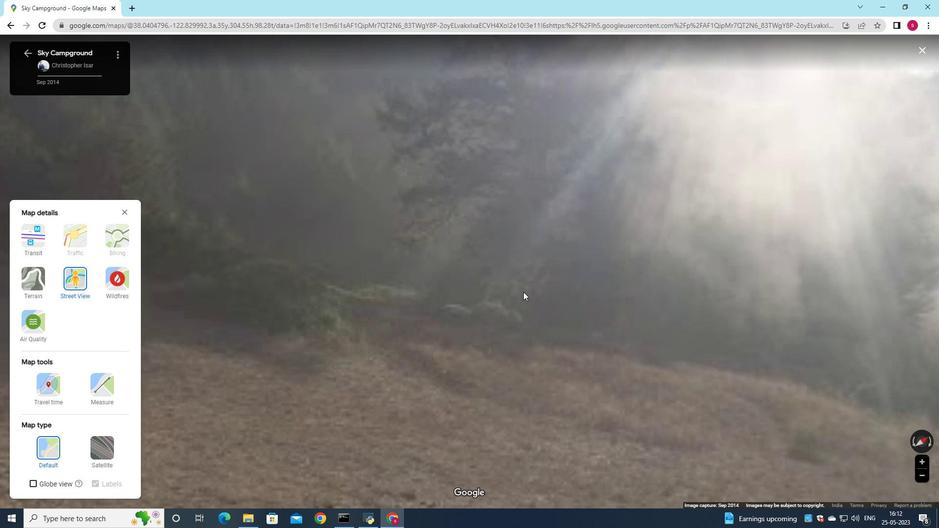 
Action: Mouse scrolled (523, 291) with delta (0, 0)
Screenshot: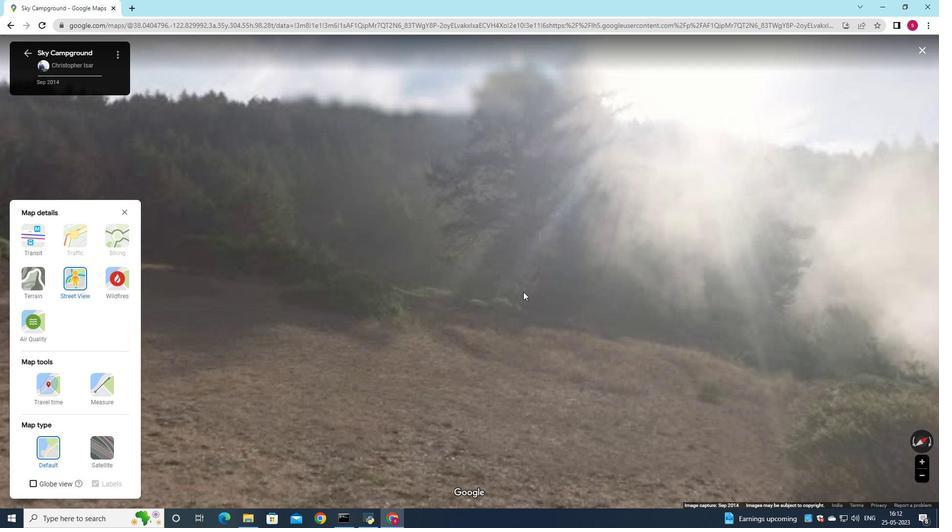 
Action: Mouse scrolled (523, 291) with delta (0, 0)
Screenshot: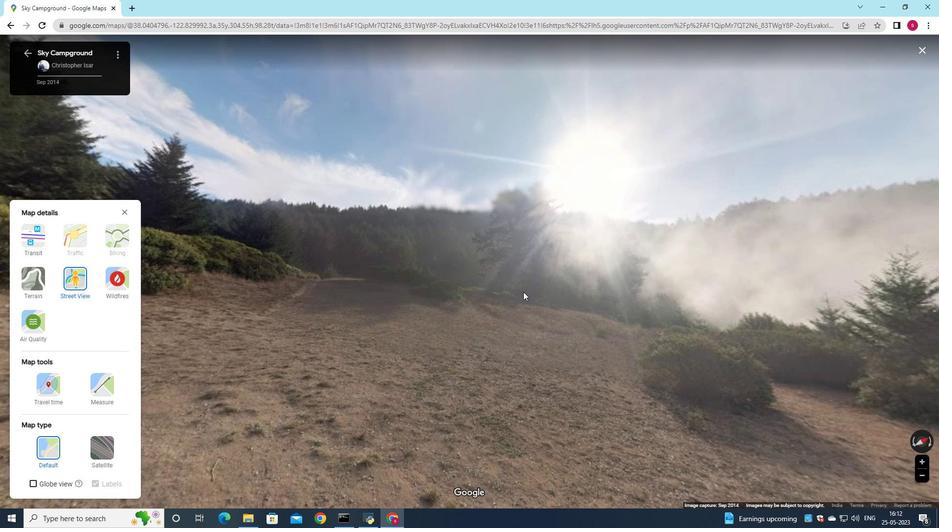 
Action: Mouse scrolled (523, 291) with delta (0, 0)
Screenshot: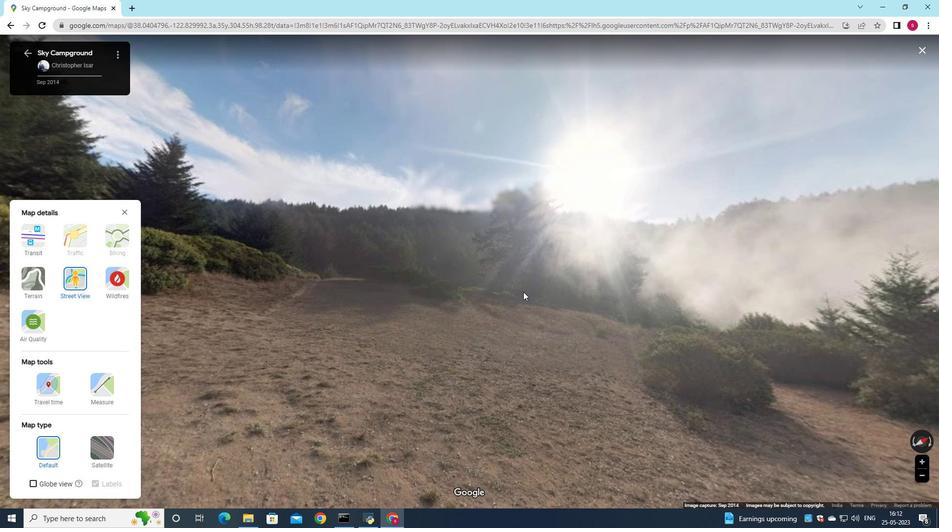 
Action: Mouse moved to (521, 293)
Screenshot: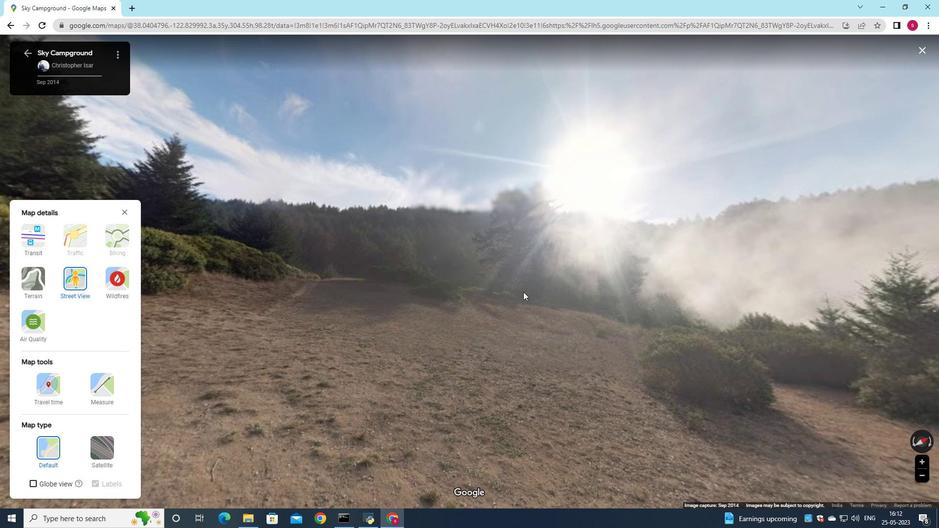 
Action: Mouse scrolled (521, 292) with delta (0, 0)
Screenshot: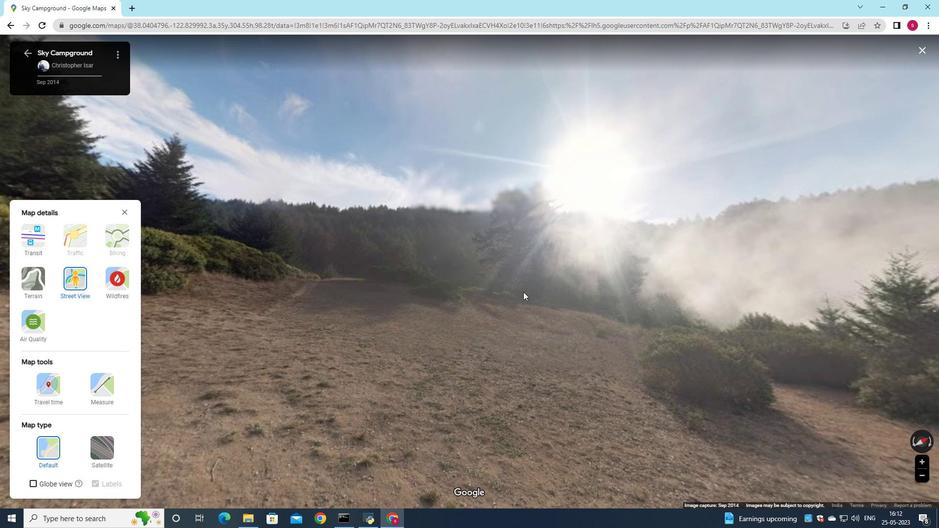 
Action: Mouse moved to (507, 294)
Screenshot: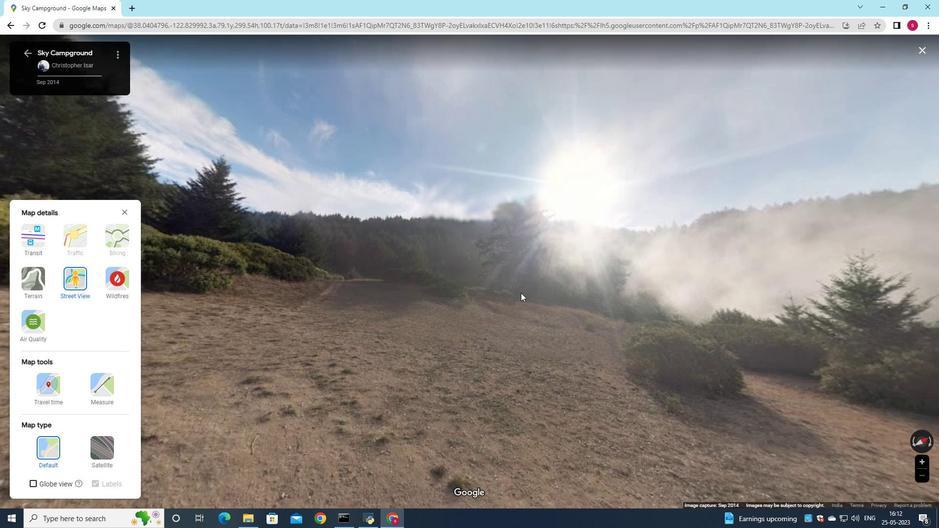 
Action: Mouse scrolled (507, 293) with delta (0, 0)
Screenshot: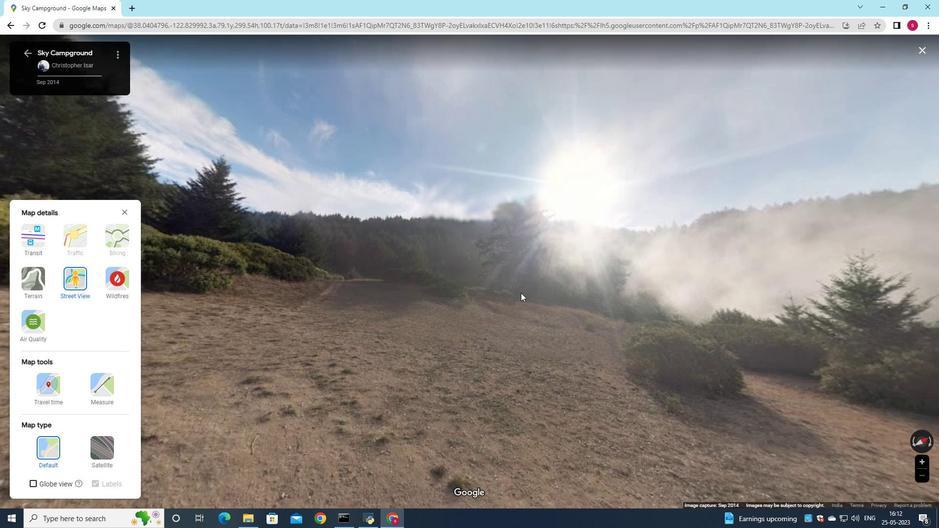 
Action: Mouse moved to (23, 52)
Screenshot: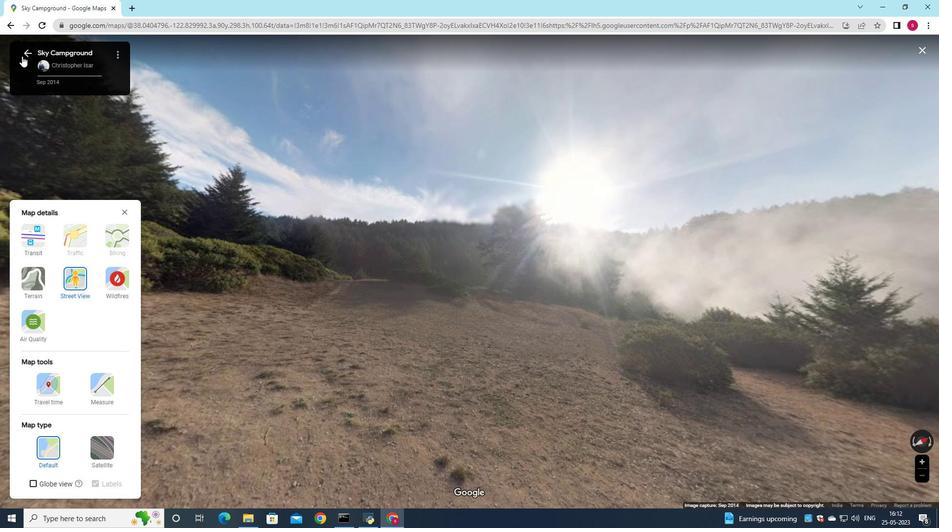 
Action: Mouse pressed left at (23, 52)
Screenshot: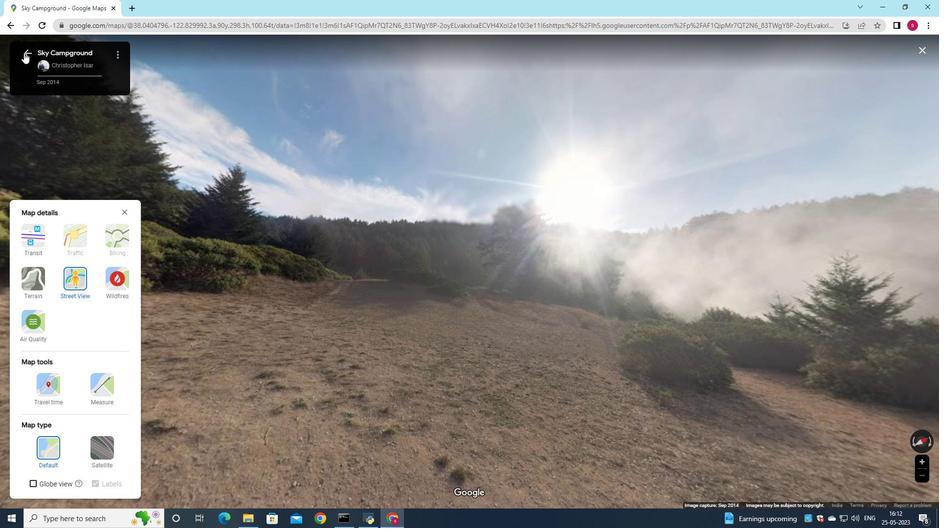
Action: Mouse moved to (526, 281)
Screenshot: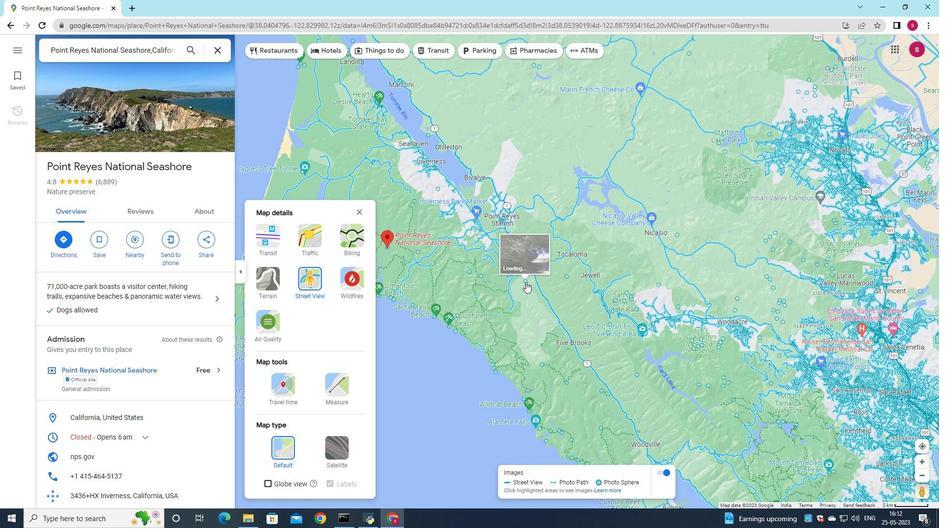 
Action: Mouse pressed left at (526, 281)
Screenshot: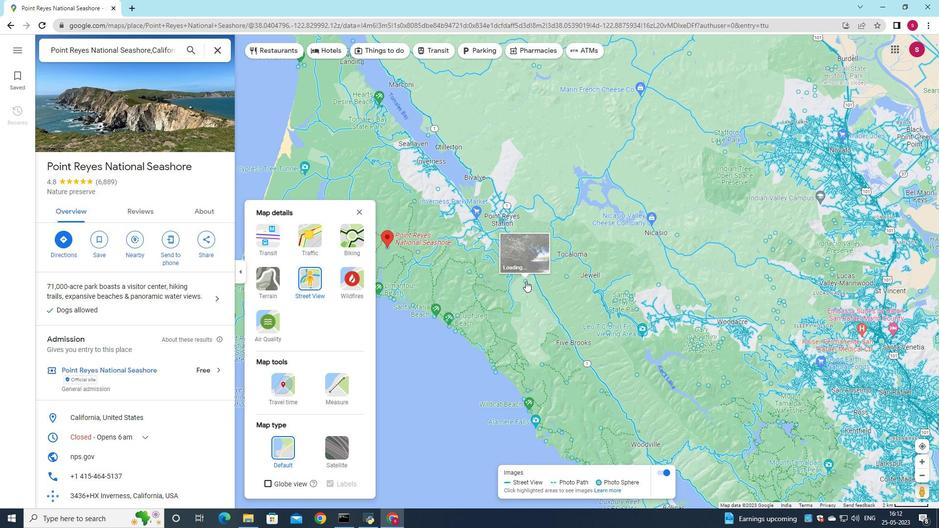 
Action: Mouse moved to (493, 245)
Screenshot: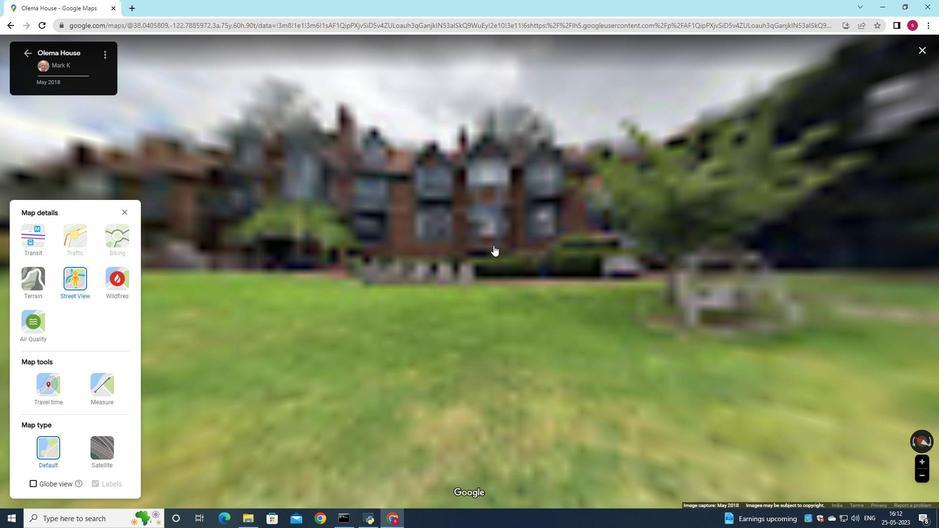 
Action: Mouse scrolled (493, 245) with delta (0, 0)
Screenshot: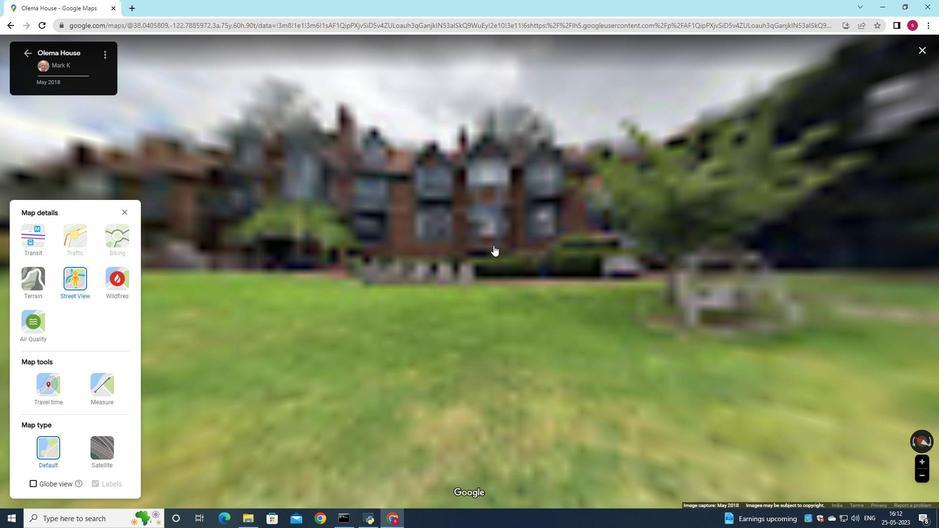 
Action: Mouse scrolled (493, 245) with delta (0, 0)
Screenshot: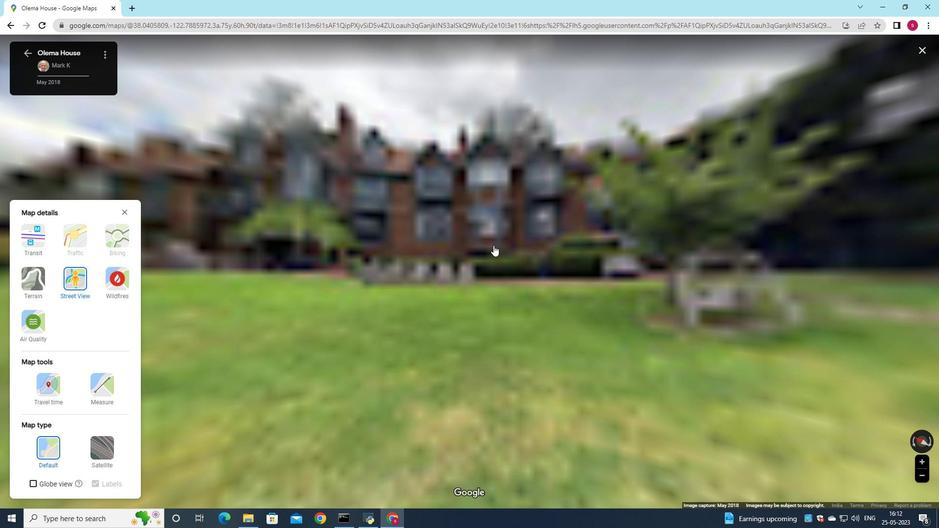 
Action: Mouse scrolled (493, 245) with delta (0, 0)
Screenshot: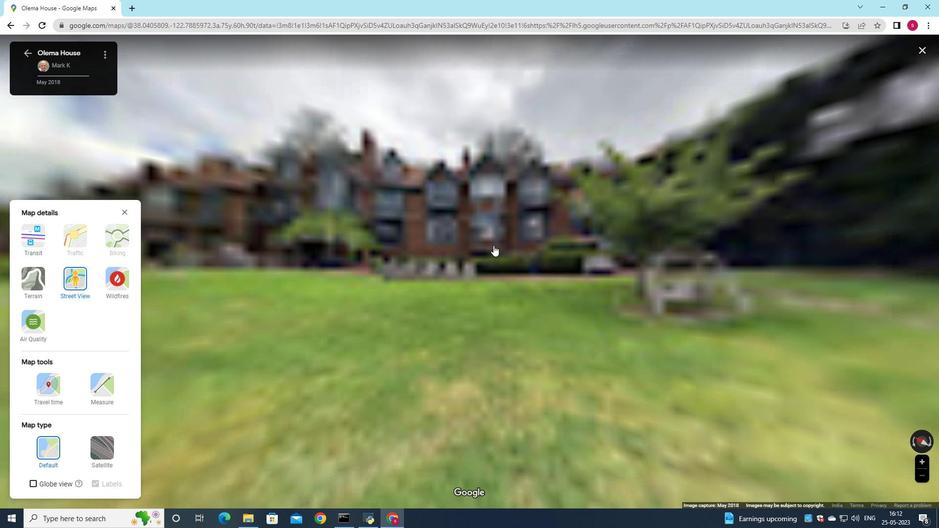 
Action: Mouse moved to (411, 280)
Screenshot: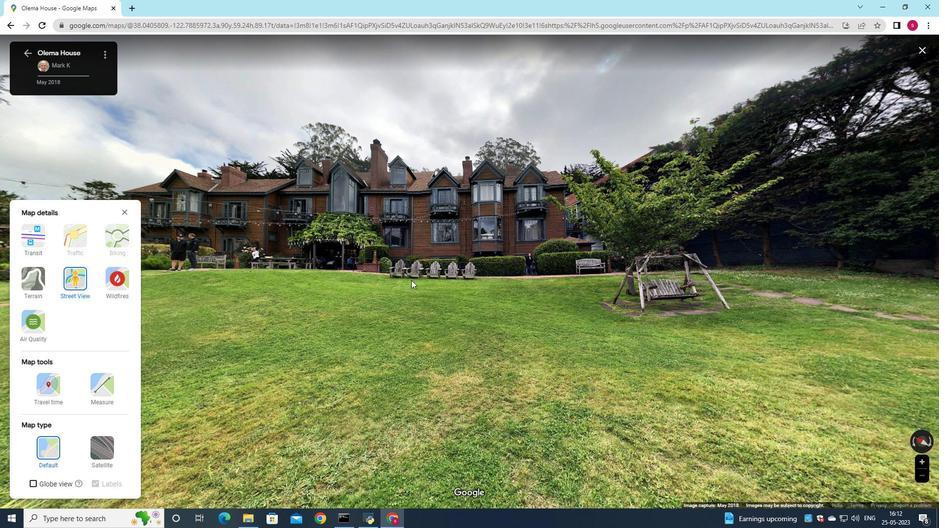 
